 Task: Find a one-way flight from Monroe to Guam on Tuesday, 9 May for 2 adults, 2 children, and 1 infant in business class, using Alaska Airlines, with a price limit of ₹1,500 and departure between 8:00 and 13:00.
Action: Mouse moved to (340, 118)
Screenshot: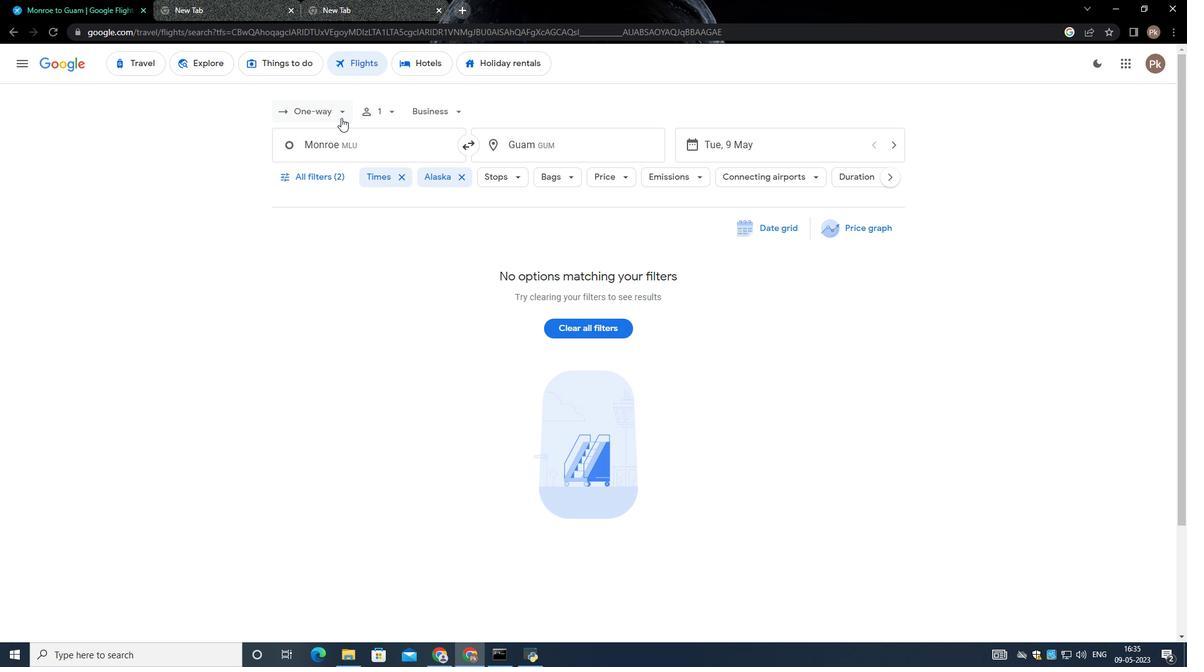 
Action: Mouse pressed left at (340, 118)
Screenshot: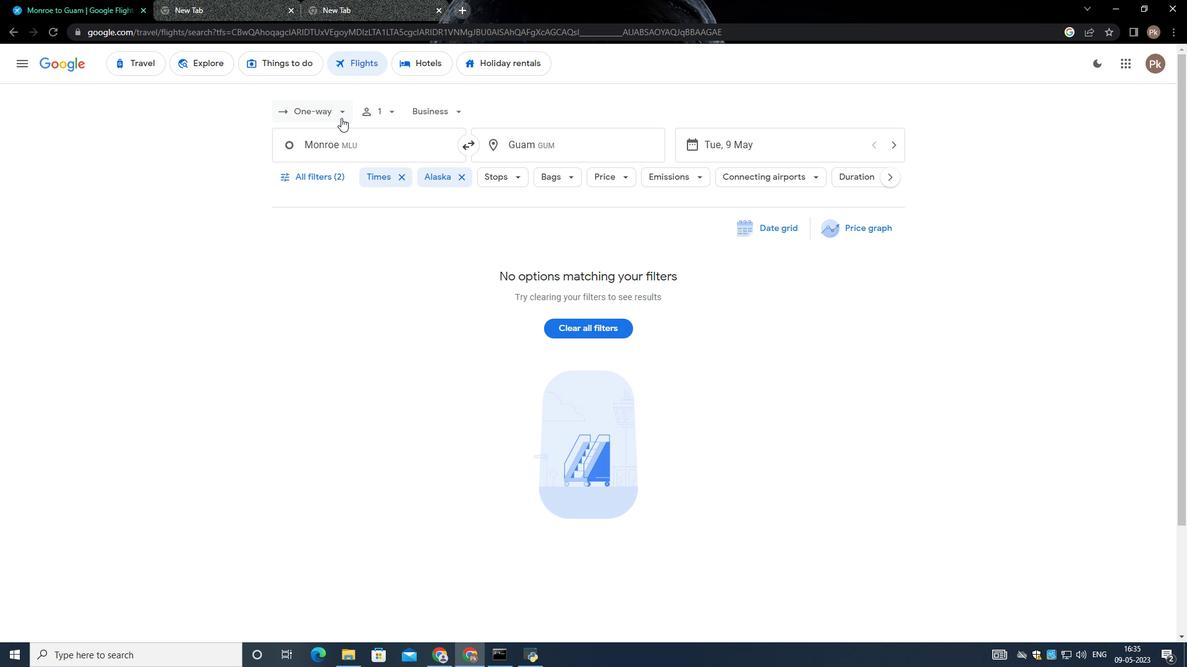 
Action: Mouse moved to (333, 162)
Screenshot: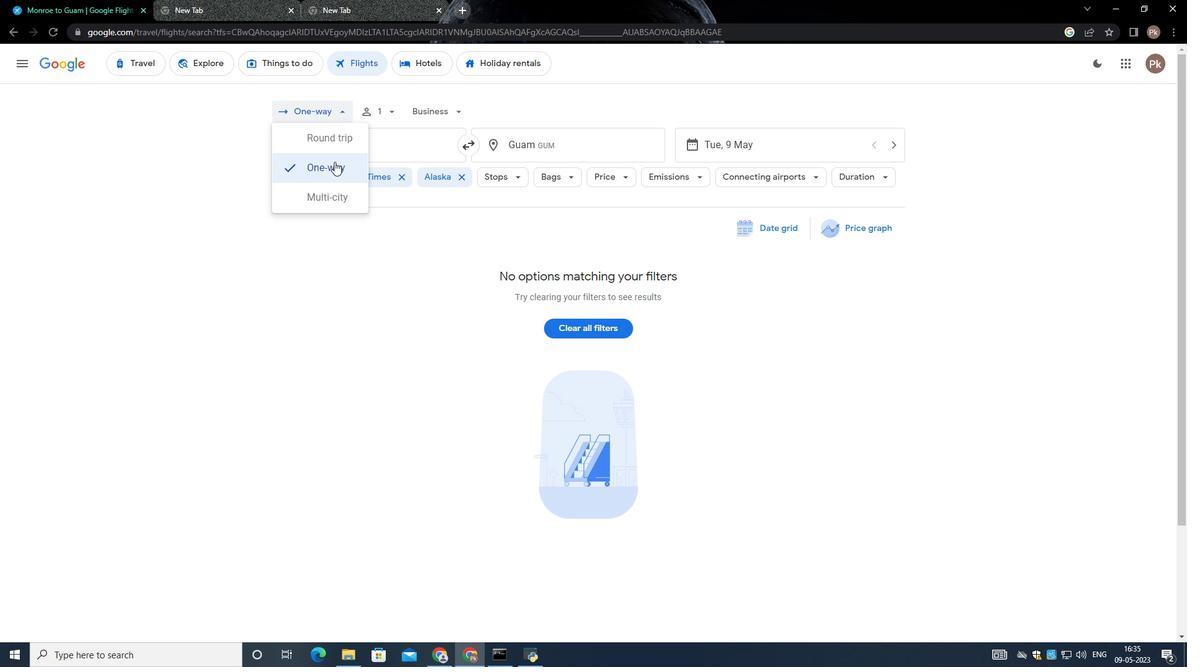 
Action: Mouse pressed left at (333, 162)
Screenshot: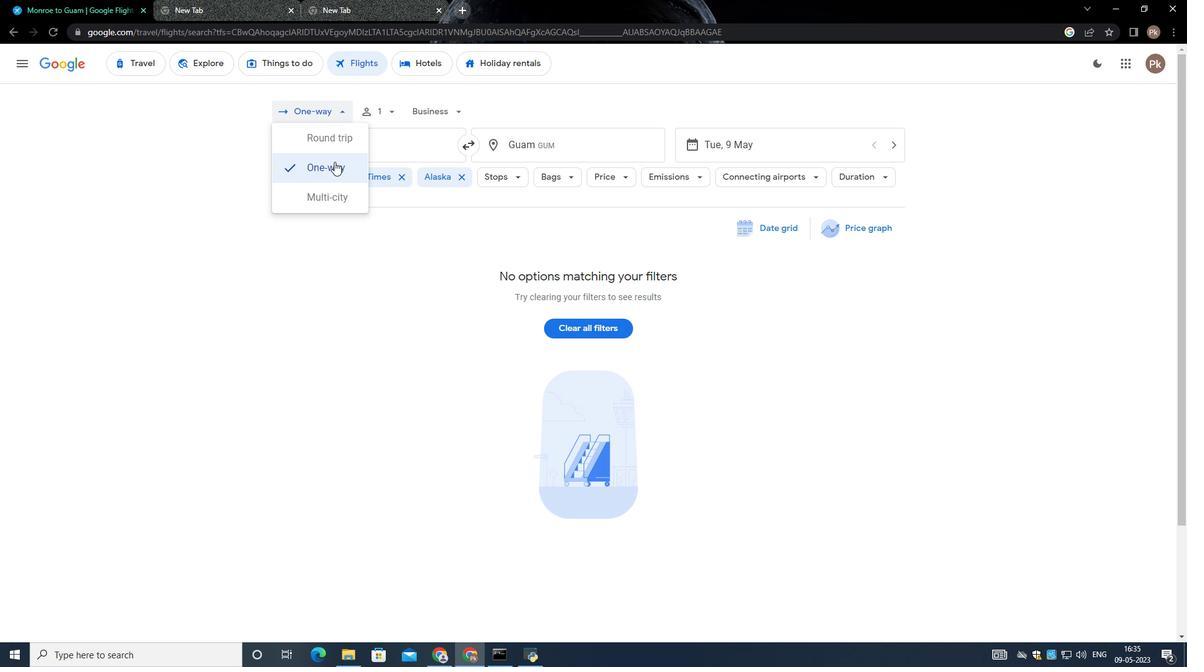 
Action: Mouse moved to (386, 104)
Screenshot: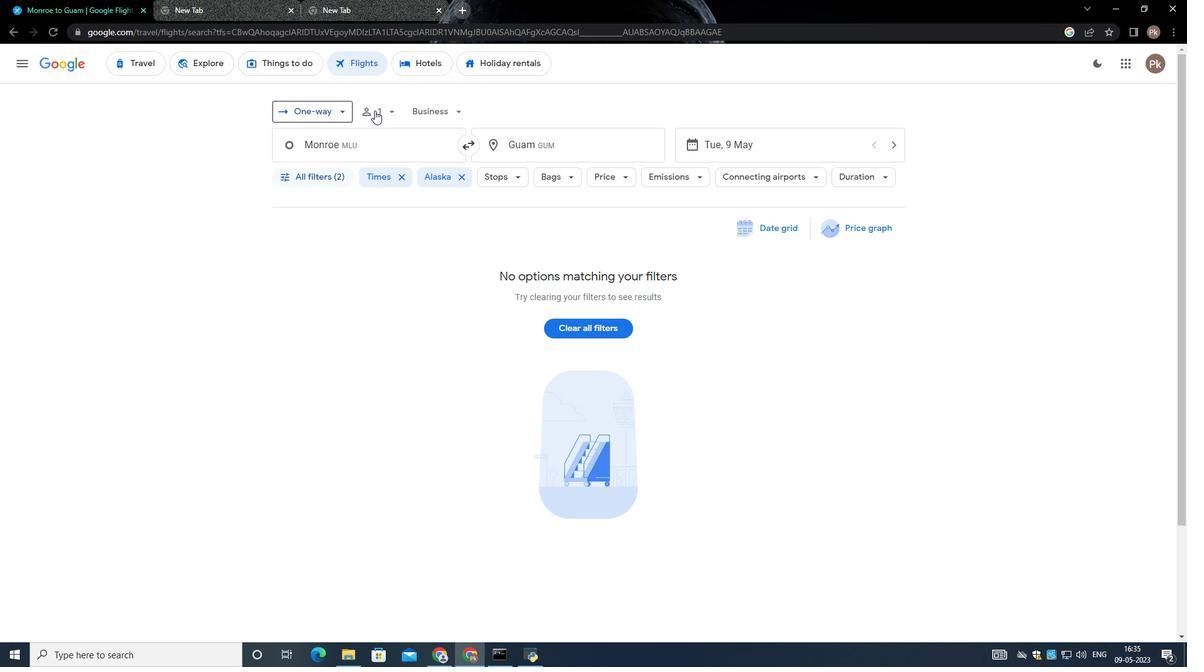 
Action: Mouse pressed left at (386, 104)
Screenshot: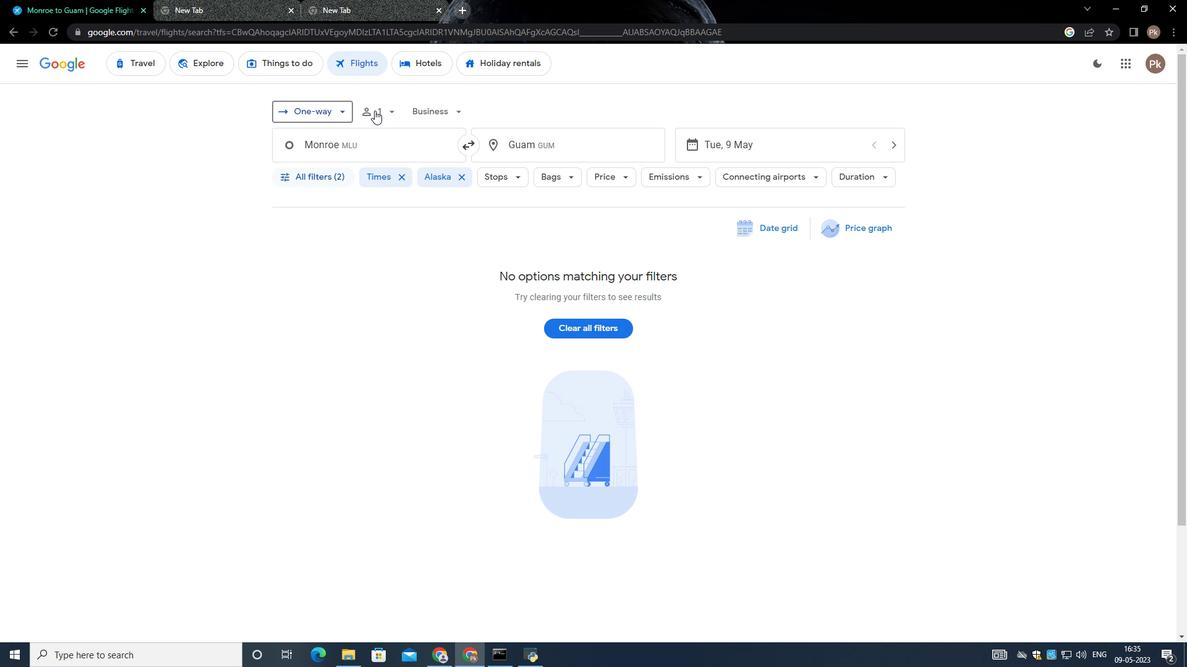 
Action: Mouse moved to (493, 139)
Screenshot: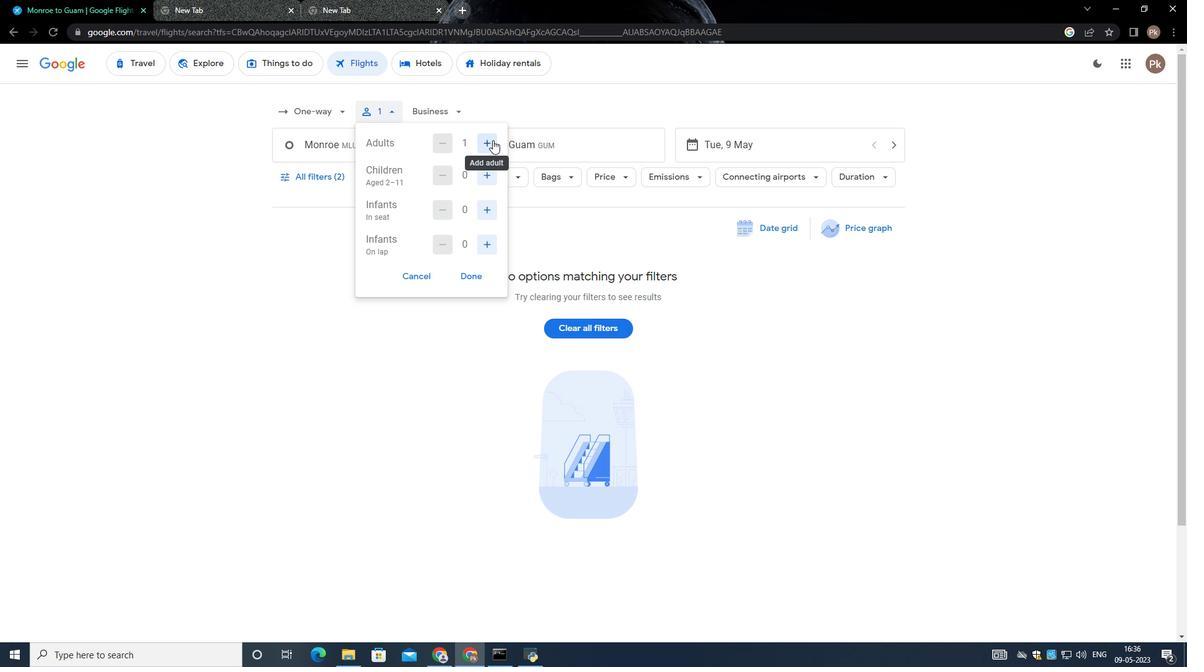 
Action: Mouse pressed left at (493, 139)
Screenshot: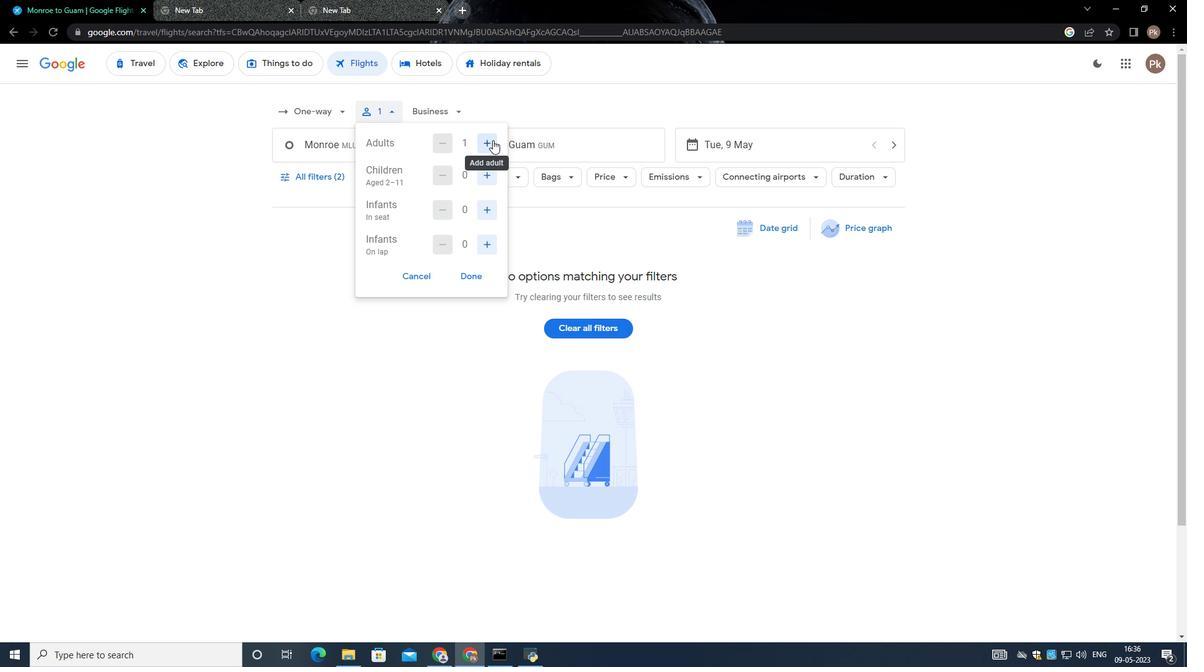 
Action: Mouse moved to (487, 178)
Screenshot: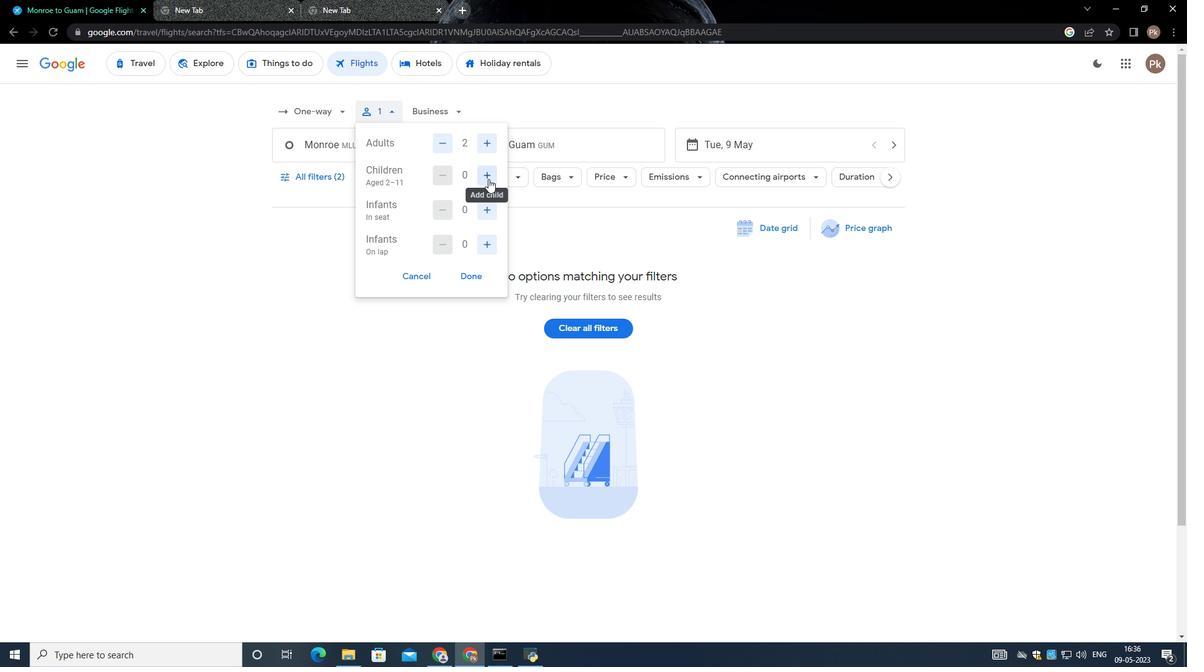 
Action: Mouse pressed left at (487, 178)
Screenshot: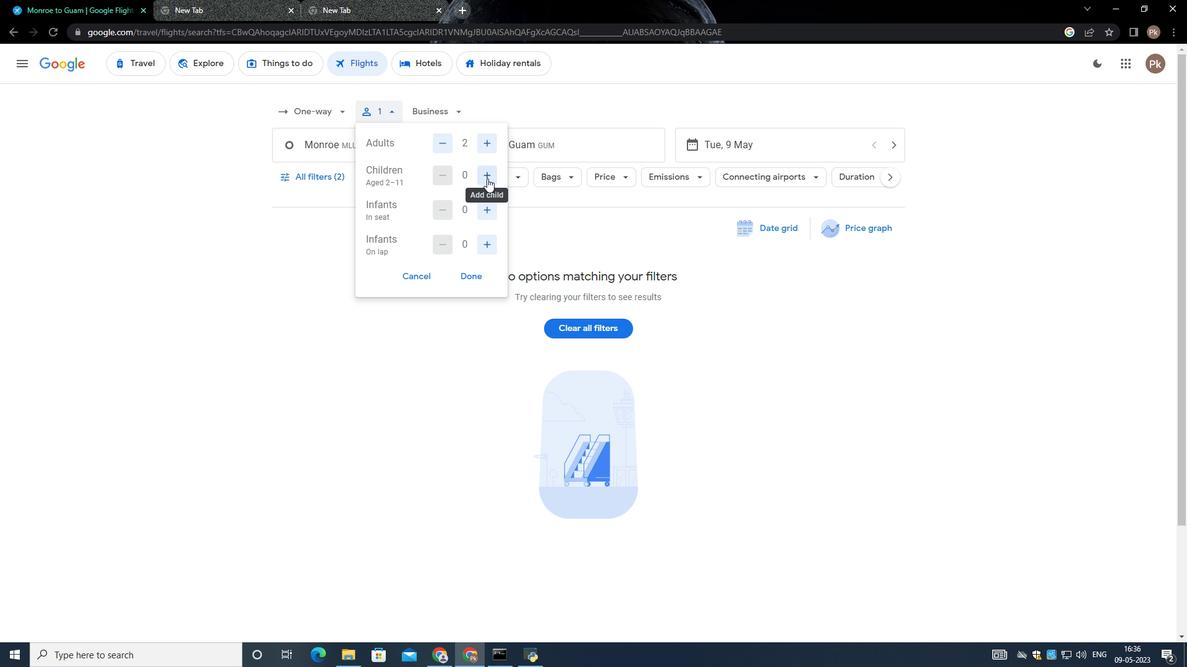 
Action: Mouse moved to (487, 178)
Screenshot: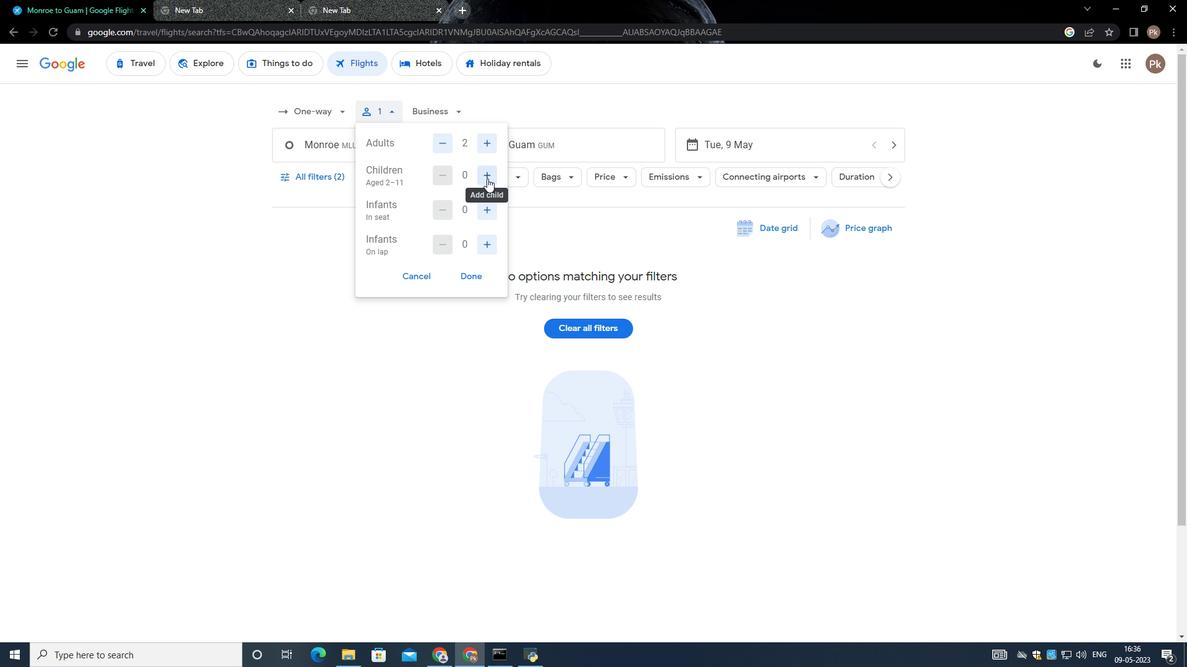 
Action: Mouse pressed left at (487, 178)
Screenshot: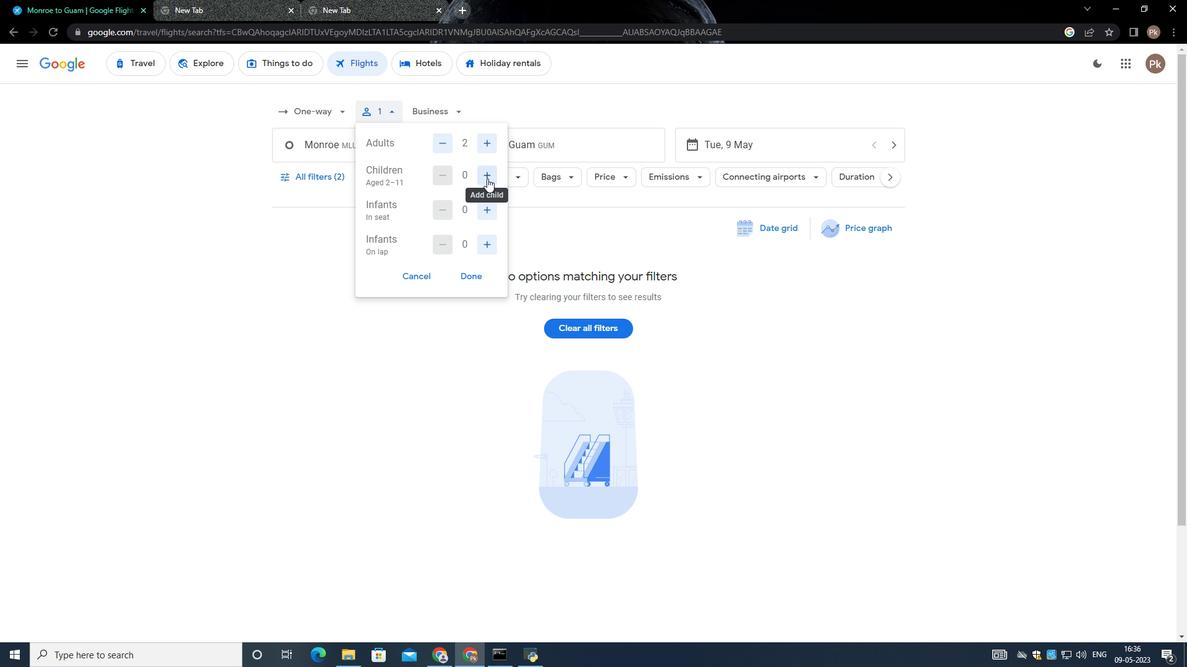 
Action: Mouse moved to (486, 244)
Screenshot: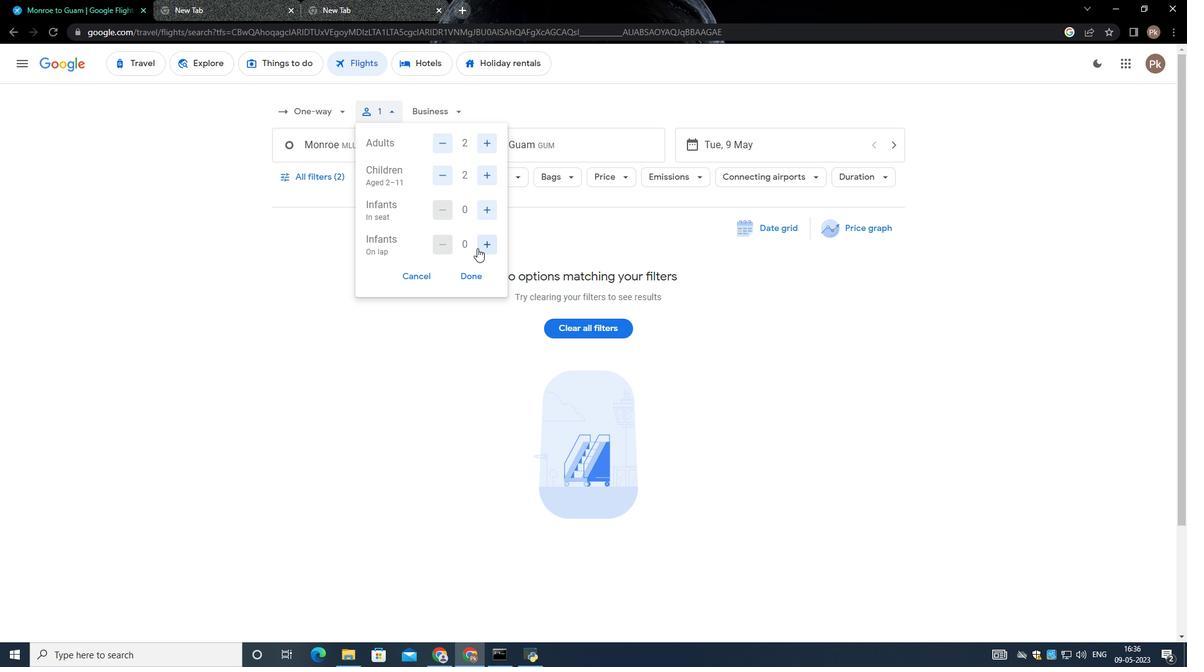 
Action: Mouse pressed left at (486, 244)
Screenshot: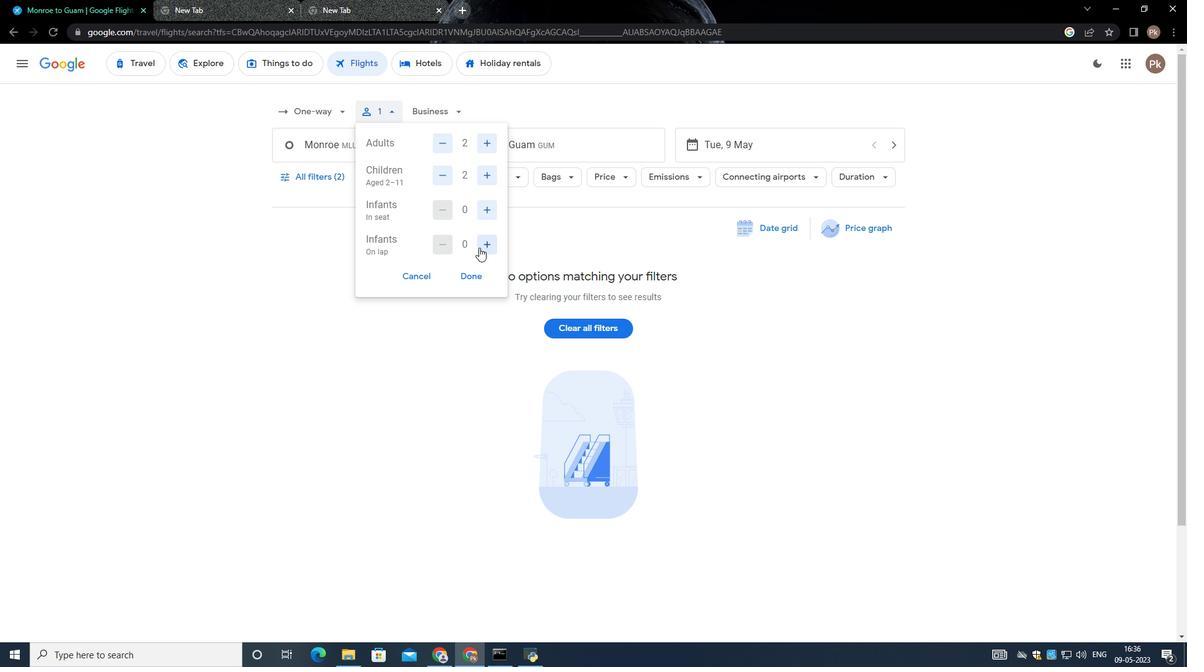 
Action: Mouse moved to (468, 273)
Screenshot: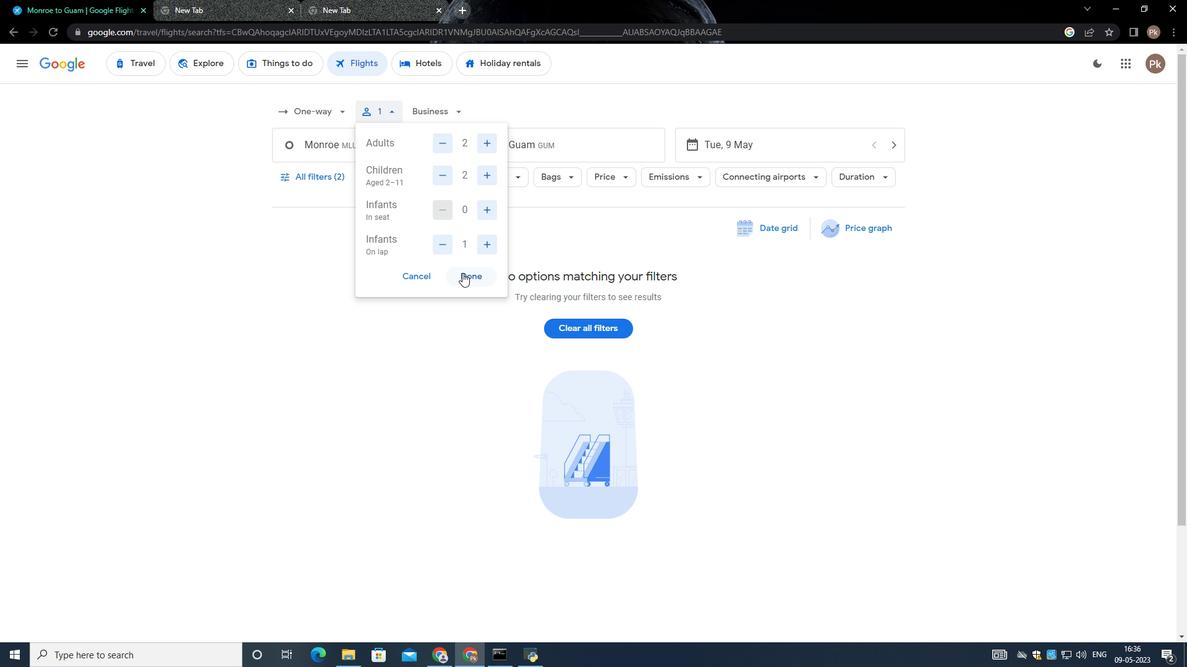 
Action: Mouse pressed left at (468, 273)
Screenshot: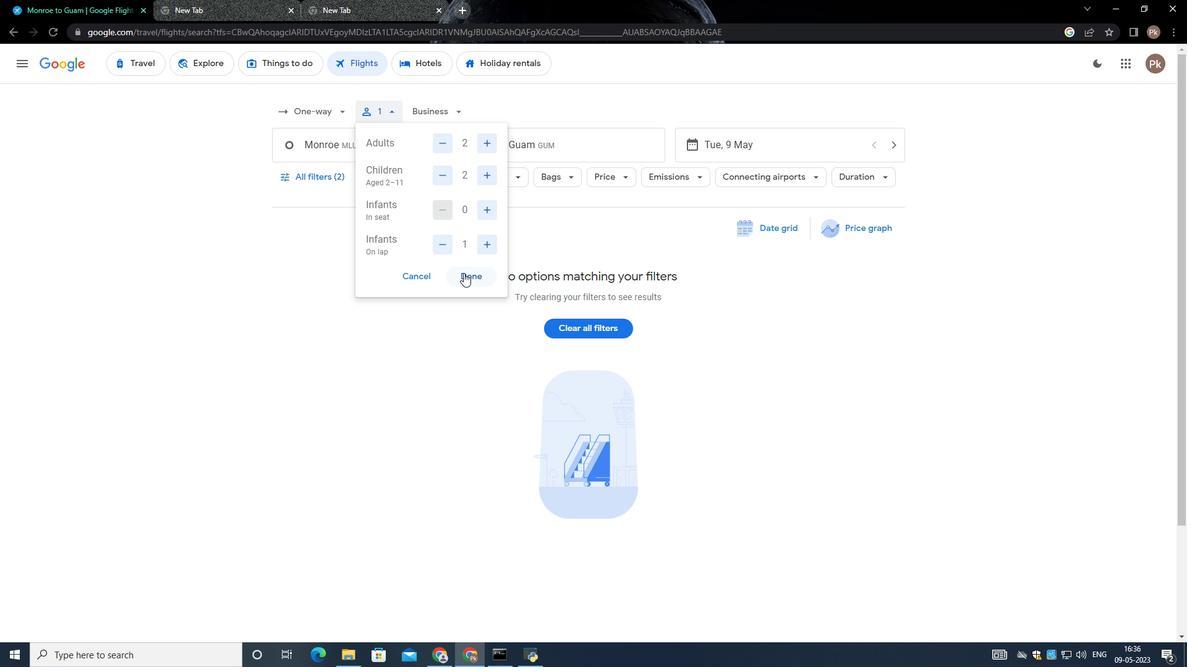 
Action: Mouse moved to (337, 145)
Screenshot: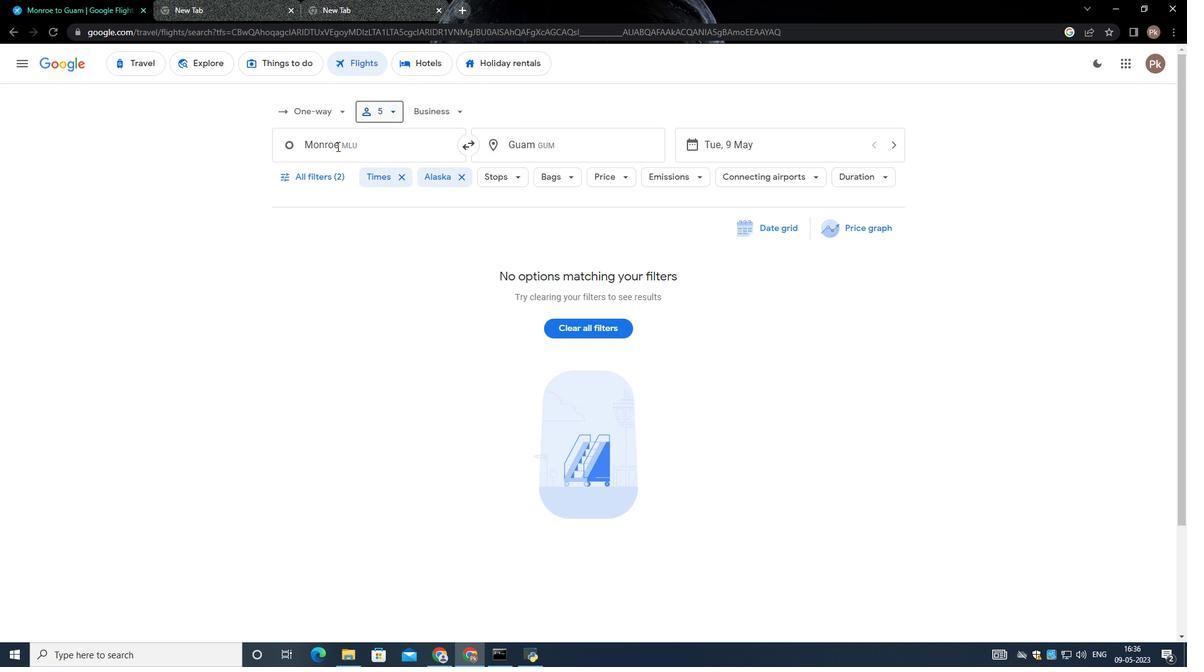 
Action: Mouse pressed left at (337, 145)
Screenshot: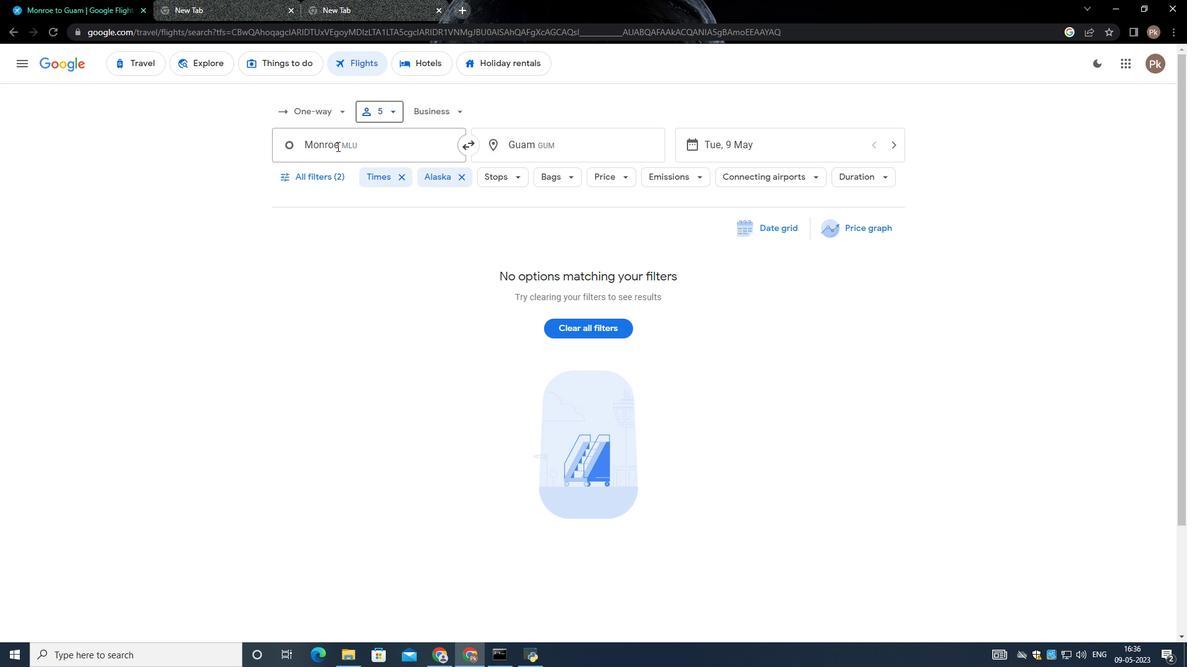 
Action: Mouse moved to (337, 142)
Screenshot: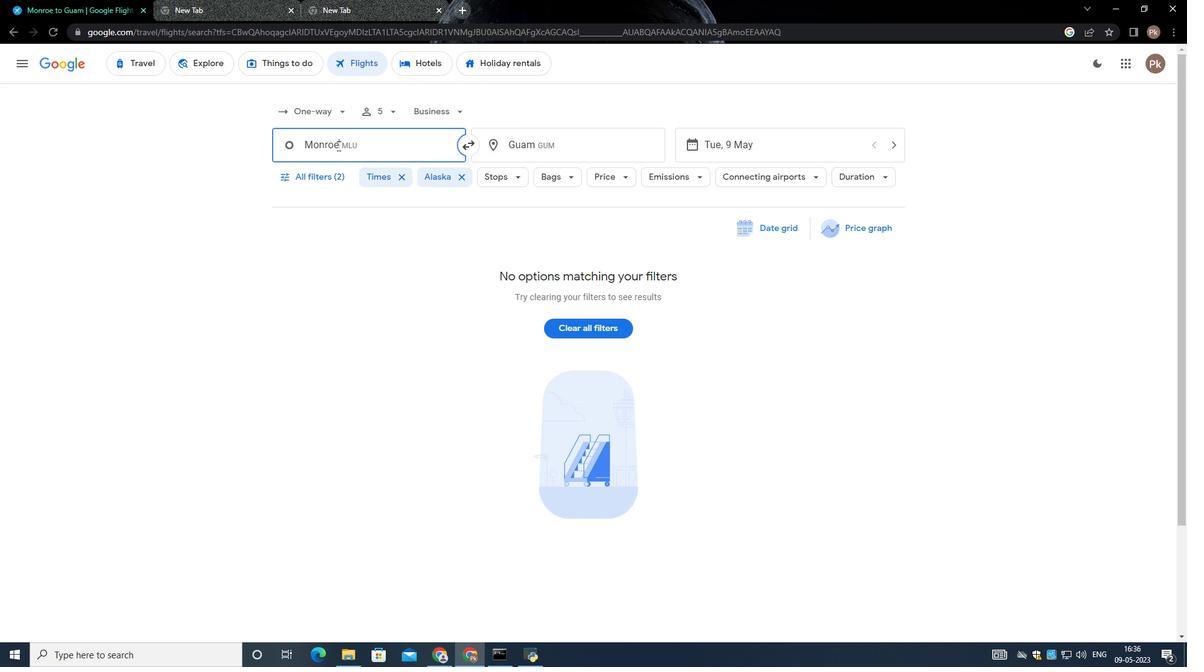 
Action: Key pressed <Key.backspace>
Screenshot: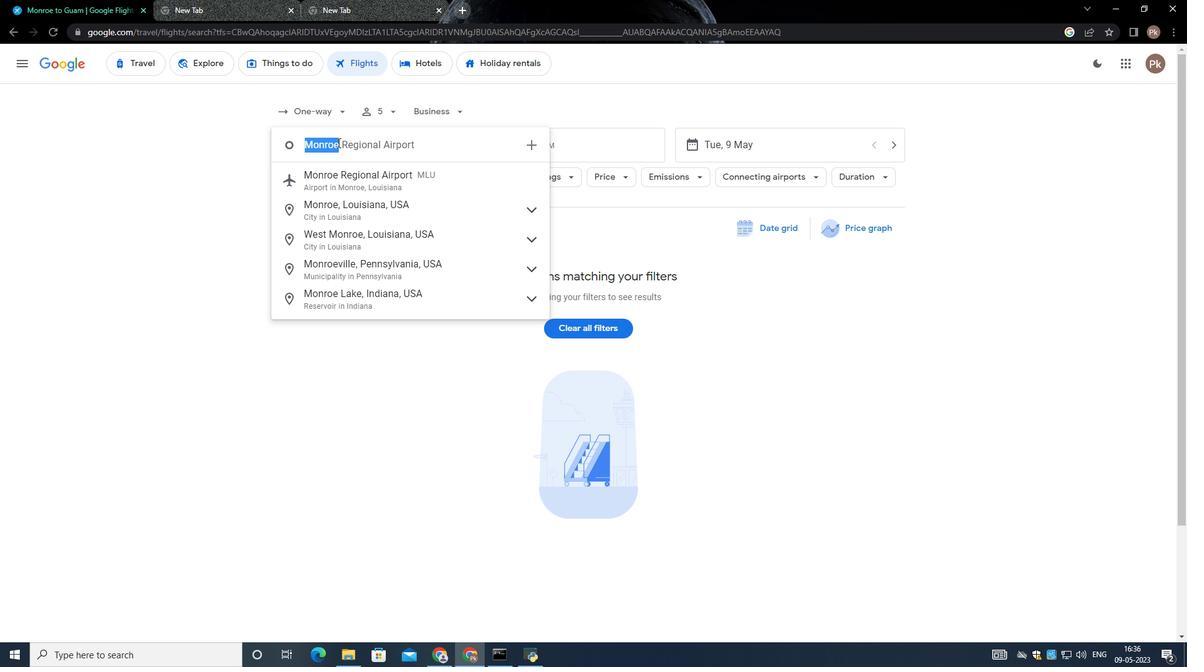 
Action: Mouse moved to (321, 142)
Screenshot: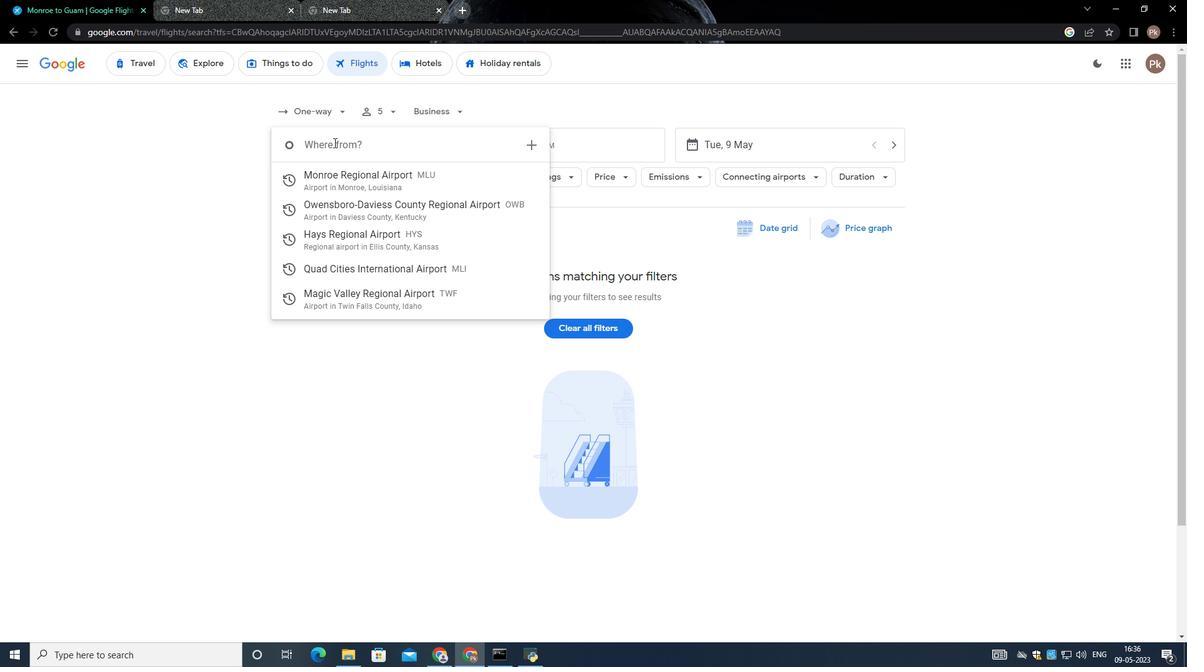 
Action: Key pressed <Key.shift>Marthas<Key.space><Key.shift>Vineyard
Screenshot: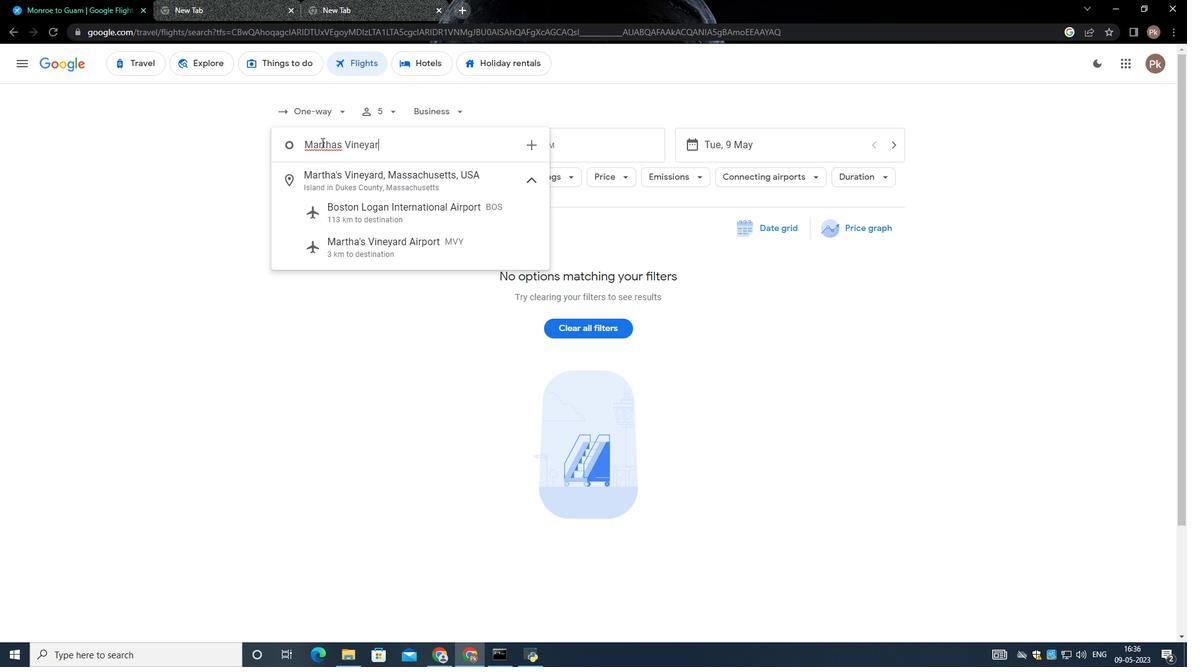 
Action: Mouse scrolled (321, 143) with delta (0, 0)
Screenshot: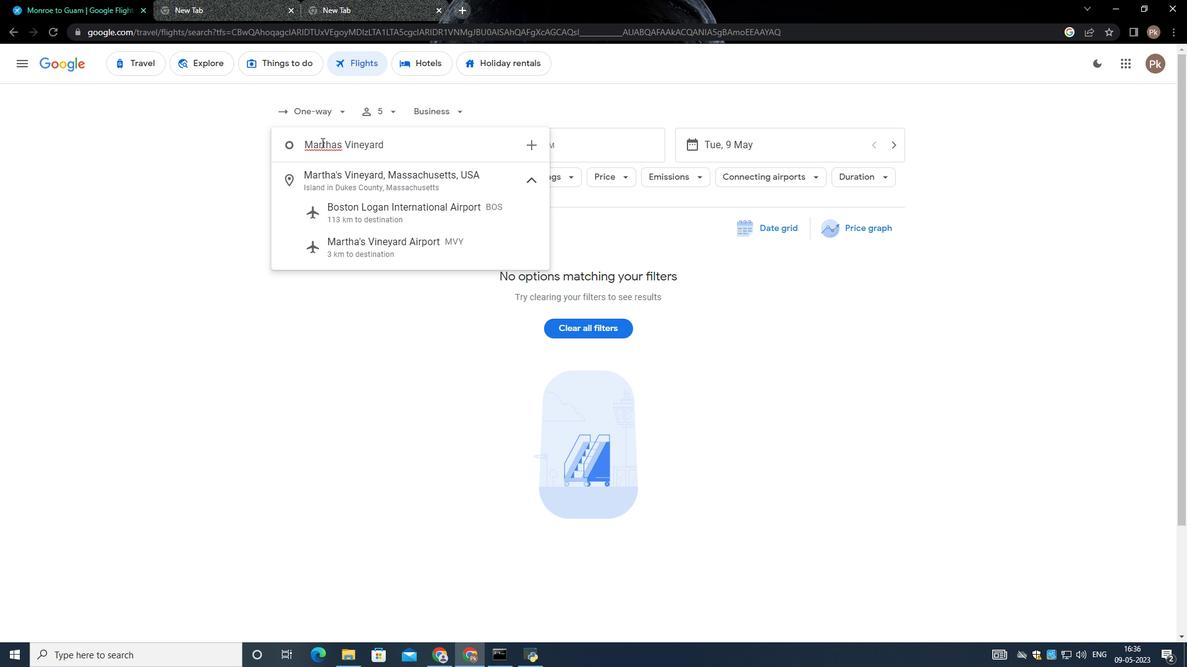 
Action: Mouse moved to (400, 245)
Screenshot: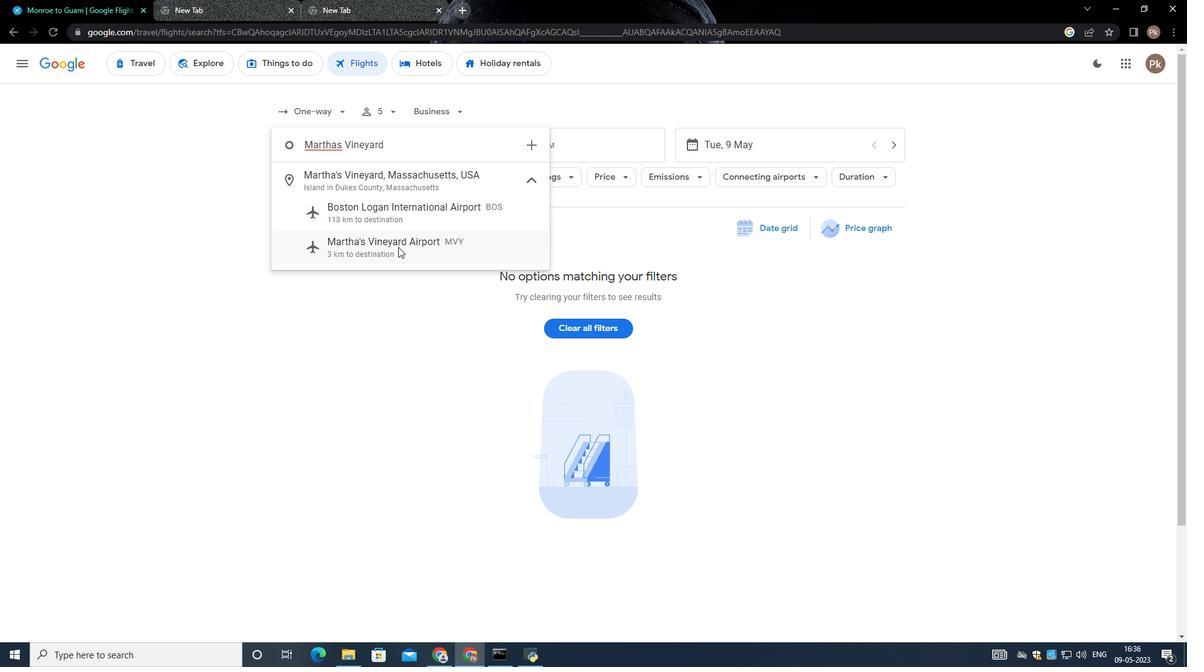 
Action: Mouse pressed left at (400, 245)
Screenshot: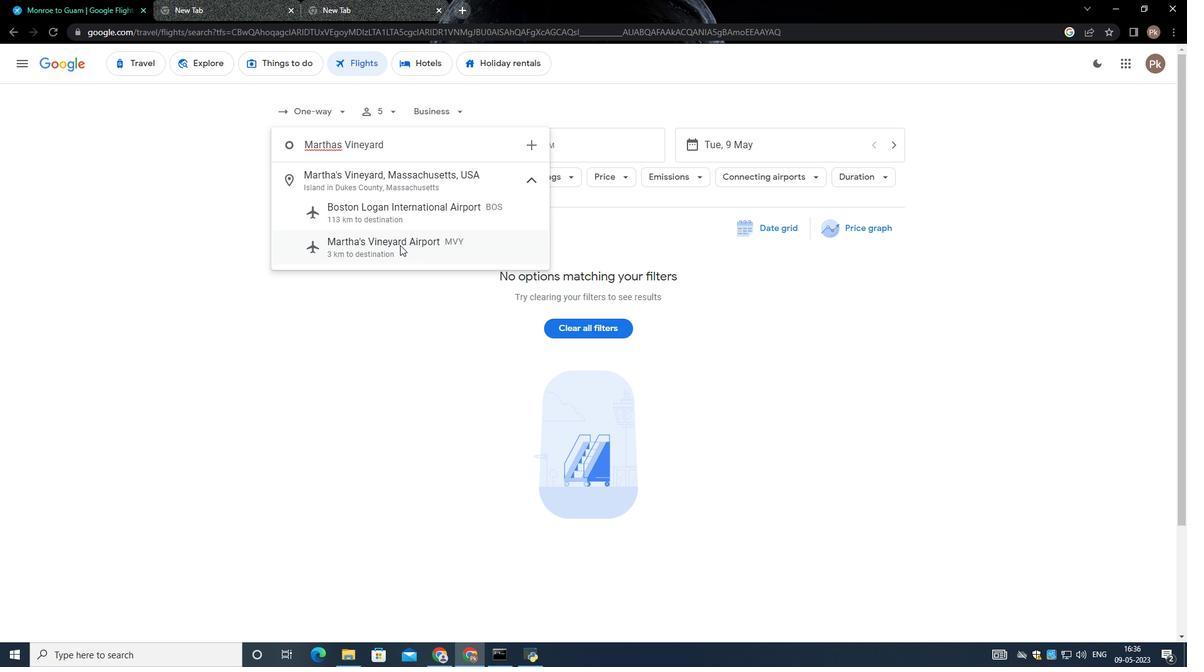 
Action: Mouse moved to (528, 144)
Screenshot: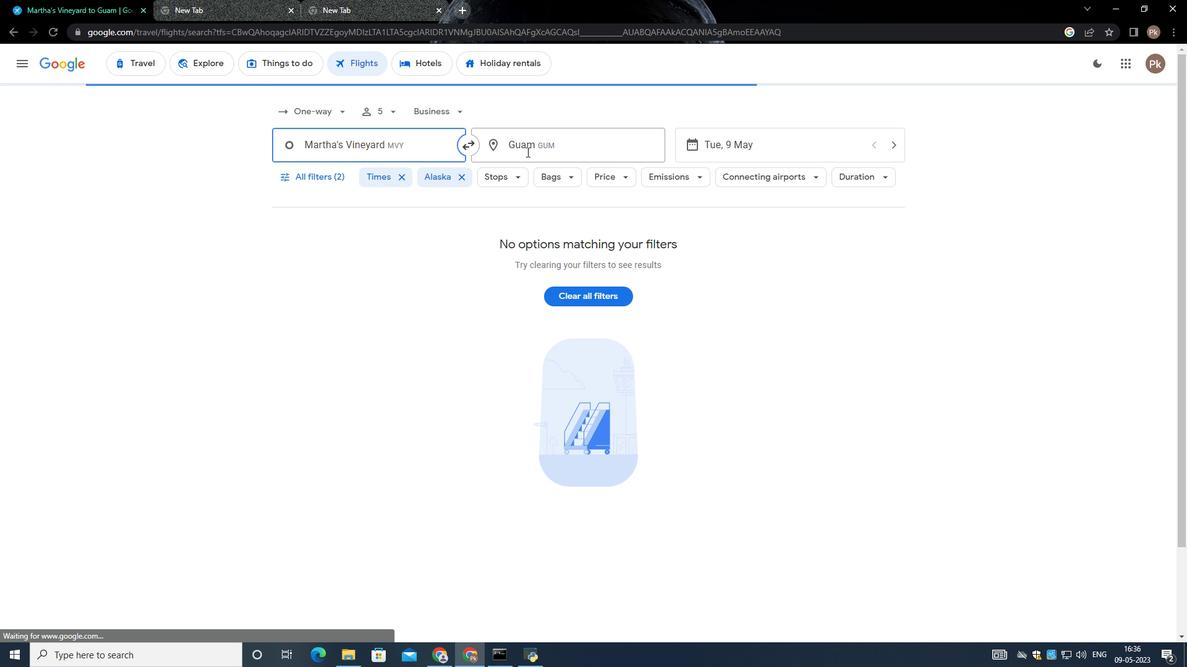 
Action: Mouse pressed left at (528, 144)
Screenshot: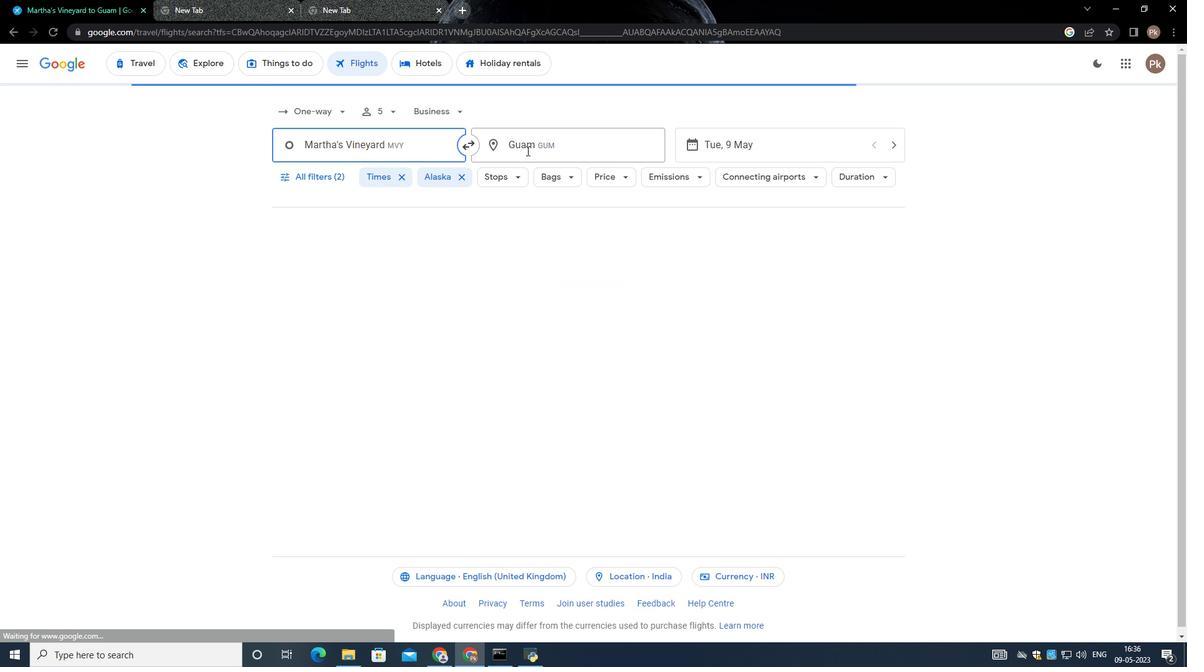 
Action: Mouse moved to (491, 128)
Screenshot: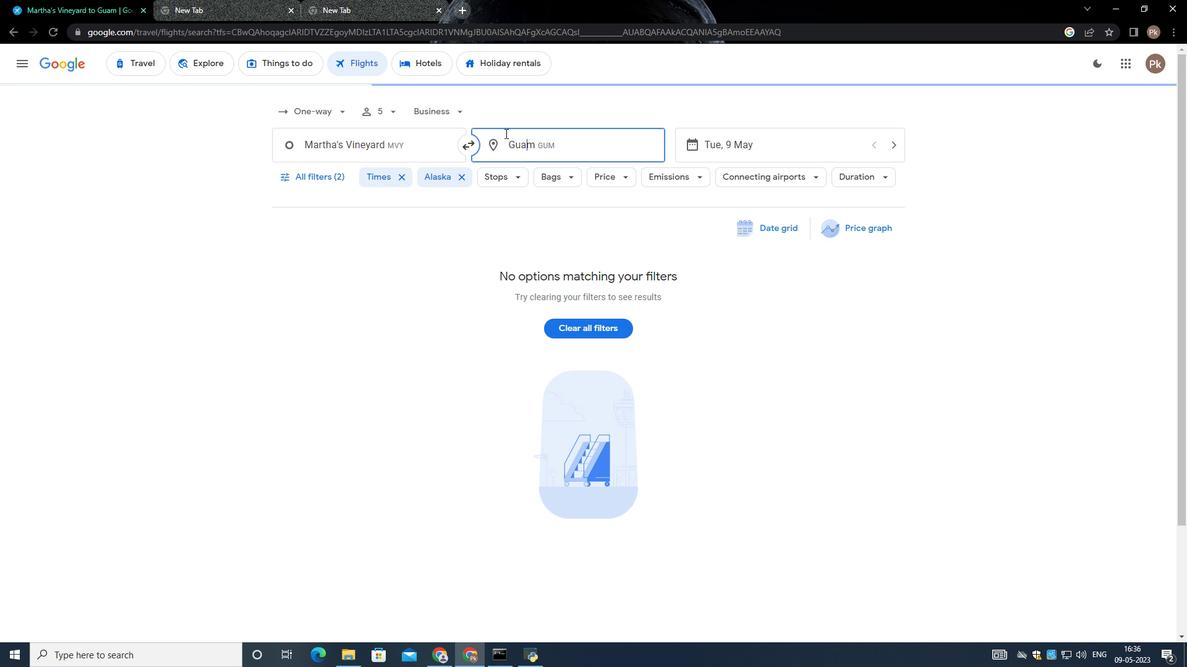 
Action: Key pressed <Key.backspace>
Screenshot: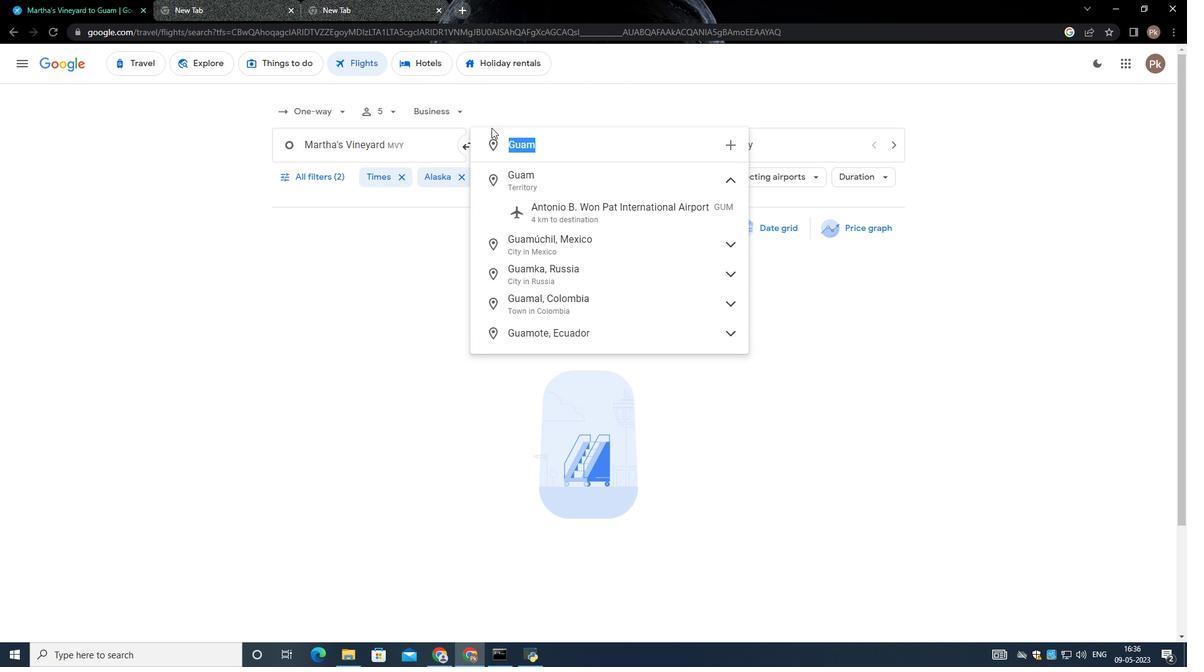 
Action: Mouse moved to (490, 127)
Screenshot: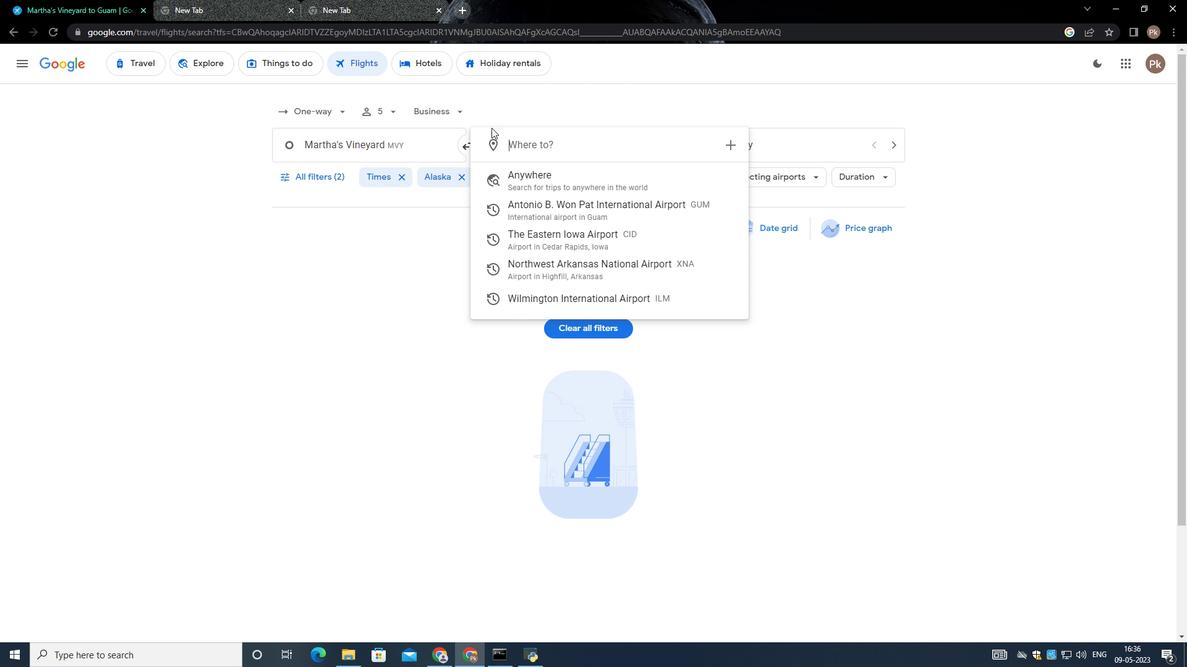 
Action: Key pressed <Key.shift>Antonio<Key.space><Key.shift><Key.shift><Key.shift><Key.shift>B.
Screenshot: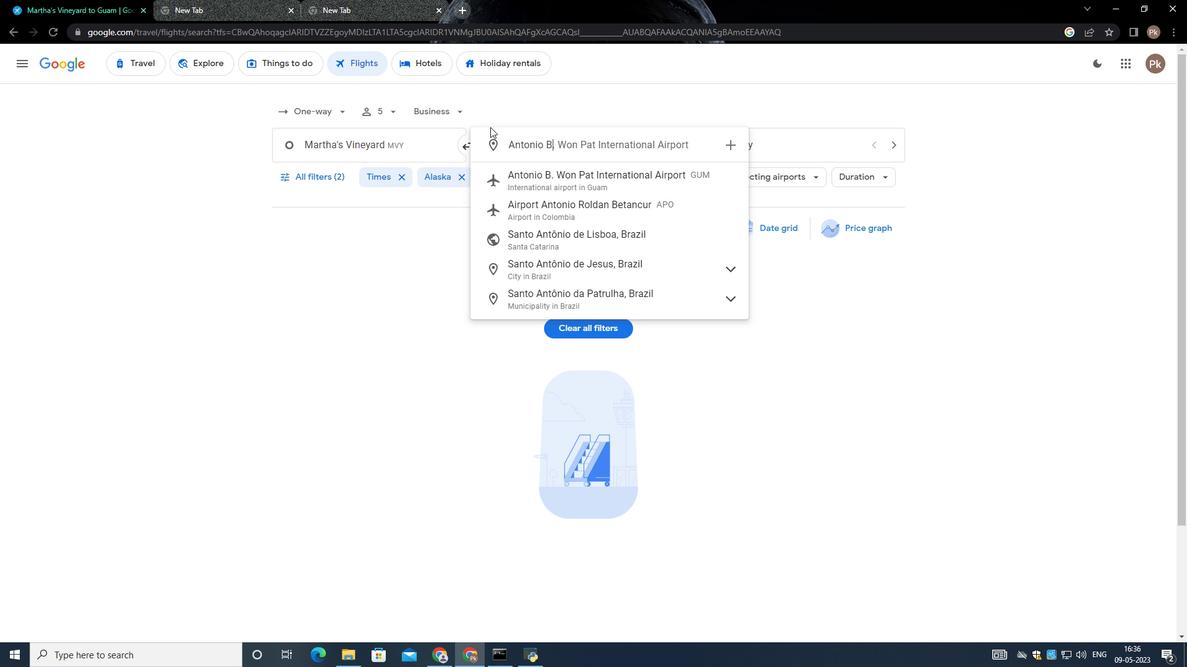 
Action: Mouse moved to (604, 186)
Screenshot: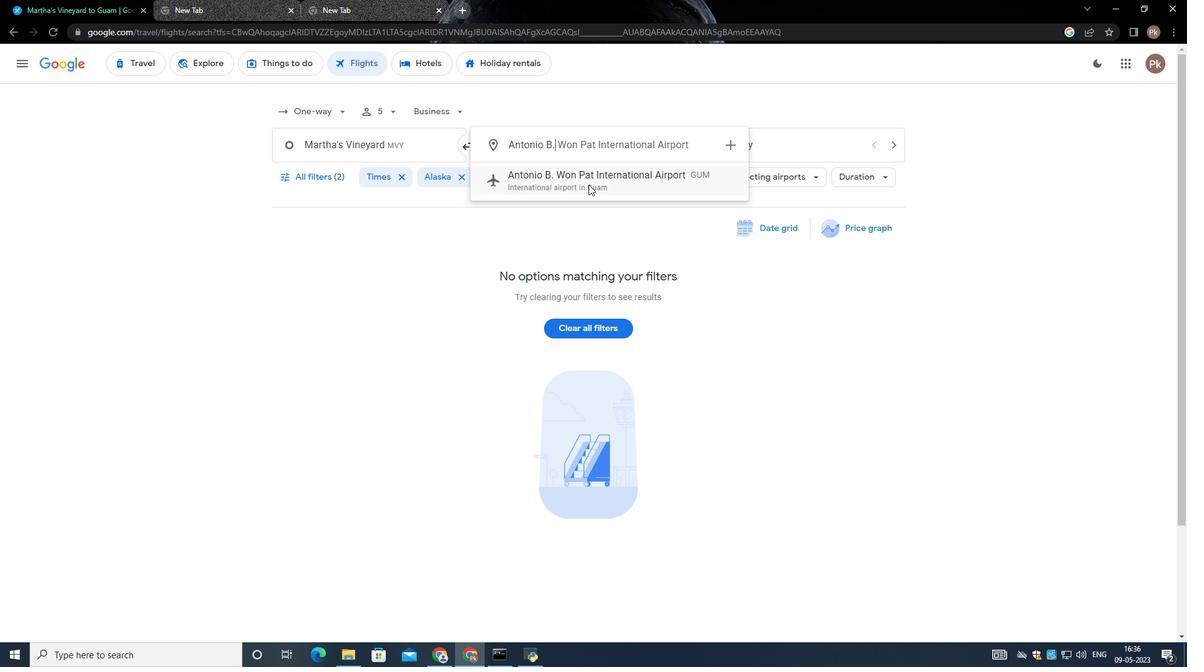 
Action: Mouse pressed left at (604, 186)
Screenshot: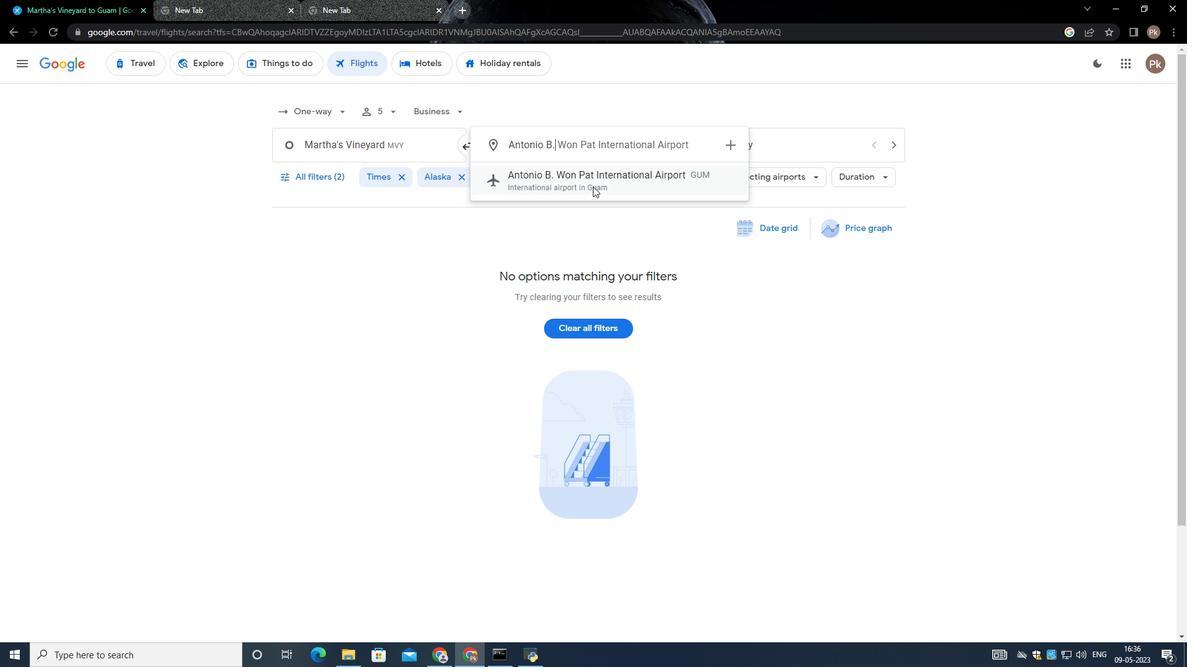 
Action: Mouse moved to (740, 148)
Screenshot: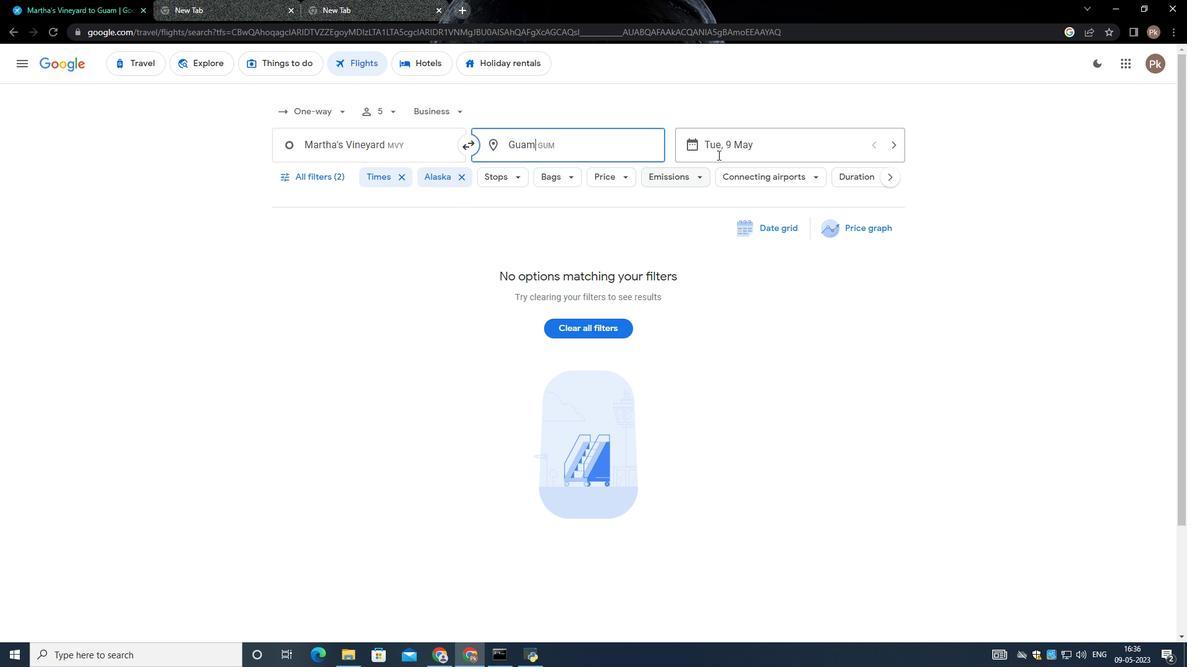 
Action: Mouse pressed left at (740, 148)
Screenshot: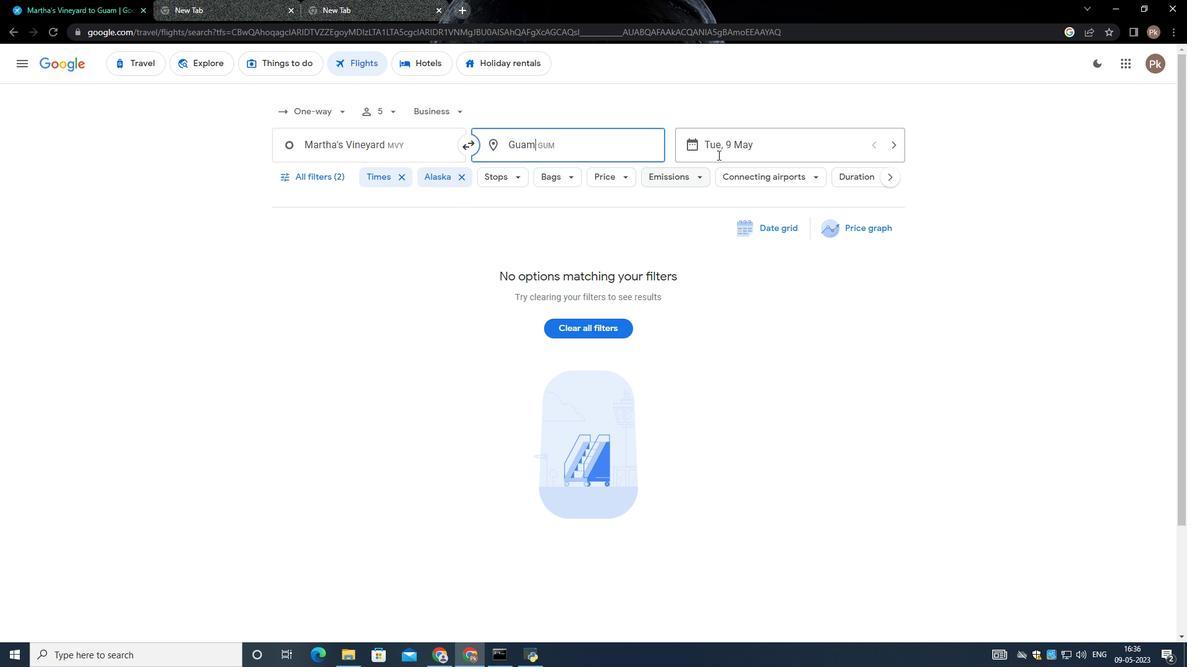 
Action: Mouse moved to (515, 273)
Screenshot: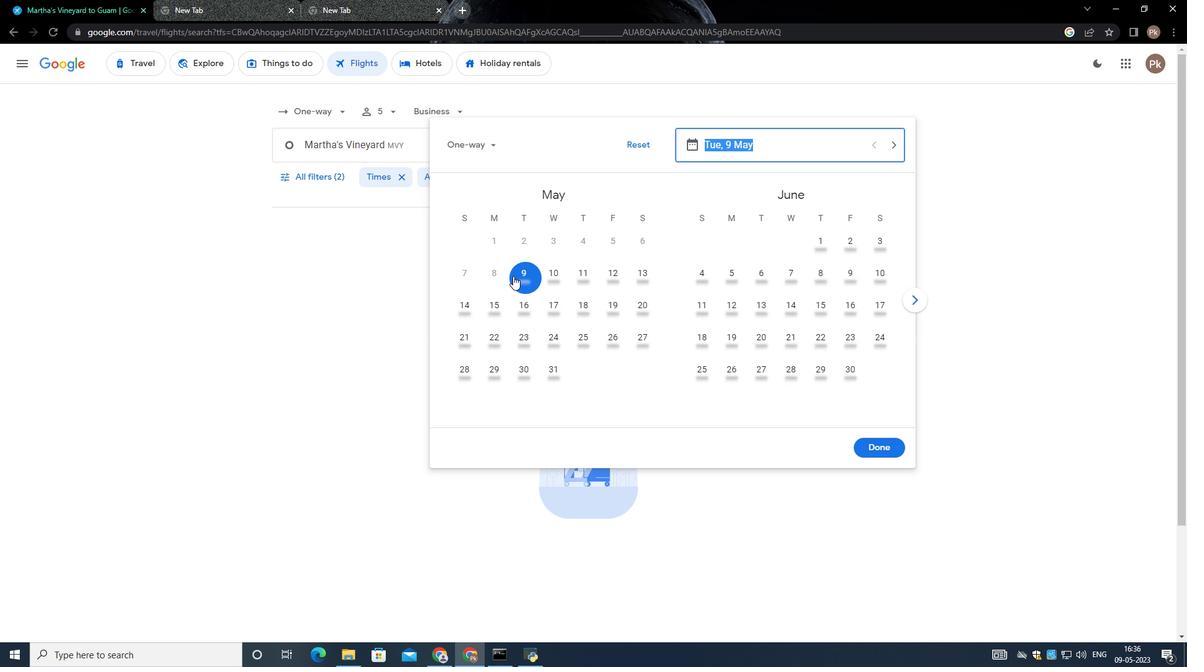 
Action: Mouse pressed left at (515, 273)
Screenshot: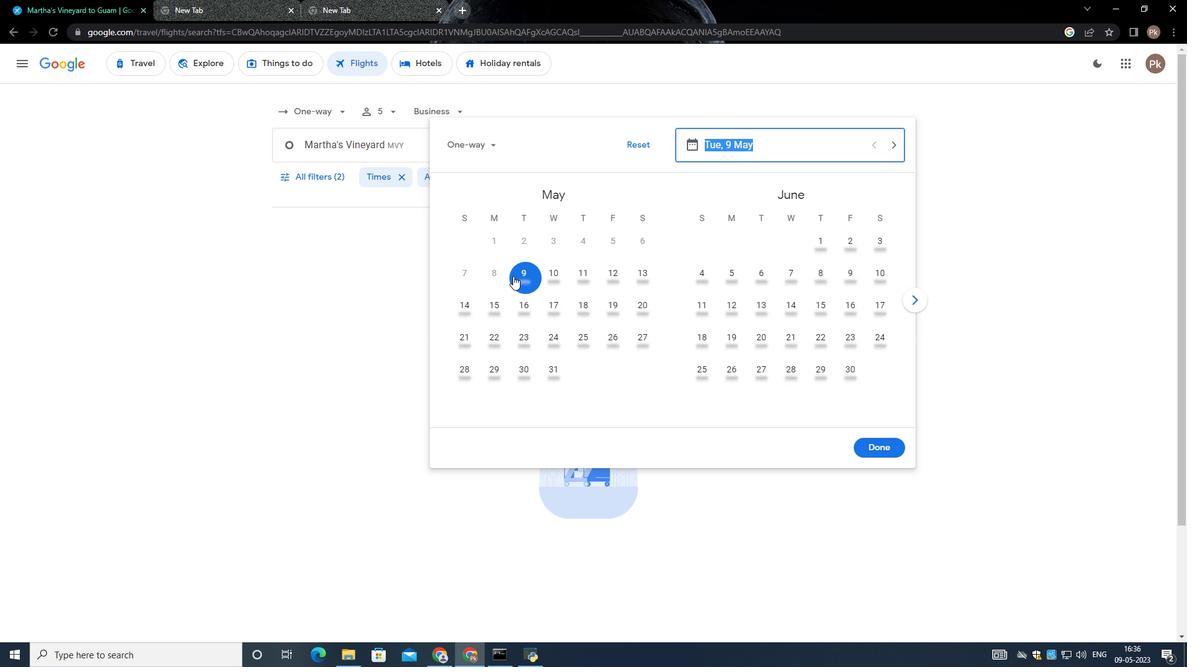 
Action: Mouse moved to (869, 449)
Screenshot: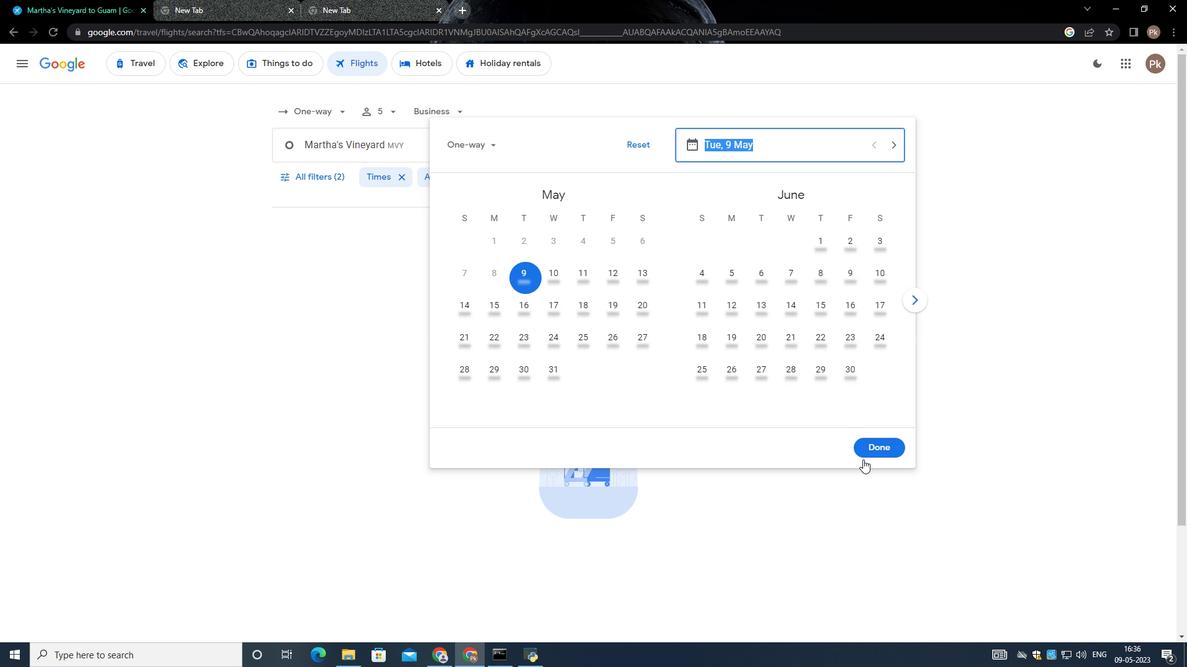 
Action: Mouse pressed left at (869, 449)
Screenshot: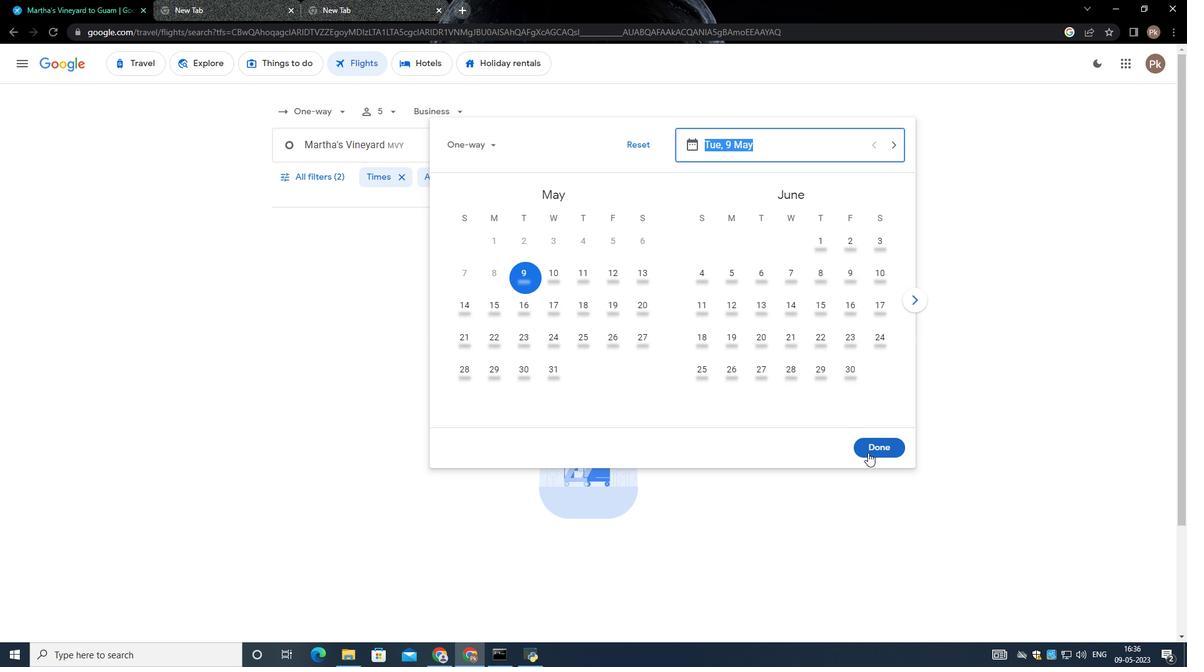 
Action: Mouse moved to (334, 170)
Screenshot: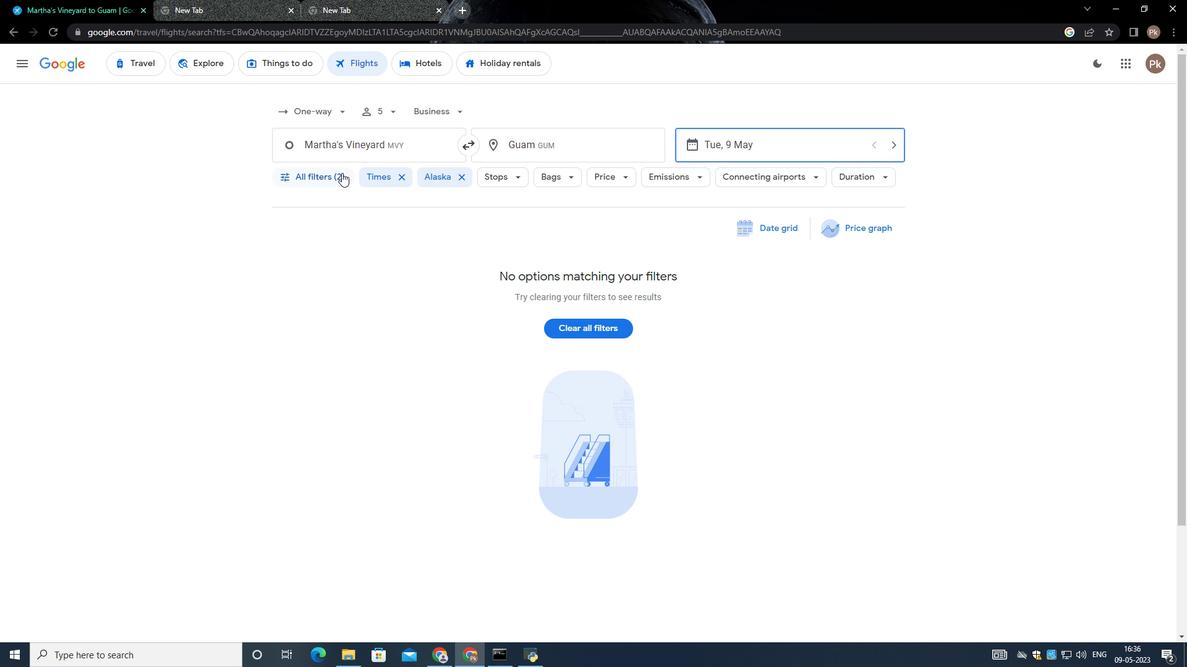
Action: Mouse pressed left at (334, 170)
Screenshot: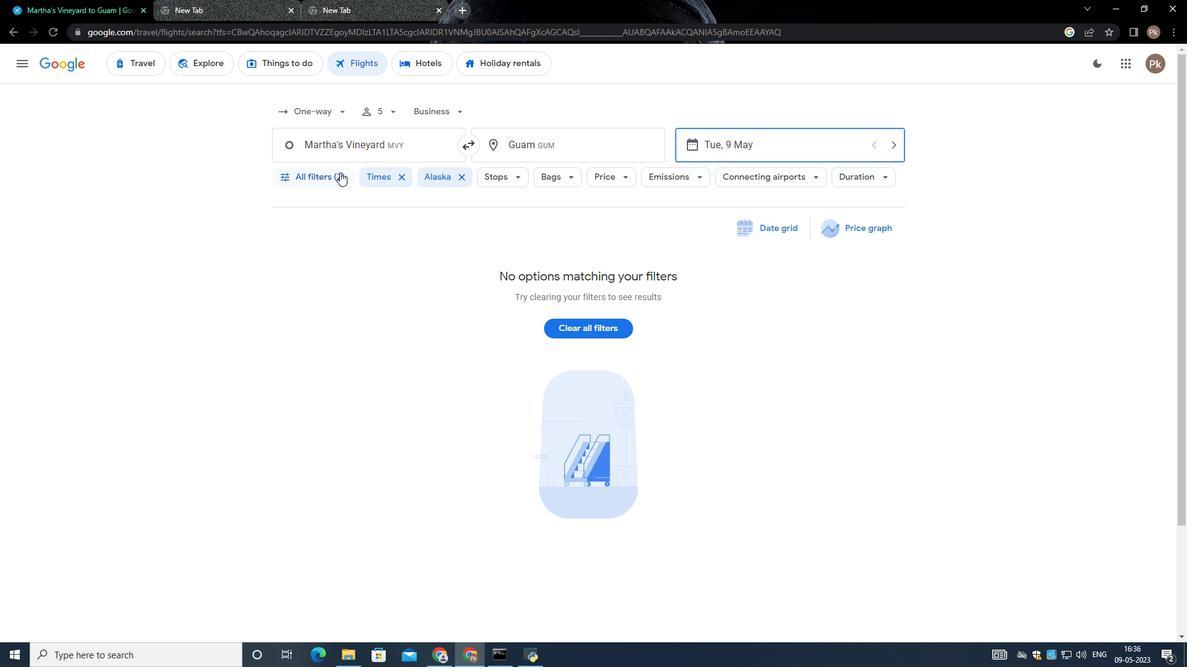 
Action: Mouse moved to (390, 393)
Screenshot: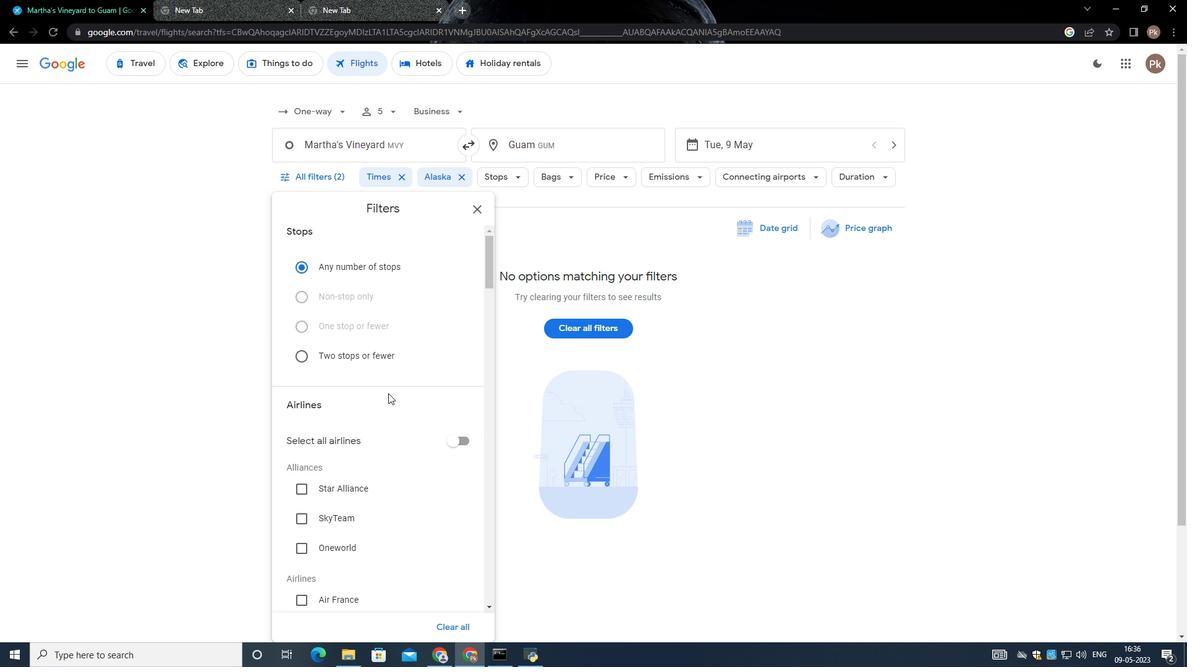 
Action: Mouse scrolled (390, 393) with delta (0, 0)
Screenshot: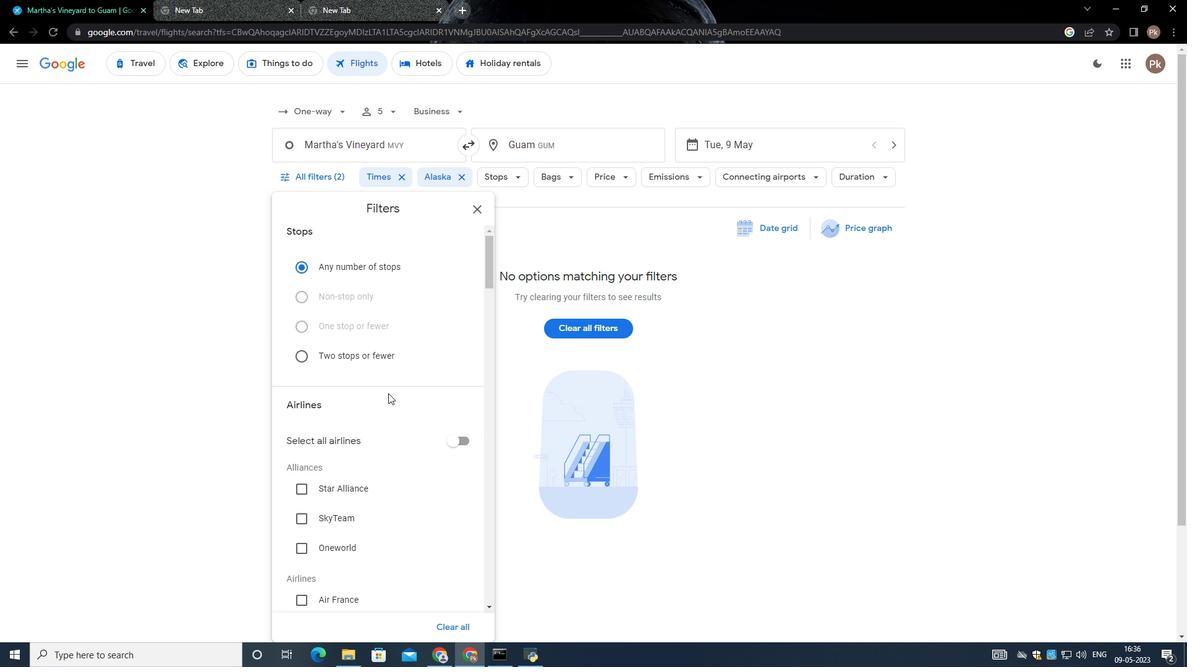 
Action: Mouse moved to (390, 393)
Screenshot: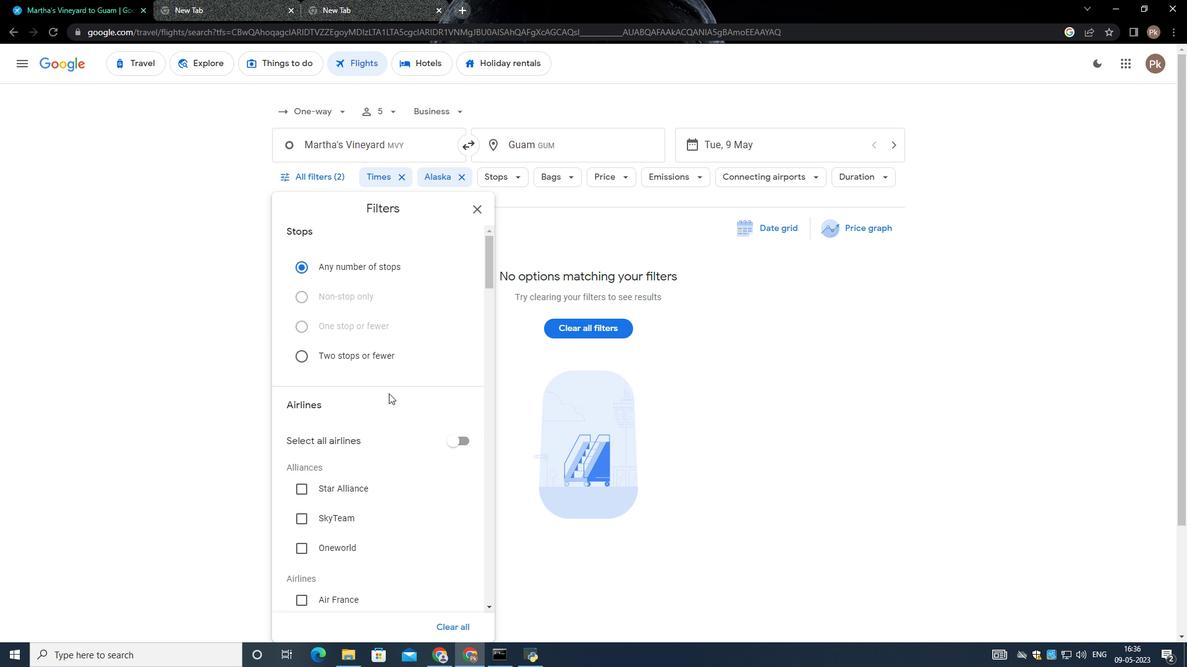 
Action: Mouse scrolled (390, 393) with delta (0, 0)
Screenshot: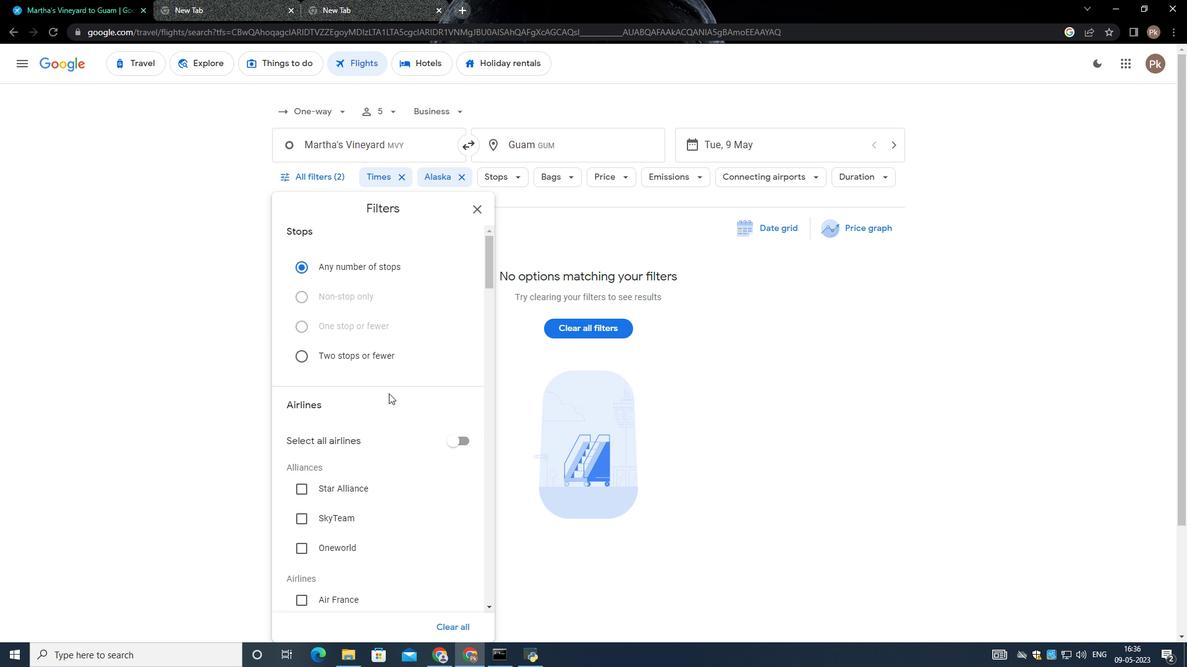 
Action: Mouse moved to (410, 389)
Screenshot: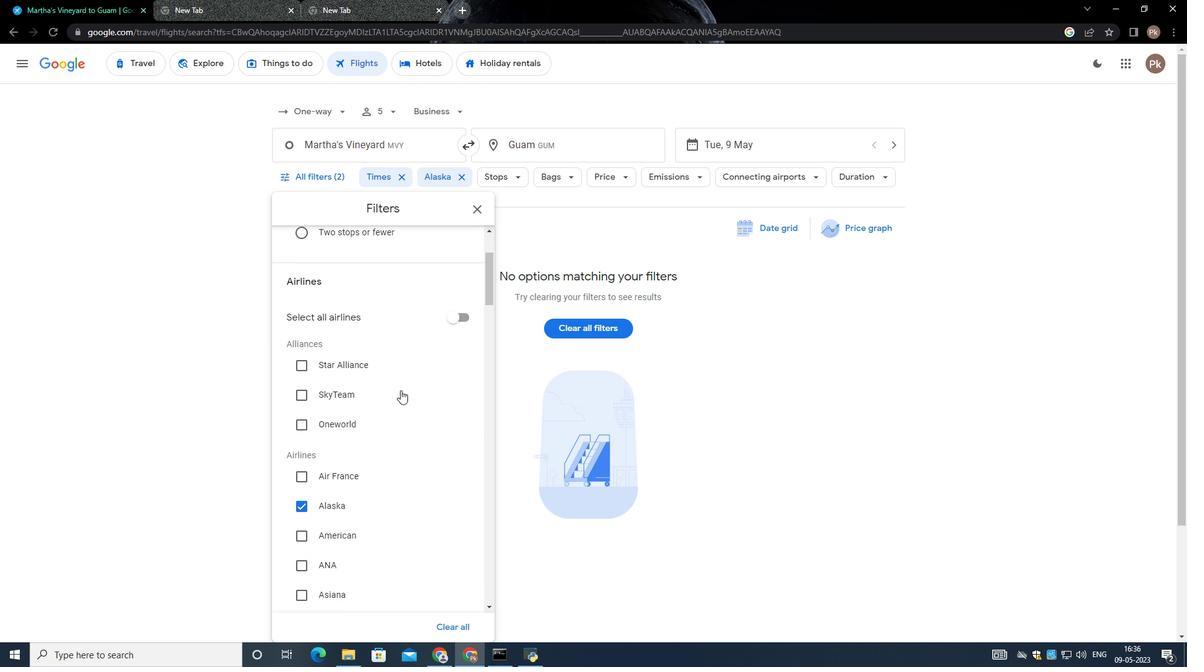 
Action: Mouse scrolled (410, 389) with delta (0, 0)
Screenshot: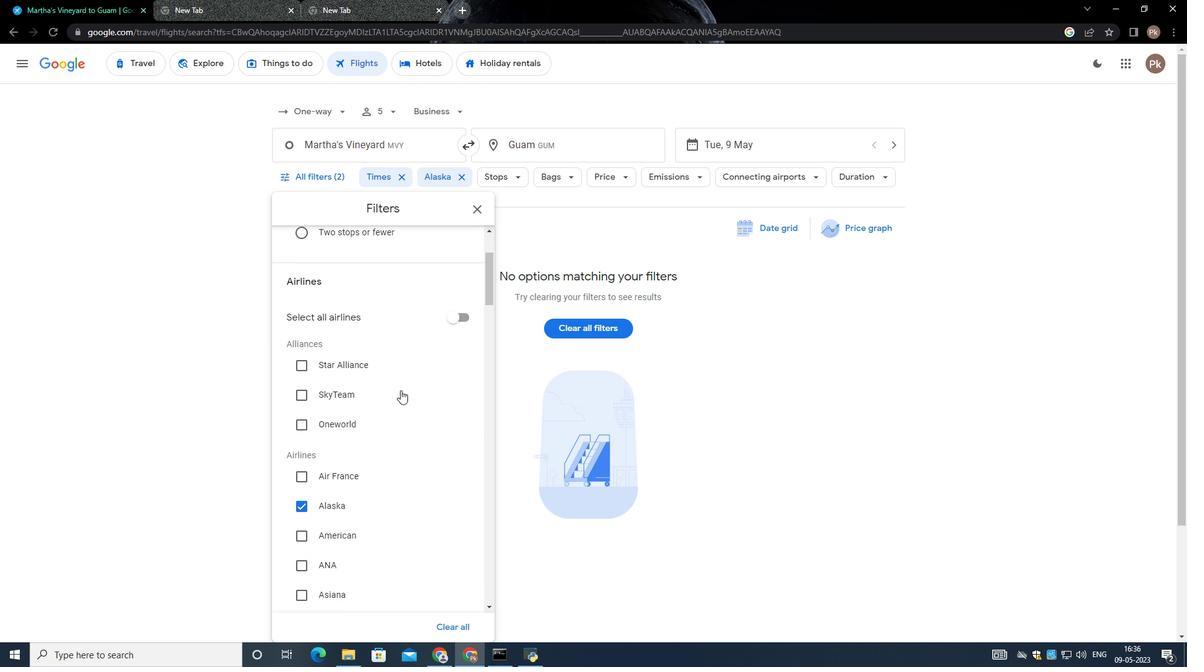 
Action: Mouse moved to (413, 391)
Screenshot: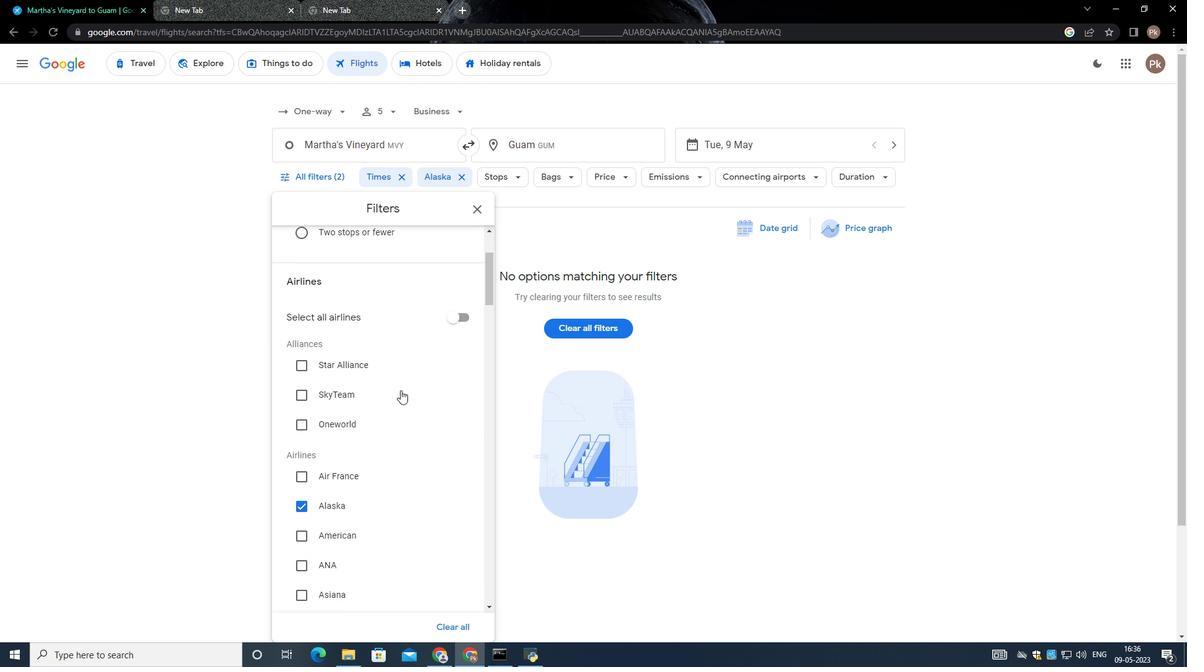 
Action: Mouse scrolled (413, 390) with delta (0, 0)
Screenshot: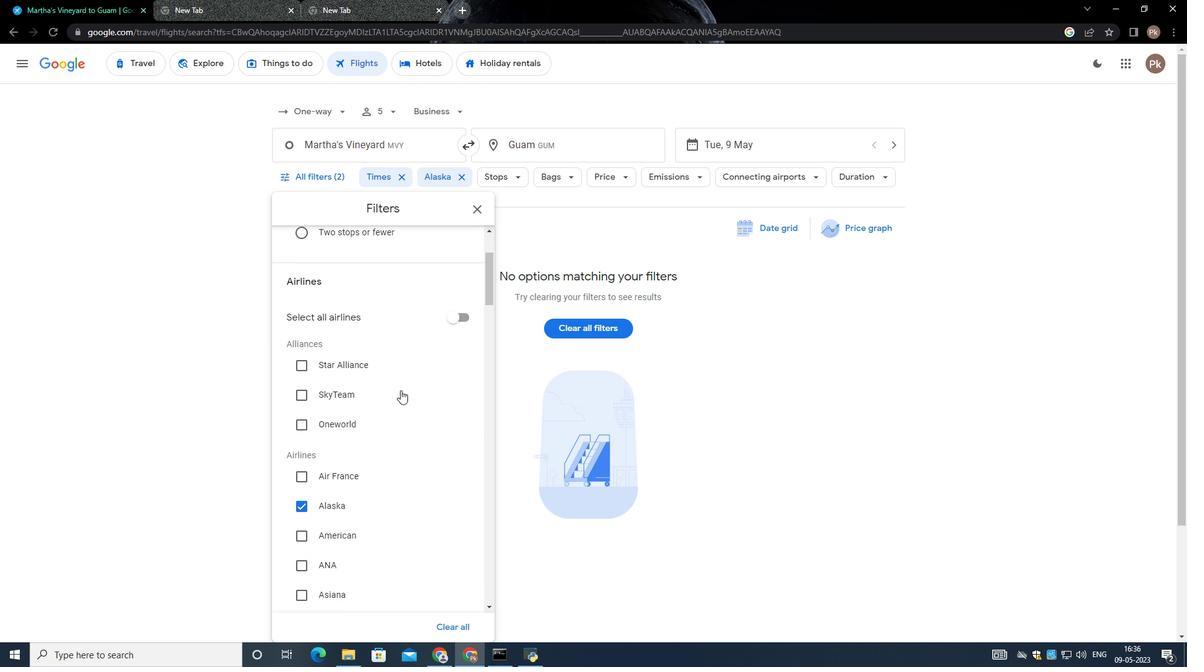 
Action: Mouse moved to (306, 380)
Screenshot: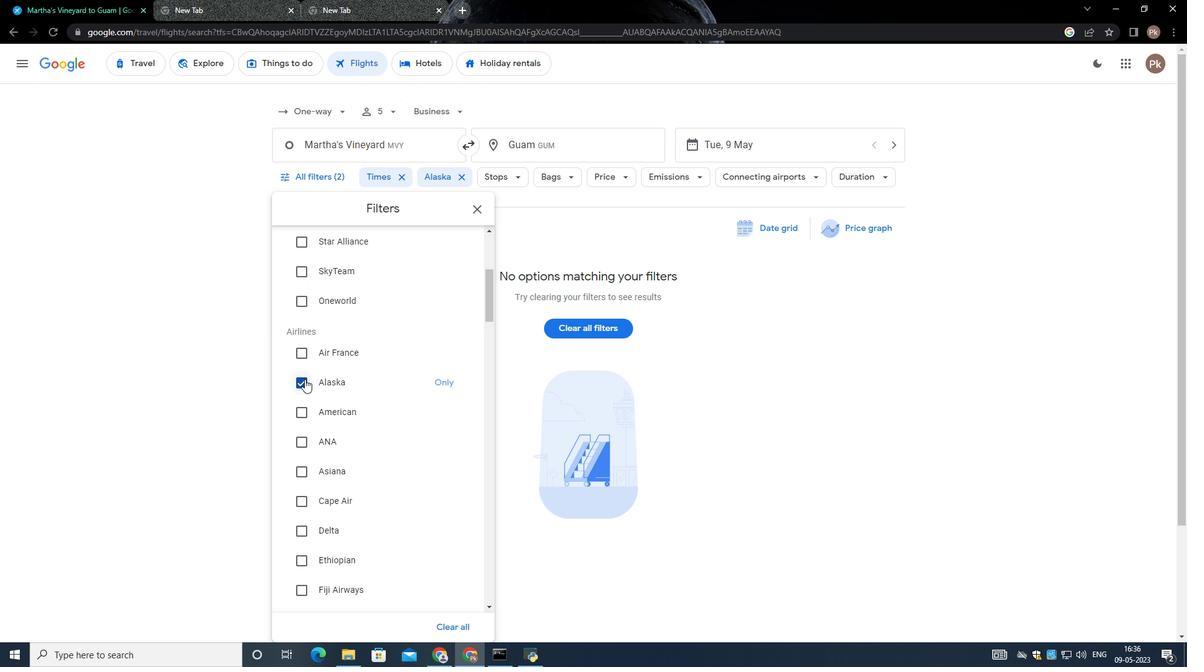 
Action: Mouse pressed left at (306, 380)
Screenshot: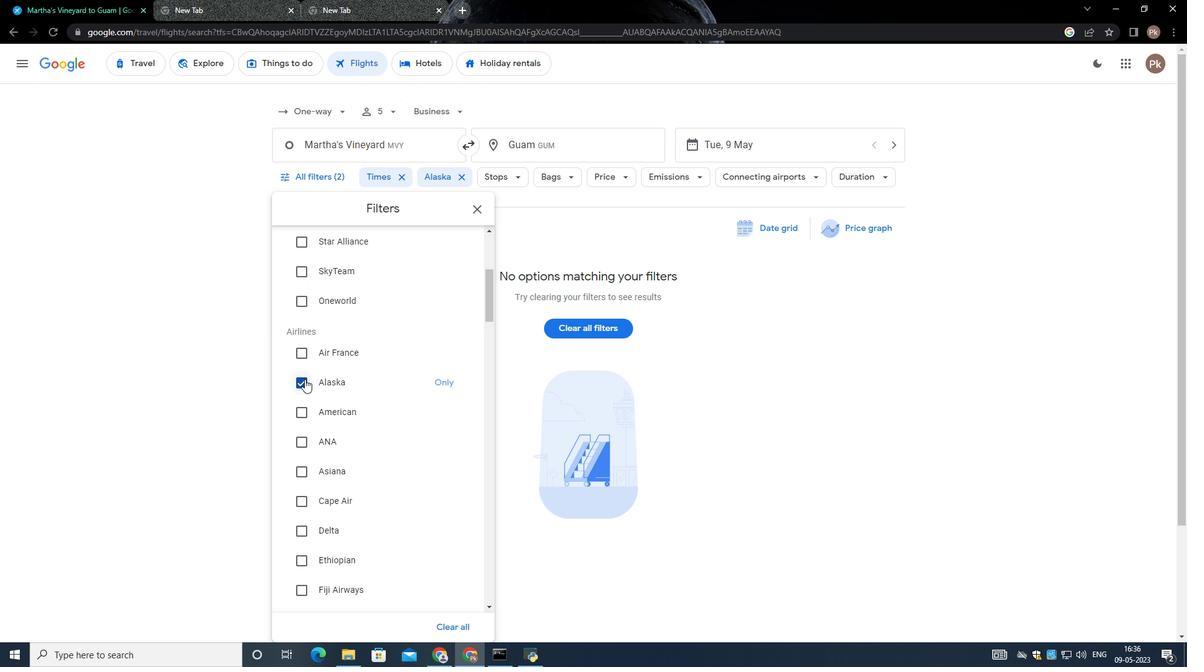 
Action: Mouse moved to (378, 387)
Screenshot: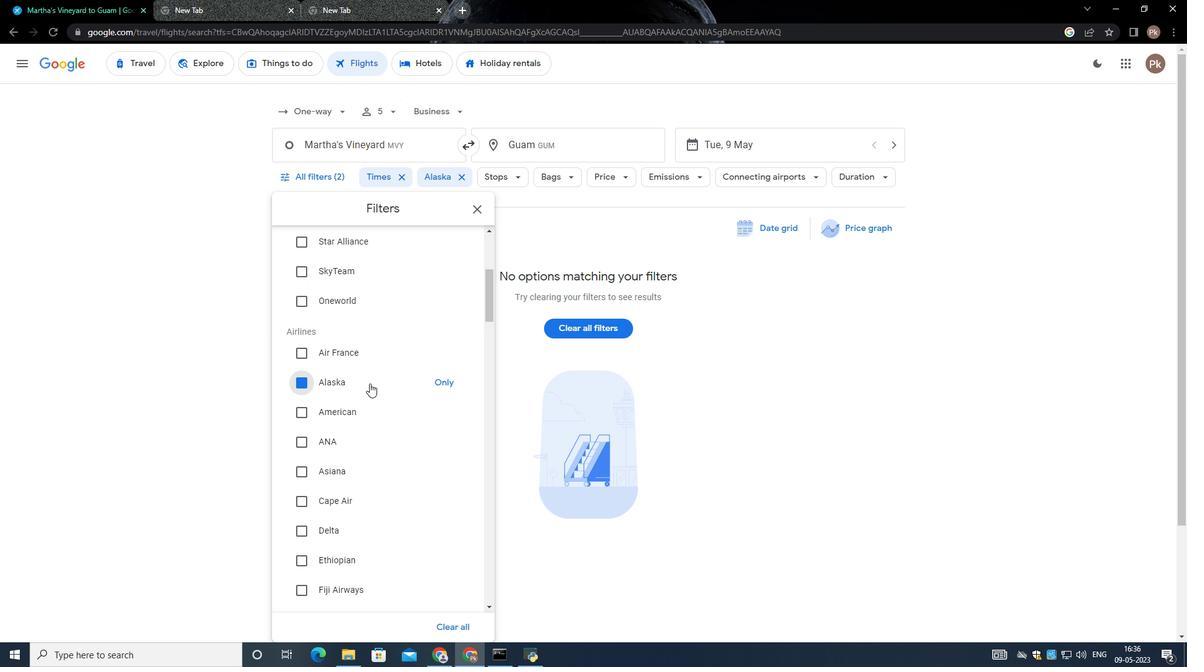 
Action: Mouse scrolled (378, 387) with delta (0, 0)
Screenshot: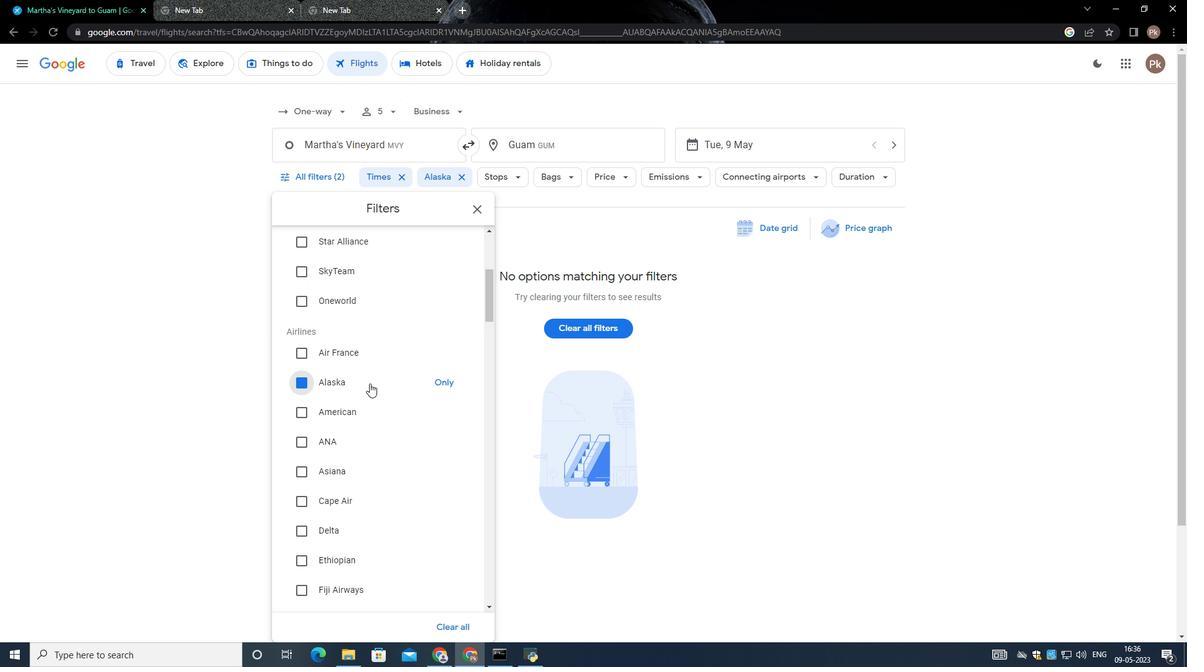 
Action: Mouse moved to (381, 393)
Screenshot: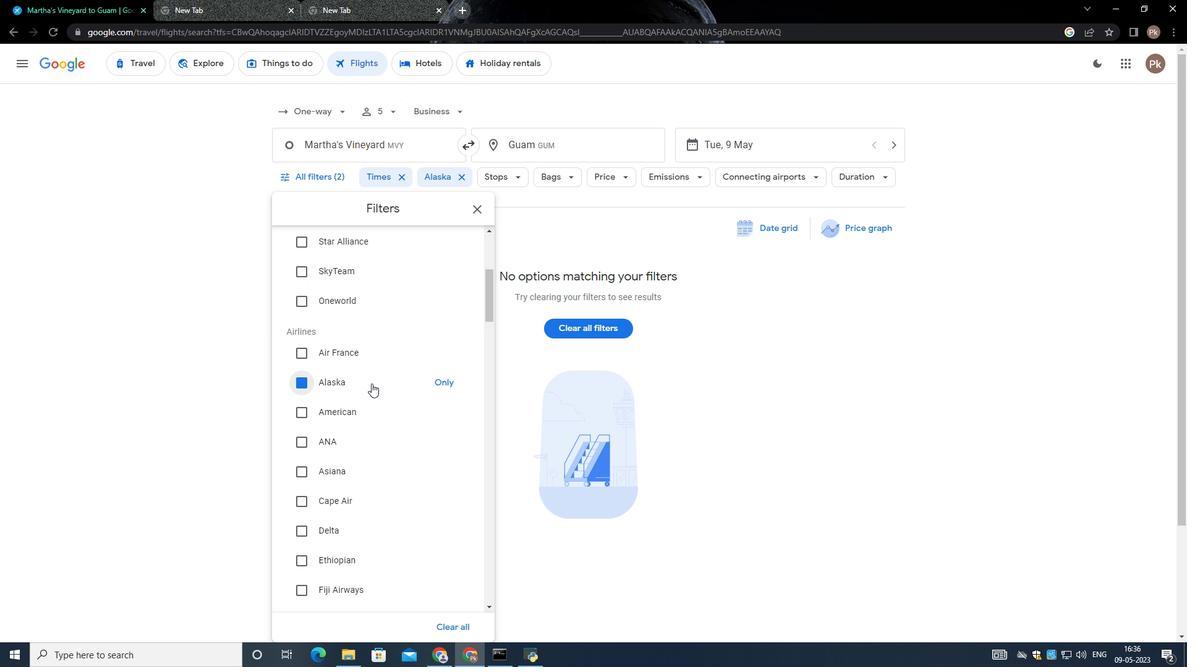 
Action: Mouse scrolled (381, 393) with delta (0, 0)
Screenshot: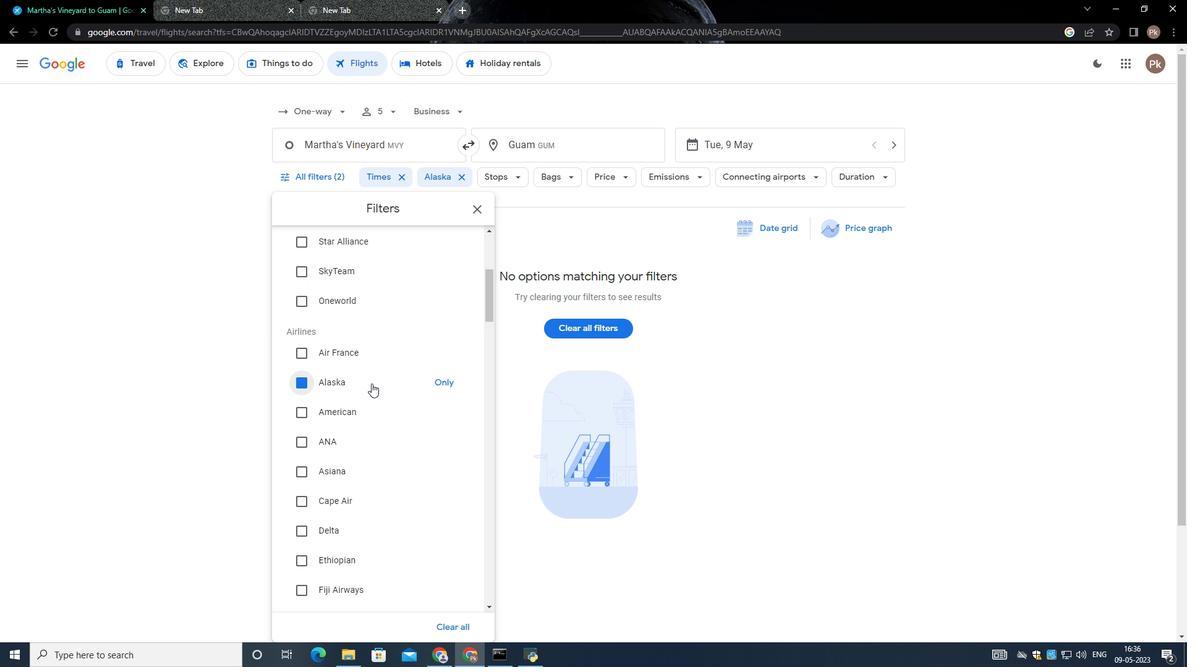 
Action: Mouse moved to (382, 395)
Screenshot: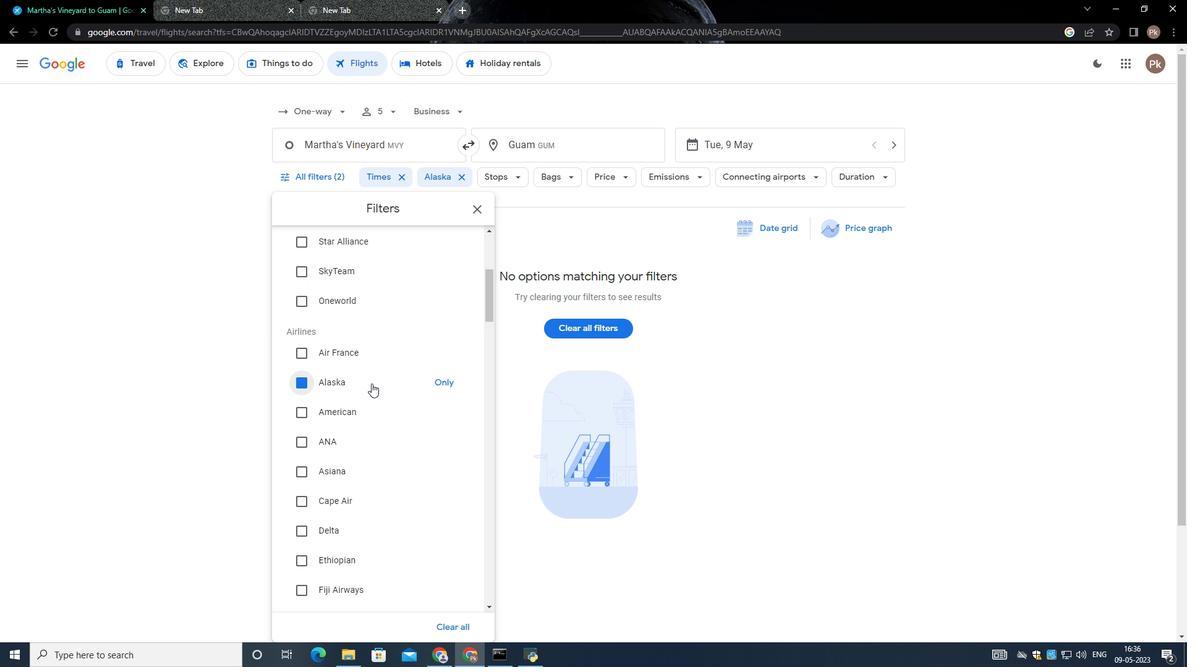 
Action: Mouse scrolled (382, 395) with delta (0, 0)
Screenshot: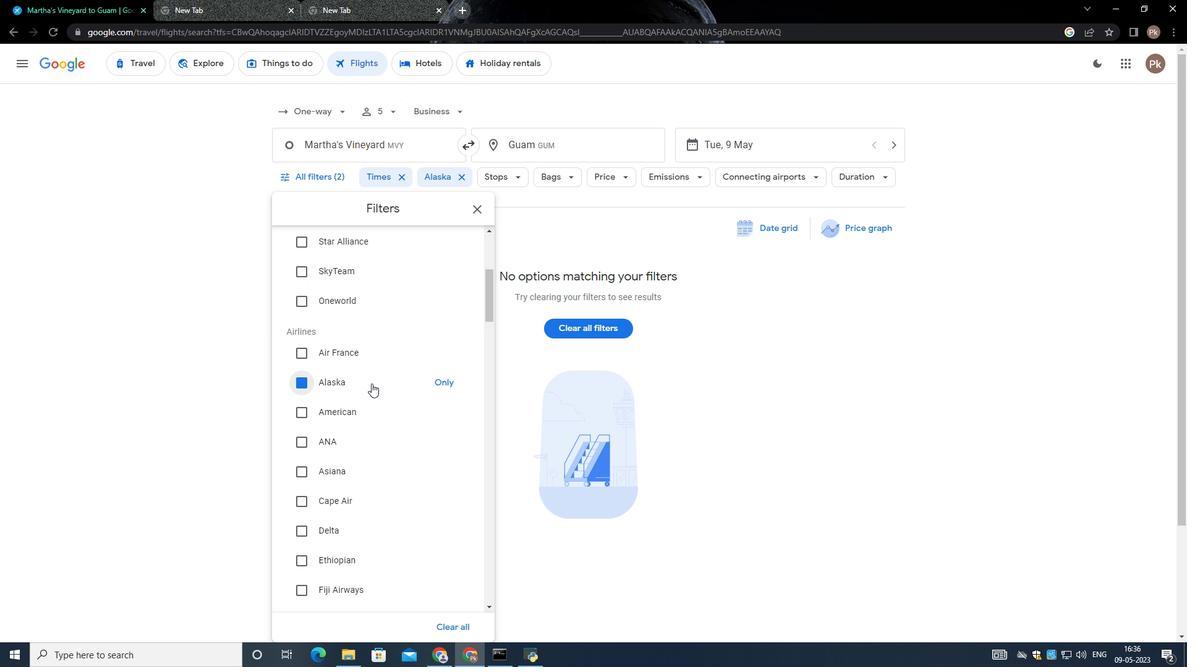 
Action: Mouse moved to (382, 397)
Screenshot: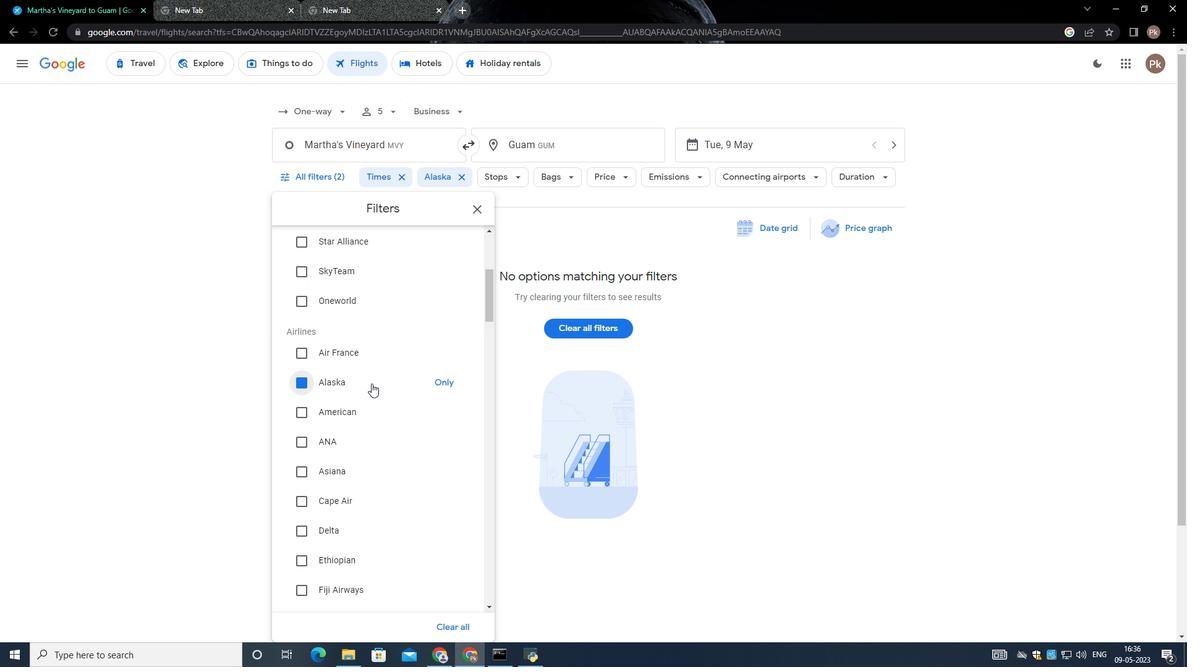
Action: Mouse scrolled (382, 396) with delta (0, 0)
Screenshot: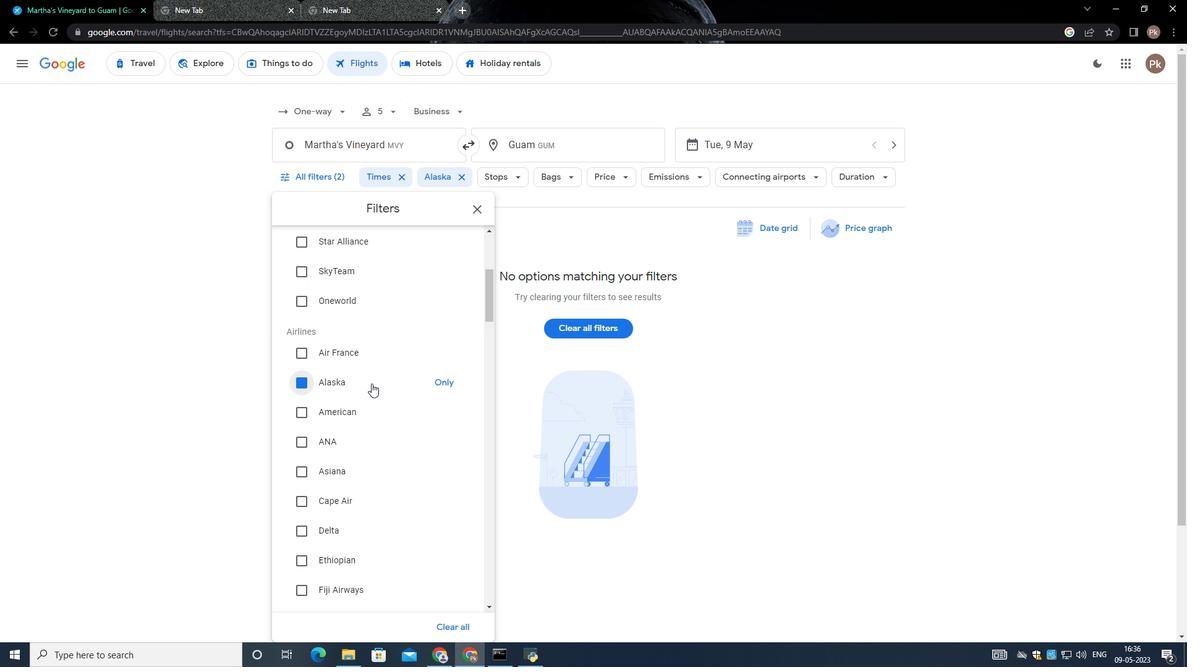 
Action: Mouse moved to (382, 397)
Screenshot: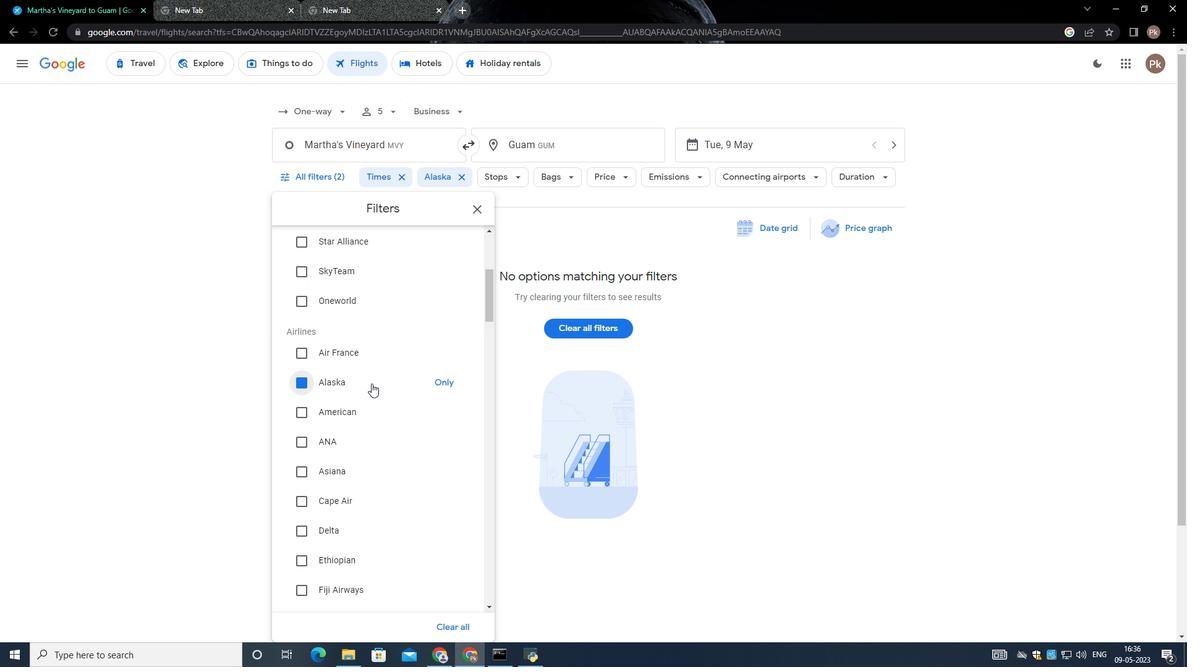 
Action: Mouse scrolled (382, 397) with delta (0, 0)
Screenshot: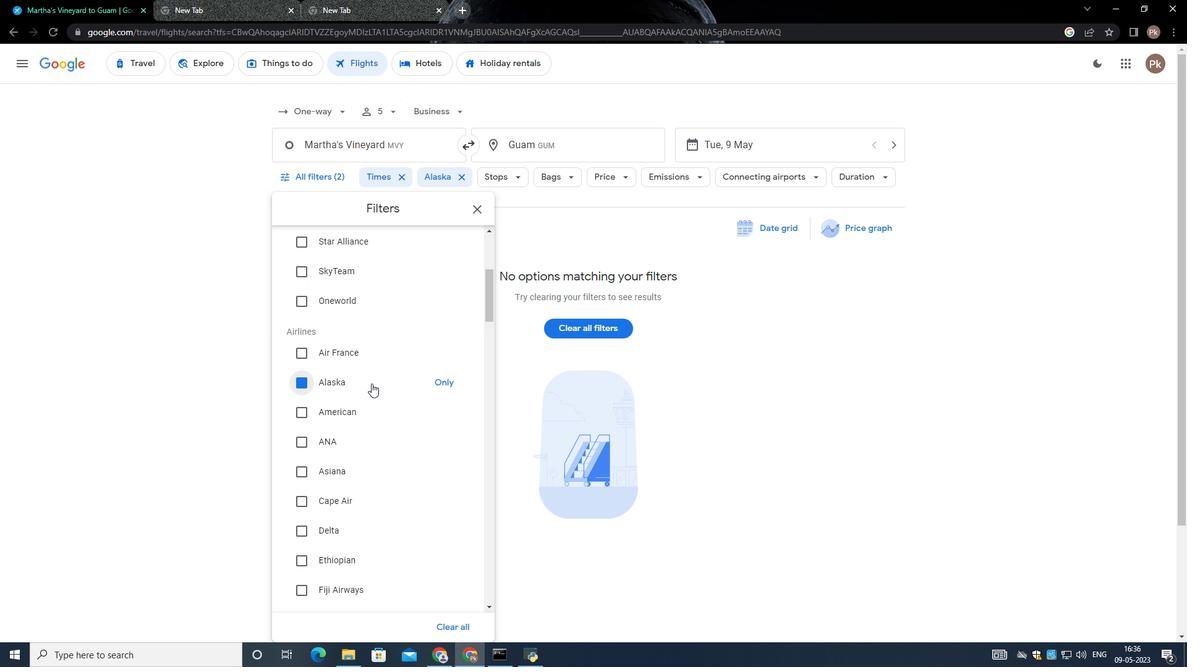 
Action: Mouse moved to (384, 400)
Screenshot: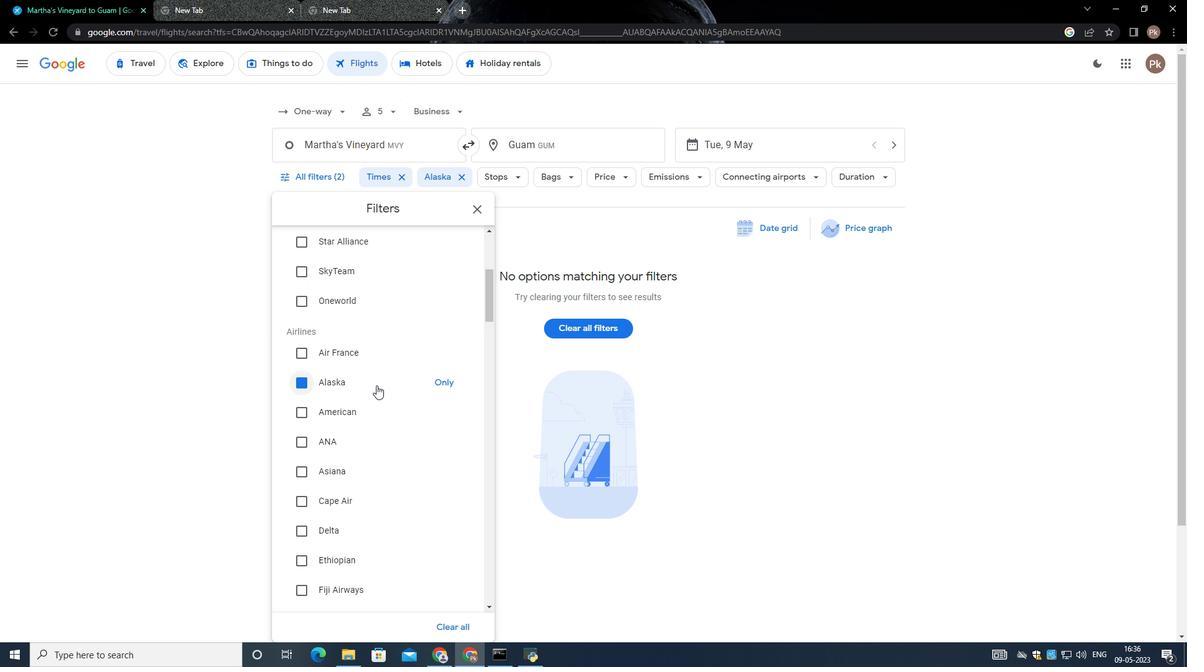 
Action: Mouse scrolled (384, 400) with delta (0, 0)
Screenshot: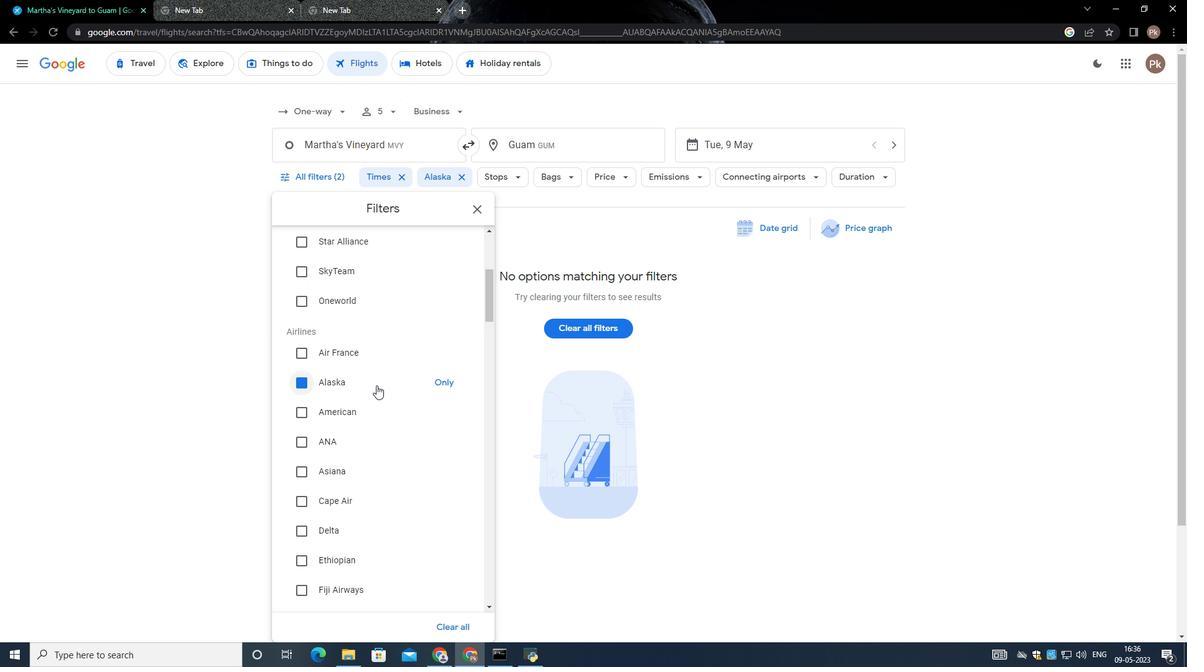
Action: Mouse moved to (432, 563)
Screenshot: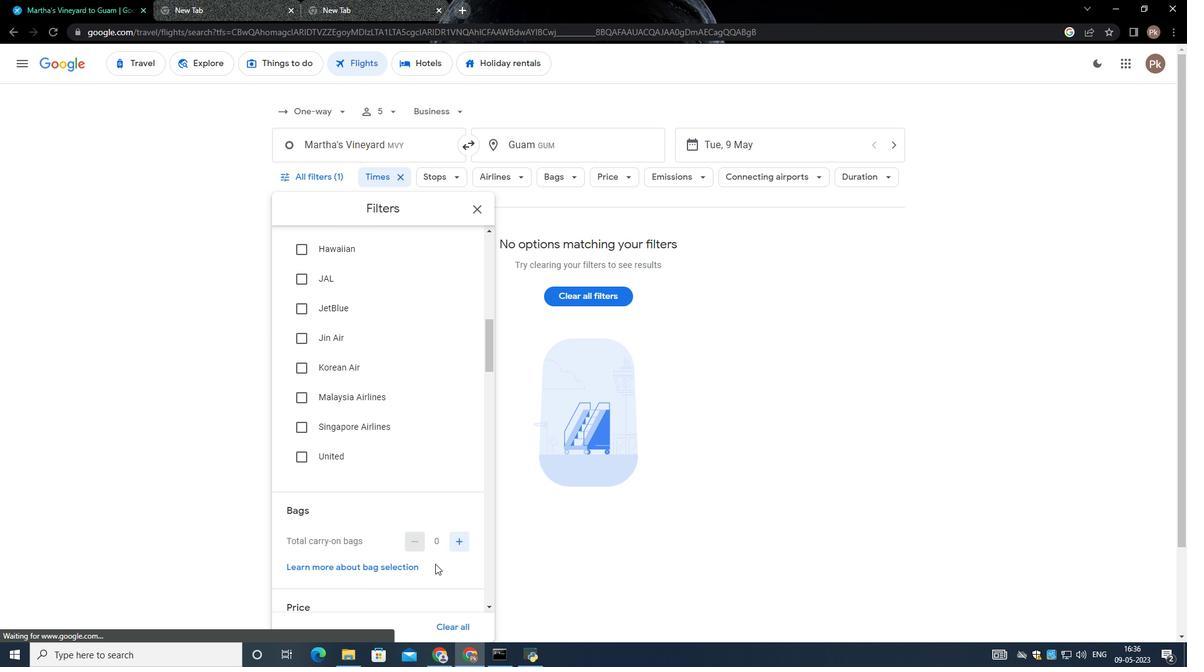 
Action: Mouse scrolled (432, 562) with delta (0, 0)
Screenshot: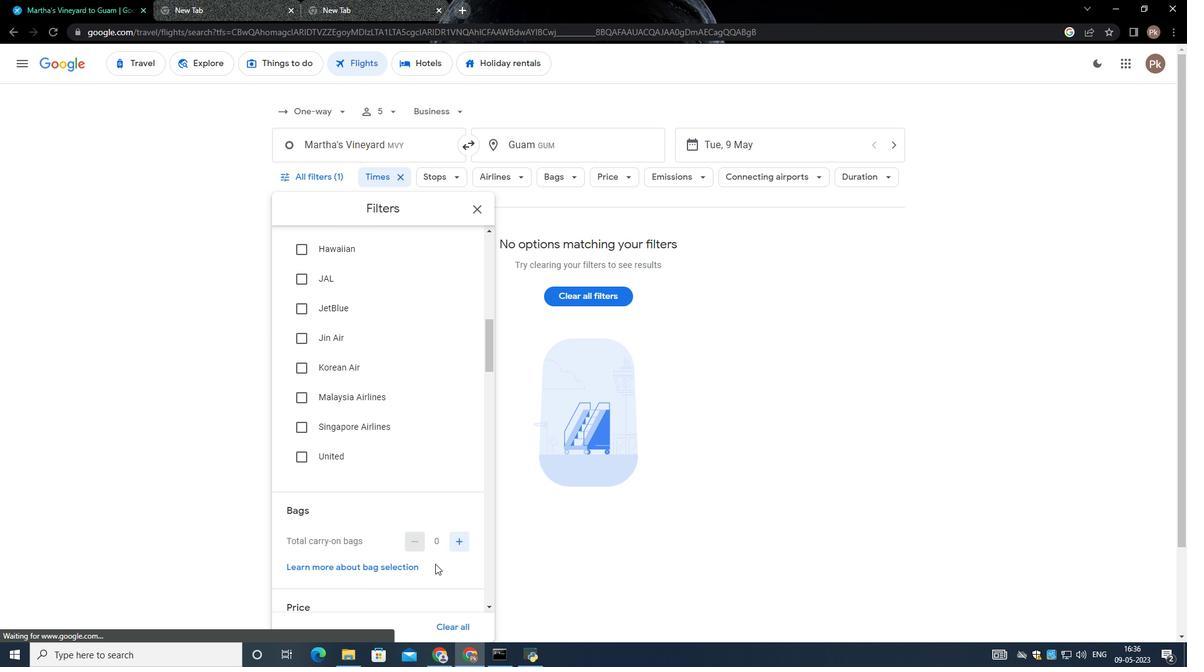 
Action: Mouse moved to (413, 552)
Screenshot: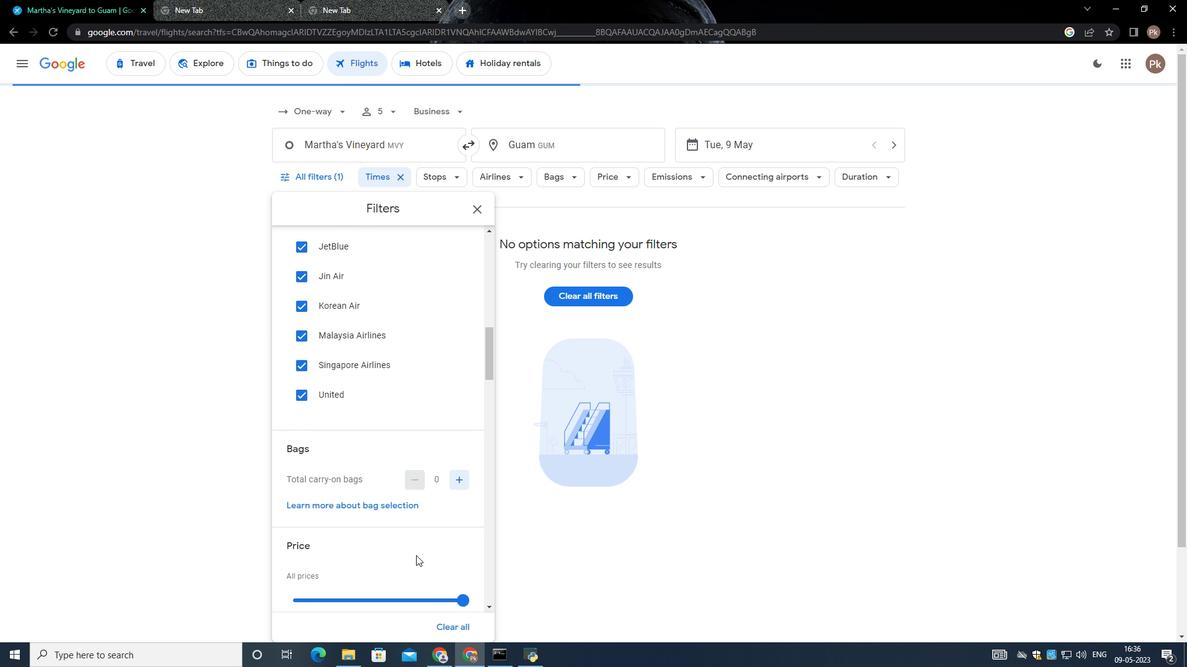 
Action: Mouse scrolled (413, 551) with delta (0, 0)
Screenshot: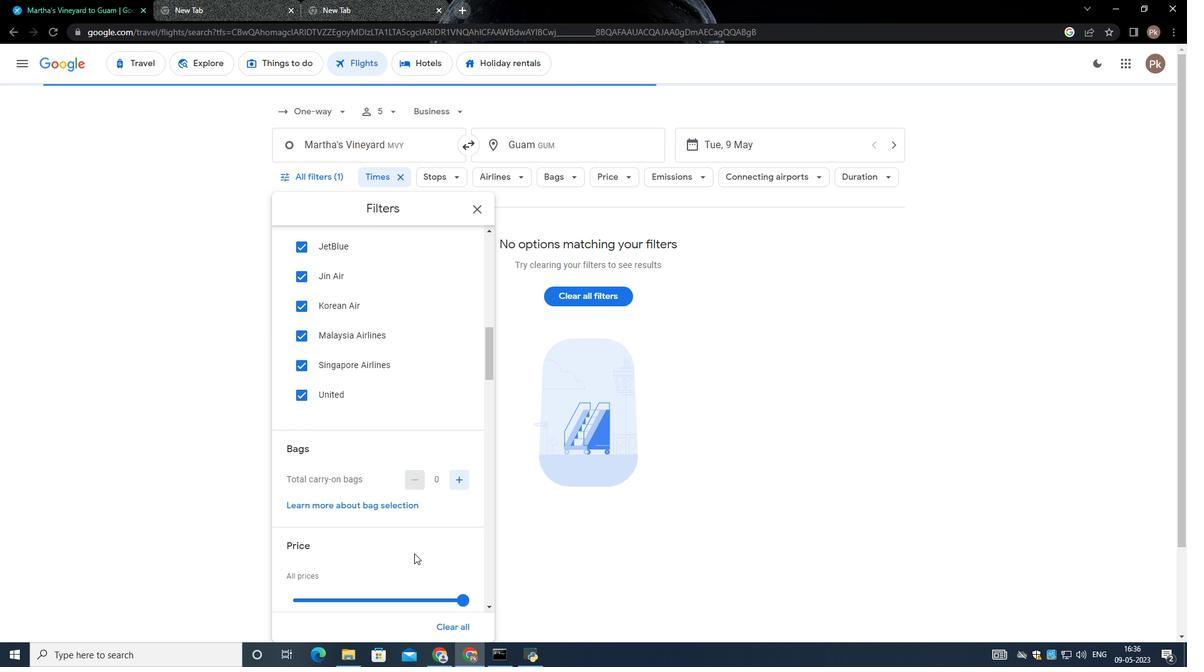 
Action: Mouse moved to (413, 551)
Screenshot: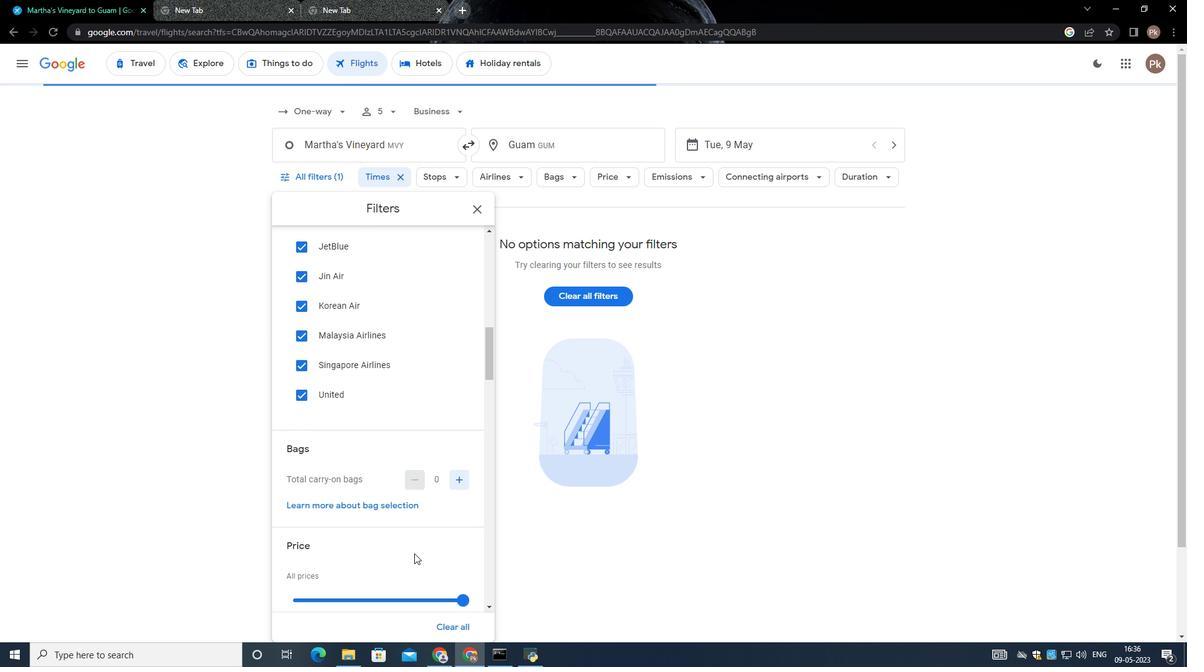 
Action: Mouse scrolled (413, 551) with delta (0, 0)
Screenshot: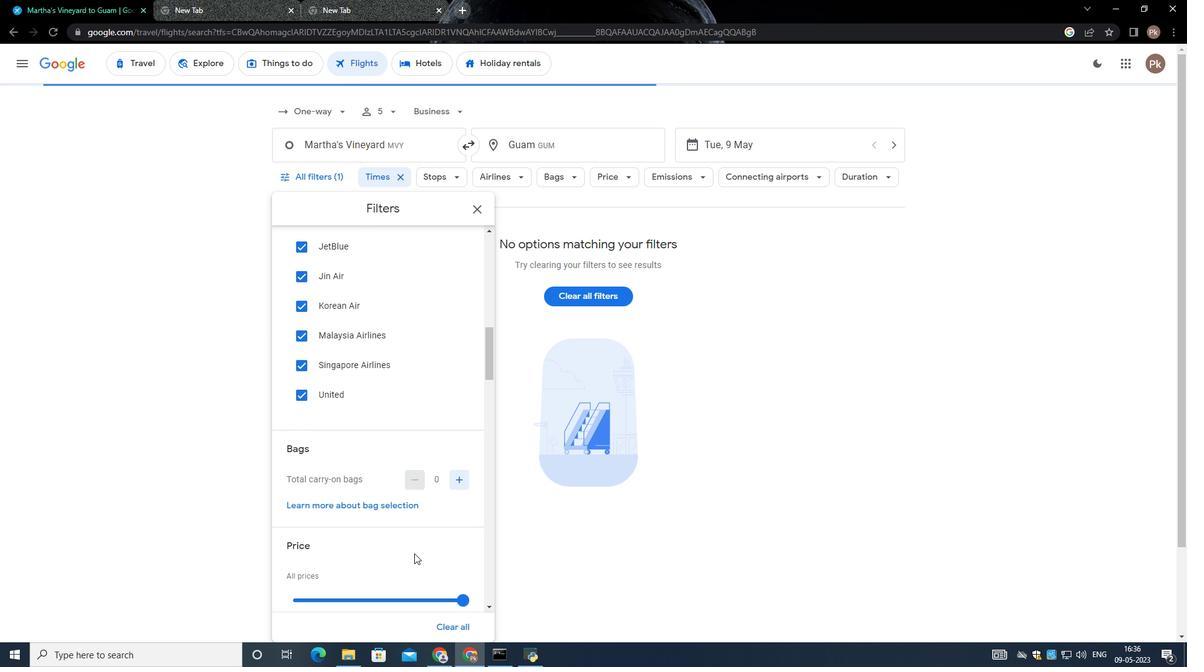 
Action: Mouse moved to (413, 551)
Screenshot: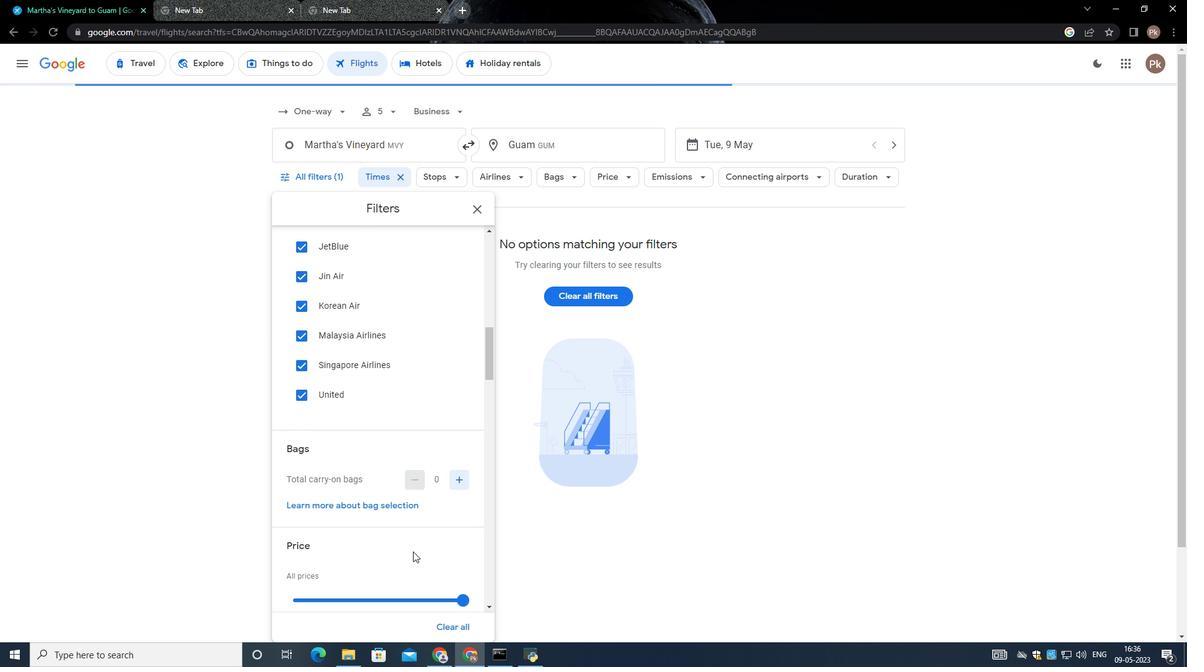 
Action: Mouse scrolled (413, 550) with delta (0, 0)
Screenshot: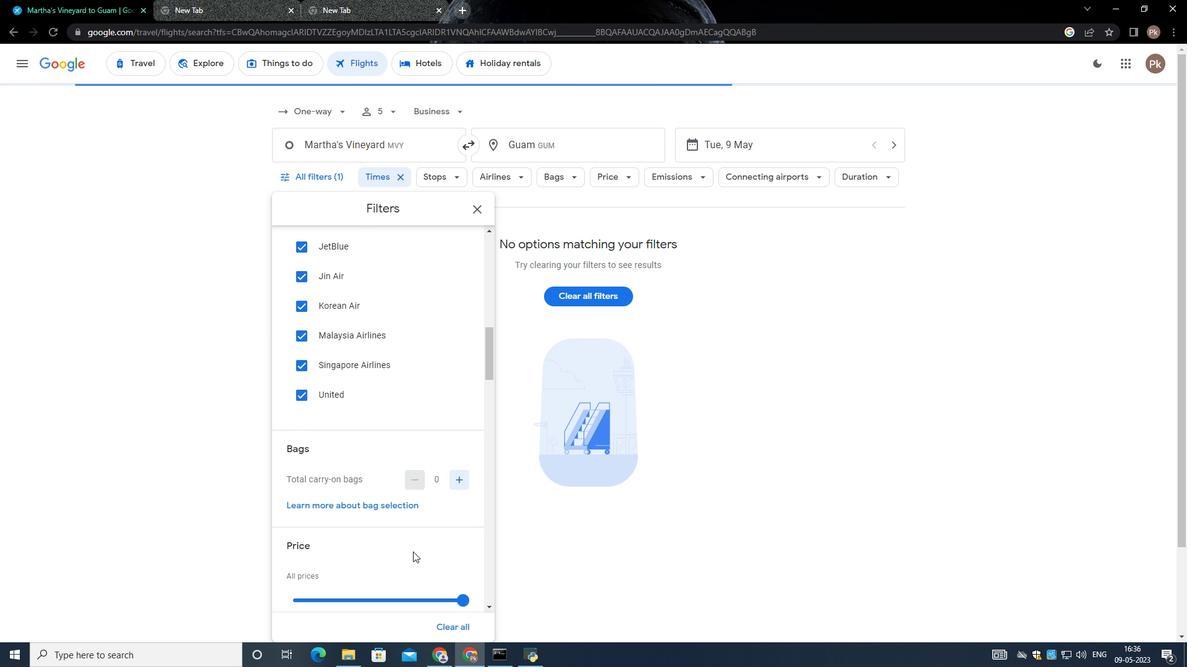 
Action: Mouse moved to (456, 416)
Screenshot: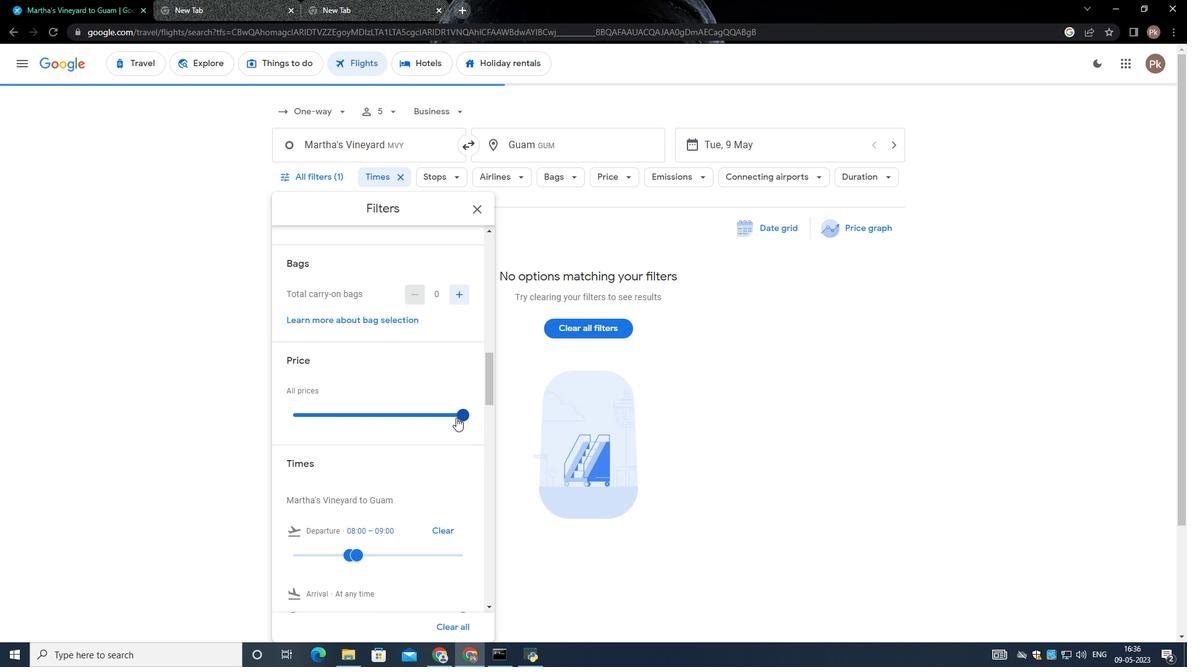 
Action: Mouse pressed left at (456, 416)
Screenshot: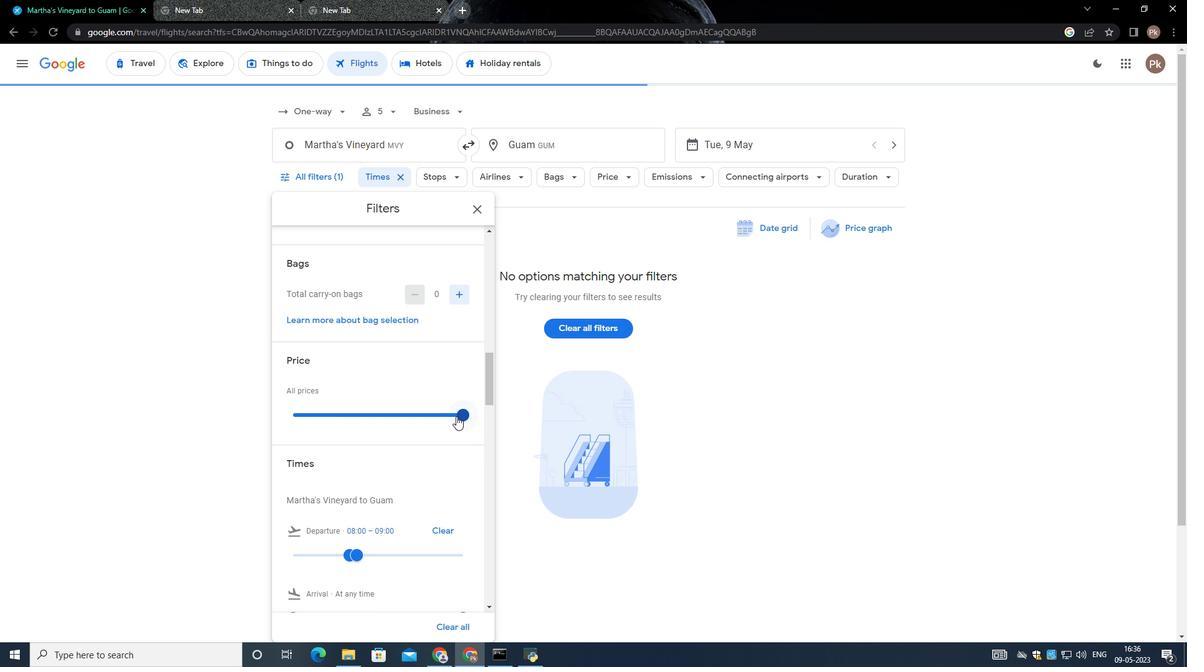
Action: Mouse moved to (452, 418)
Screenshot: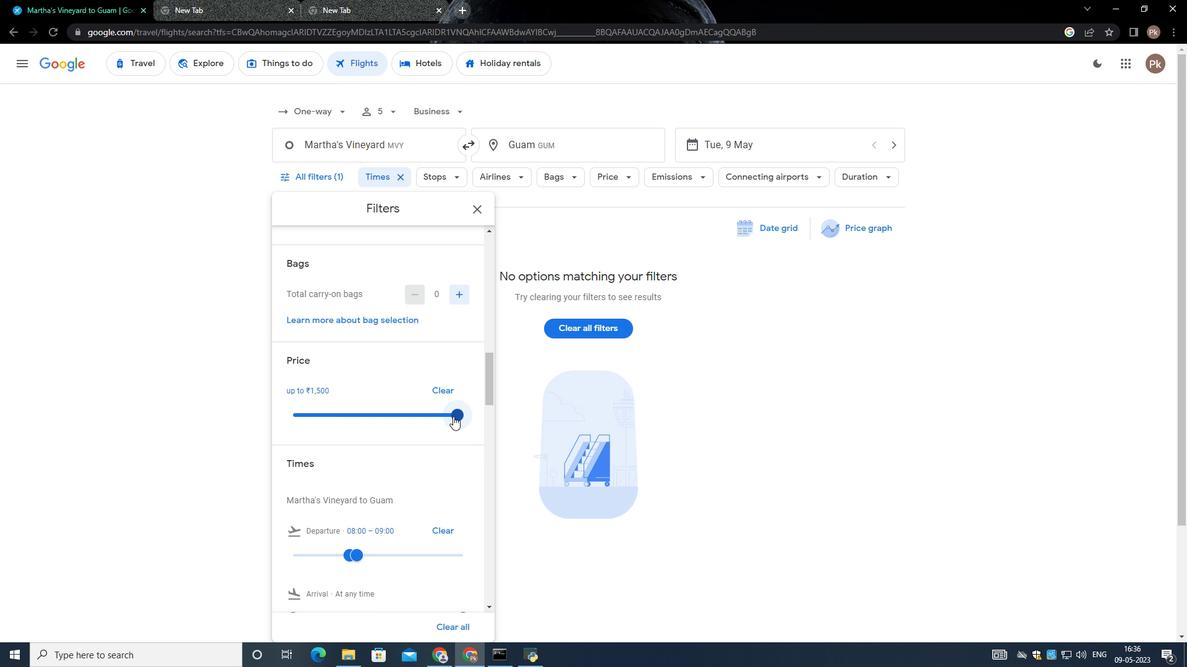 
Action: Mouse scrolled (452, 418) with delta (0, 0)
Screenshot: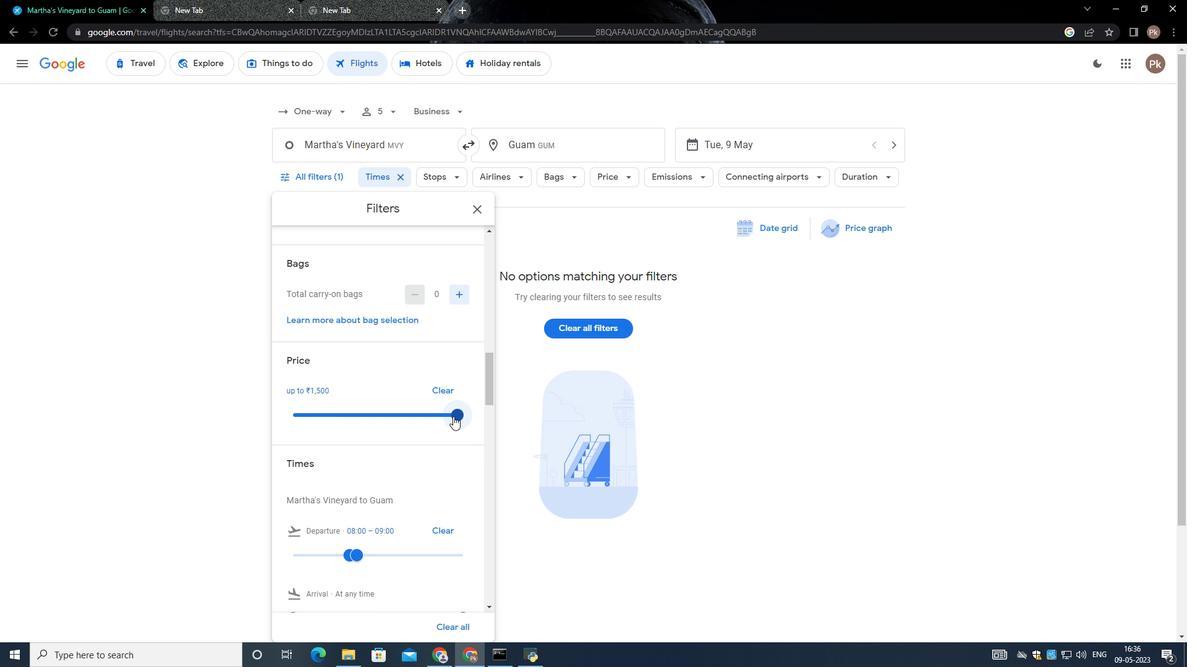 
Action: Mouse moved to (451, 419)
Screenshot: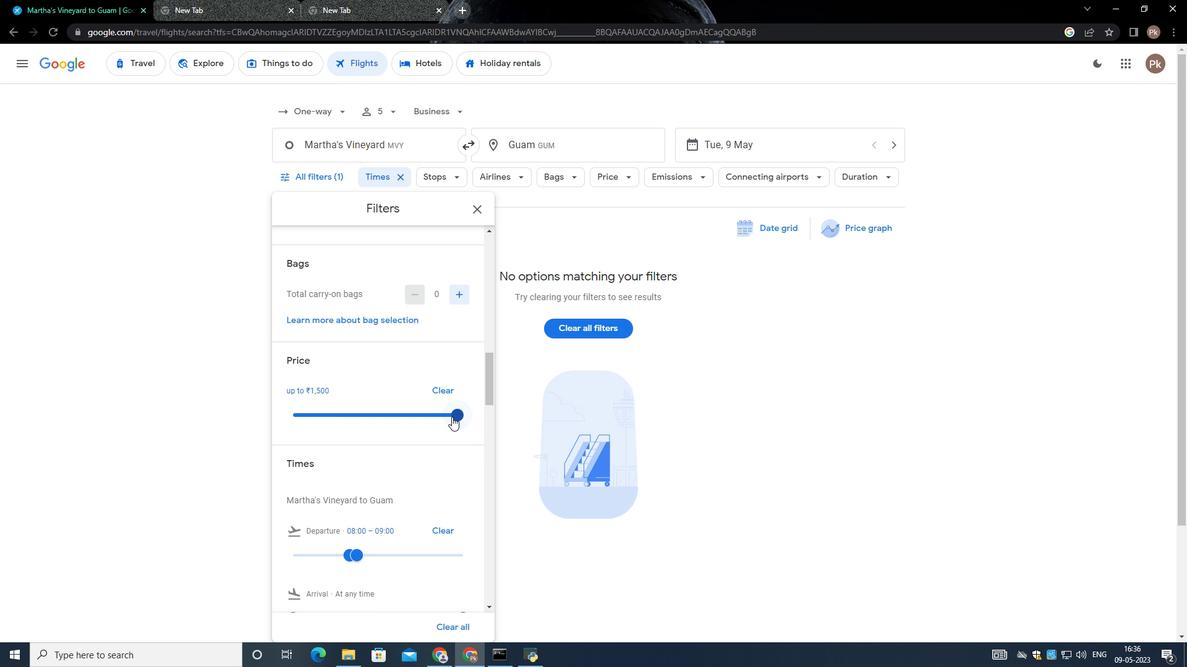 
Action: Mouse scrolled (451, 419) with delta (0, 0)
Screenshot: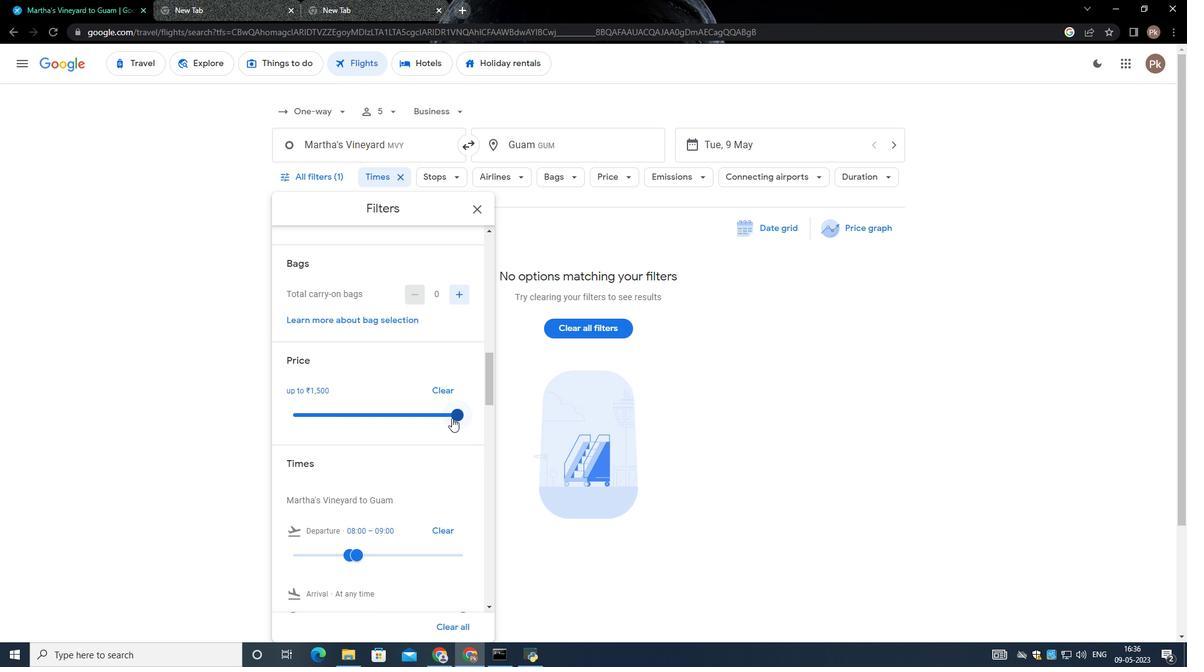 
Action: Mouse moved to (384, 439)
Screenshot: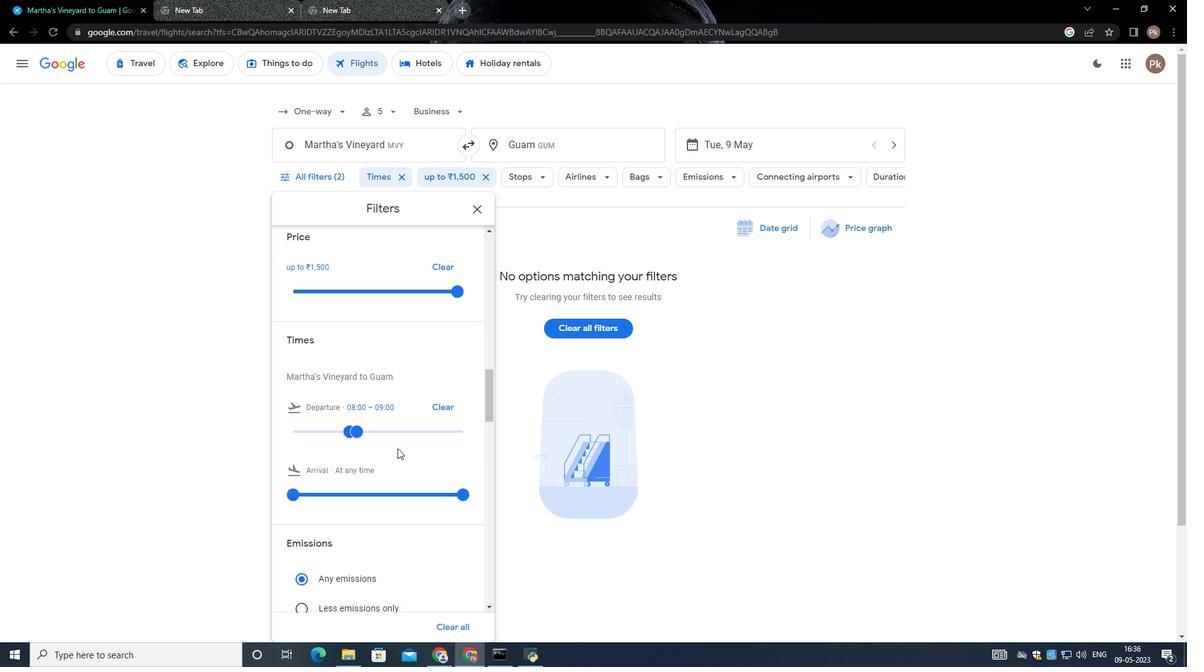 
Action: Mouse pressed left at (384, 439)
Screenshot: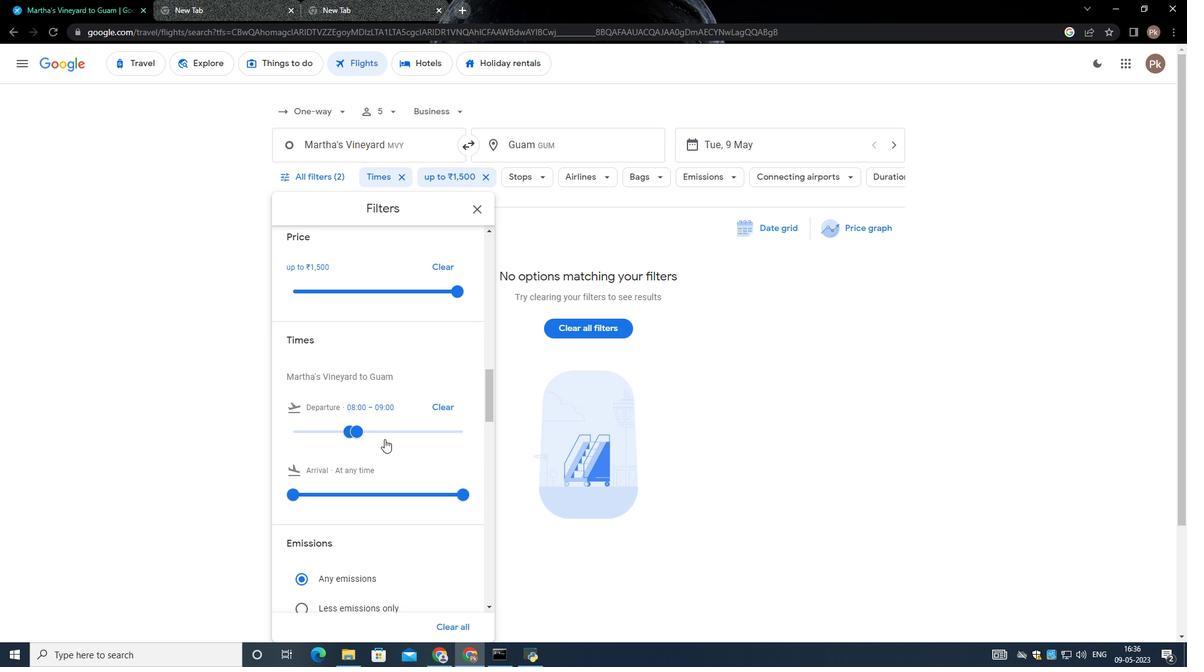
Action: Mouse moved to (341, 431)
Screenshot: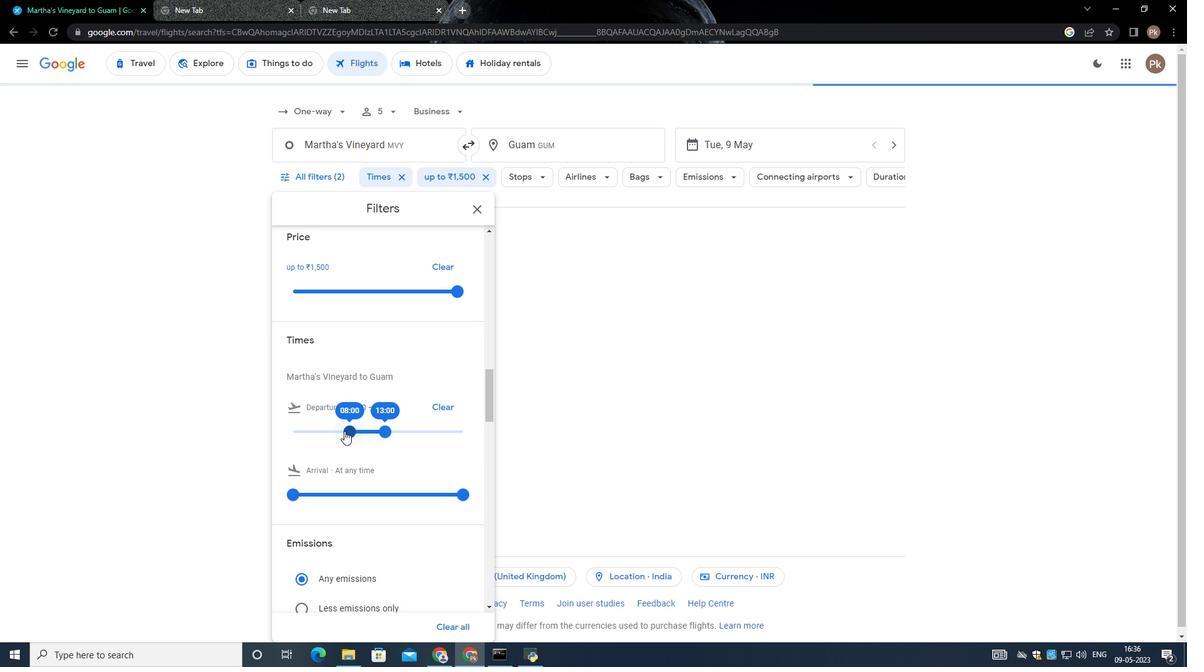 
Action: Mouse pressed left at (341, 431)
Screenshot: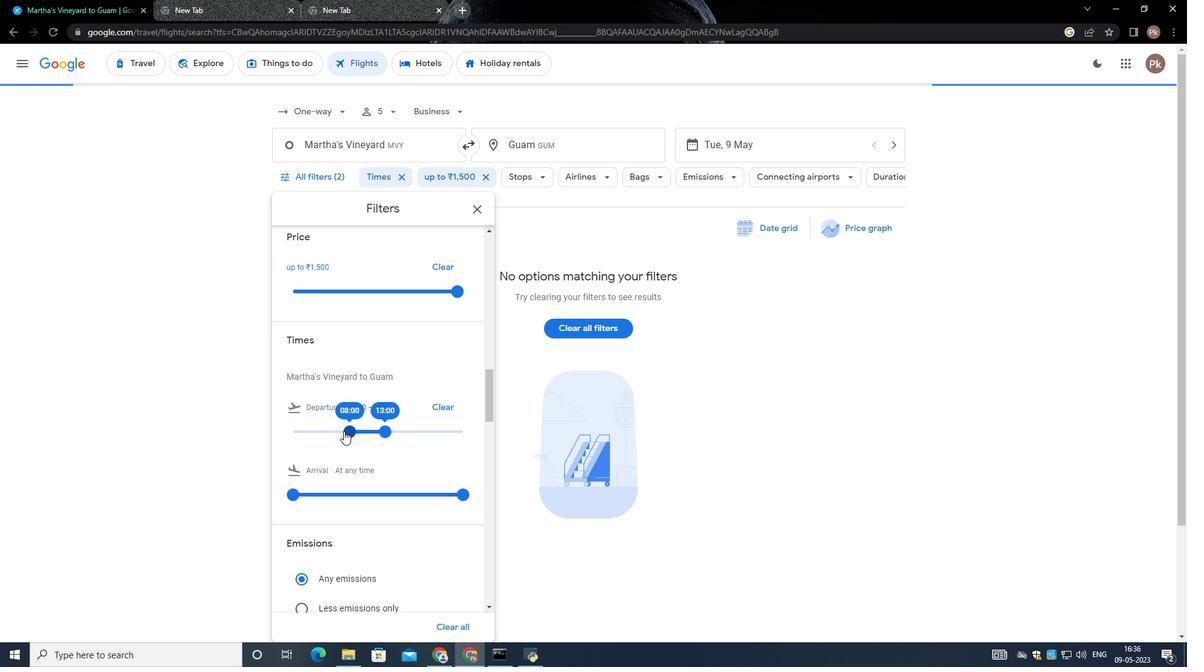 
Action: Mouse moved to (386, 431)
Screenshot: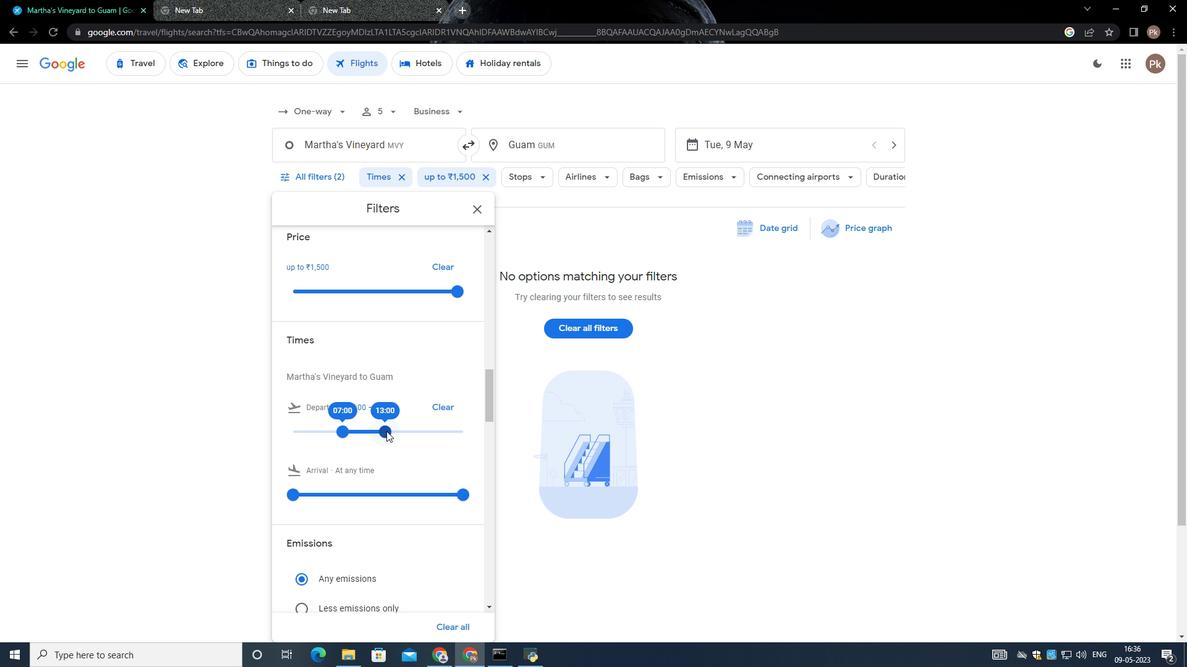 
Action: Mouse pressed left at (386, 431)
Screenshot: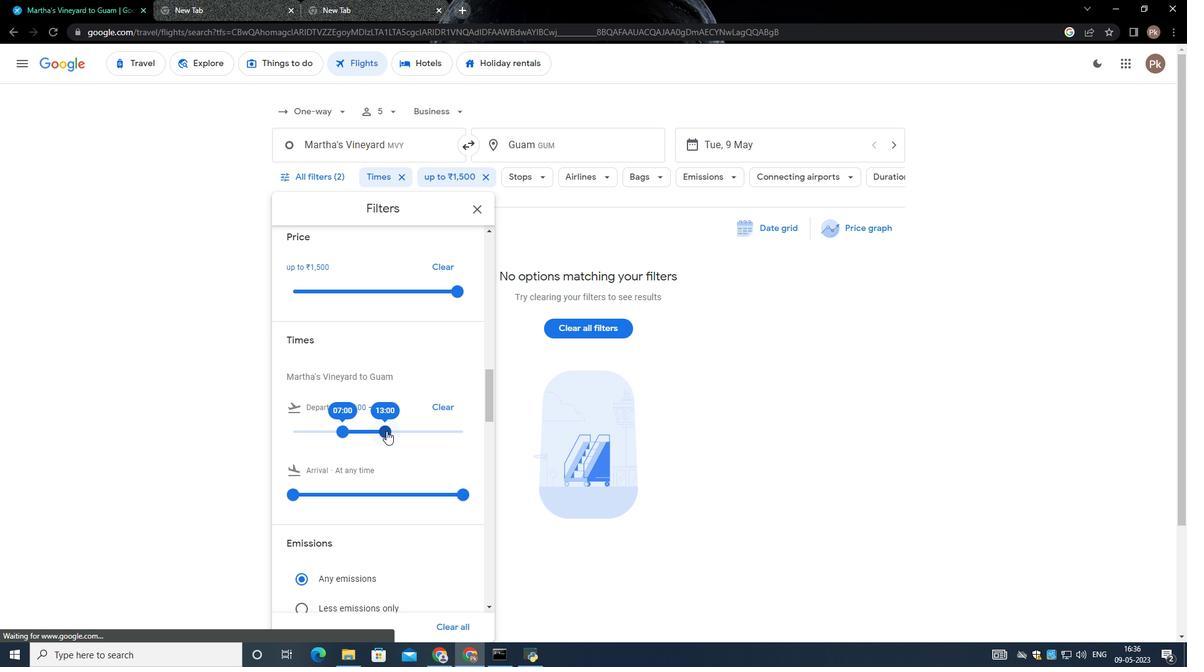 
Action: Mouse moved to (407, 445)
Screenshot: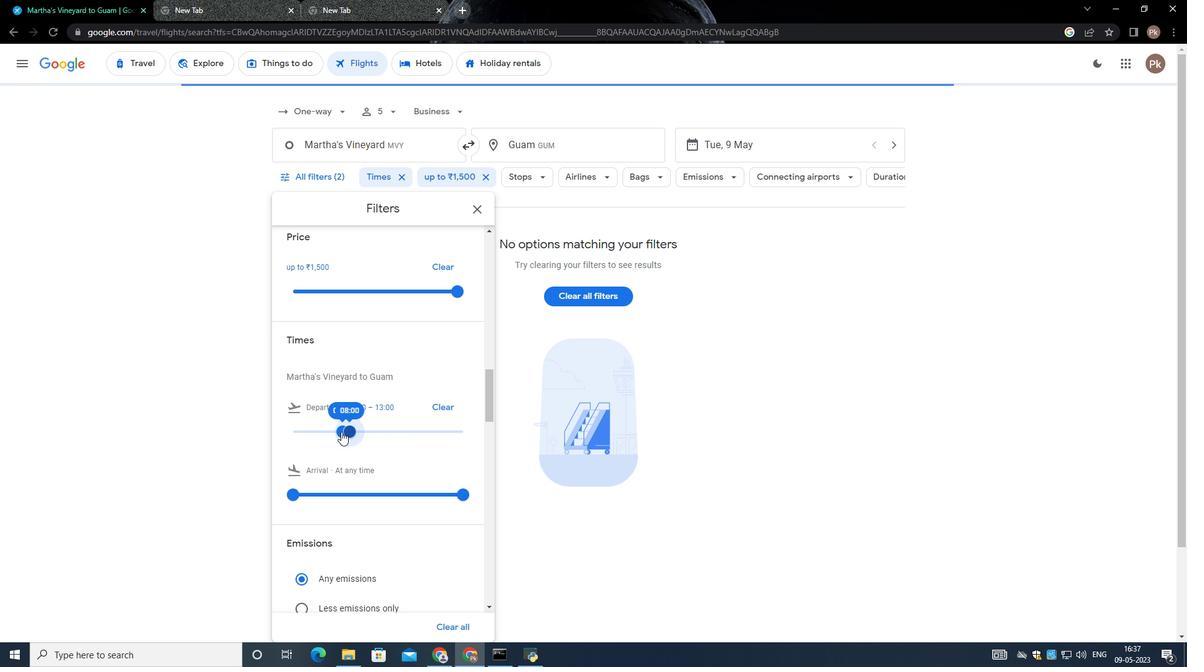 
Action: Mouse scrolled (407, 445) with delta (0, 0)
Screenshot: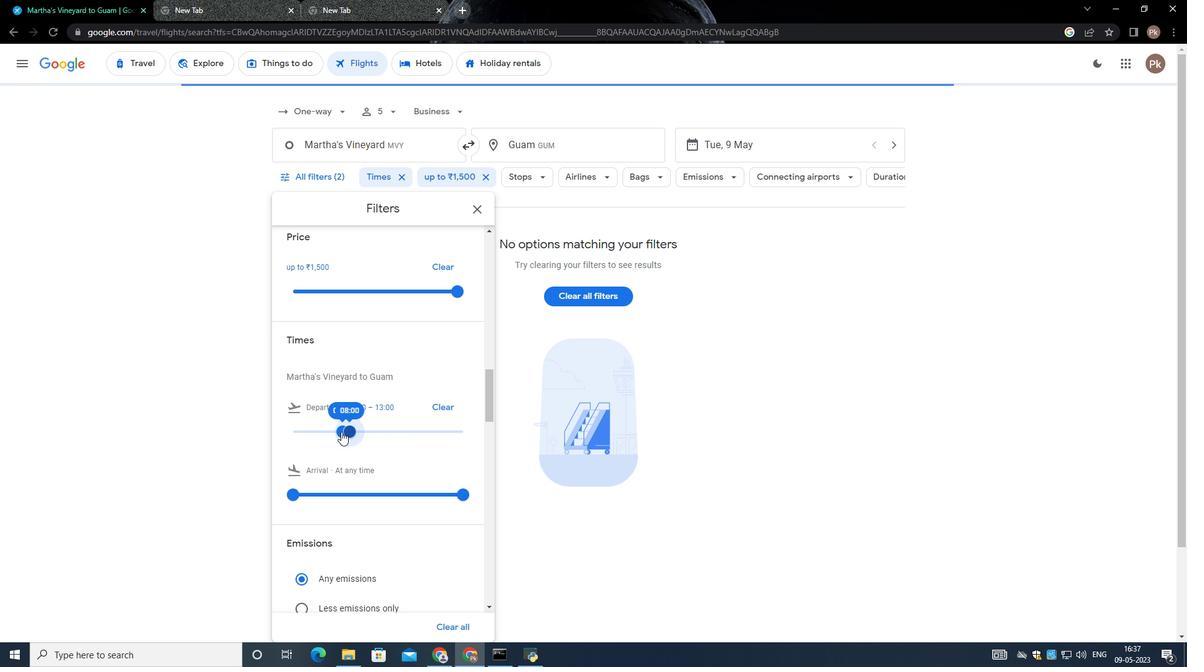 
Action: Mouse moved to (411, 453)
Screenshot: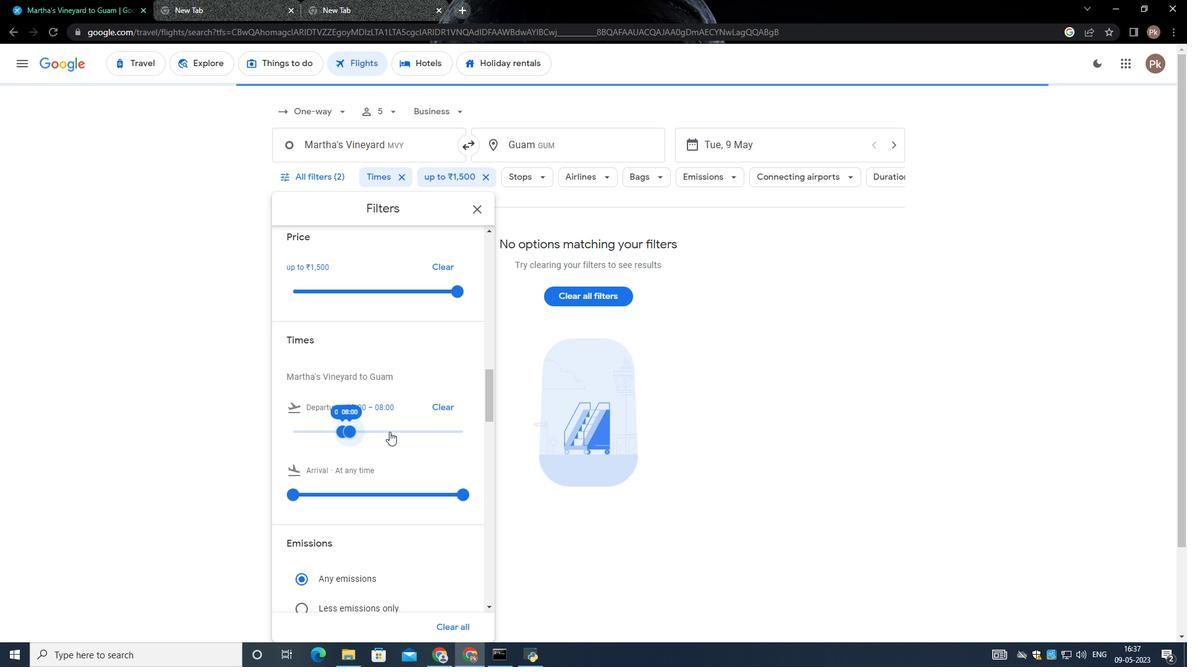
Action: Mouse scrolled (410, 451) with delta (0, 0)
Screenshot: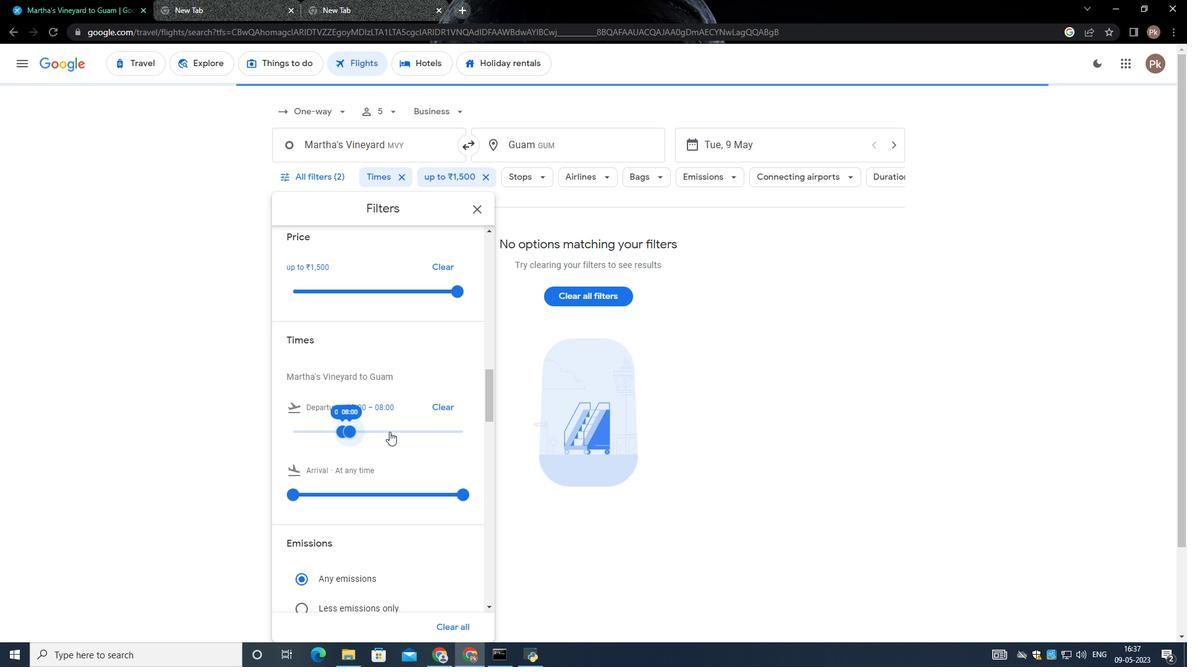 
Action: Mouse moved to (411, 454)
Screenshot: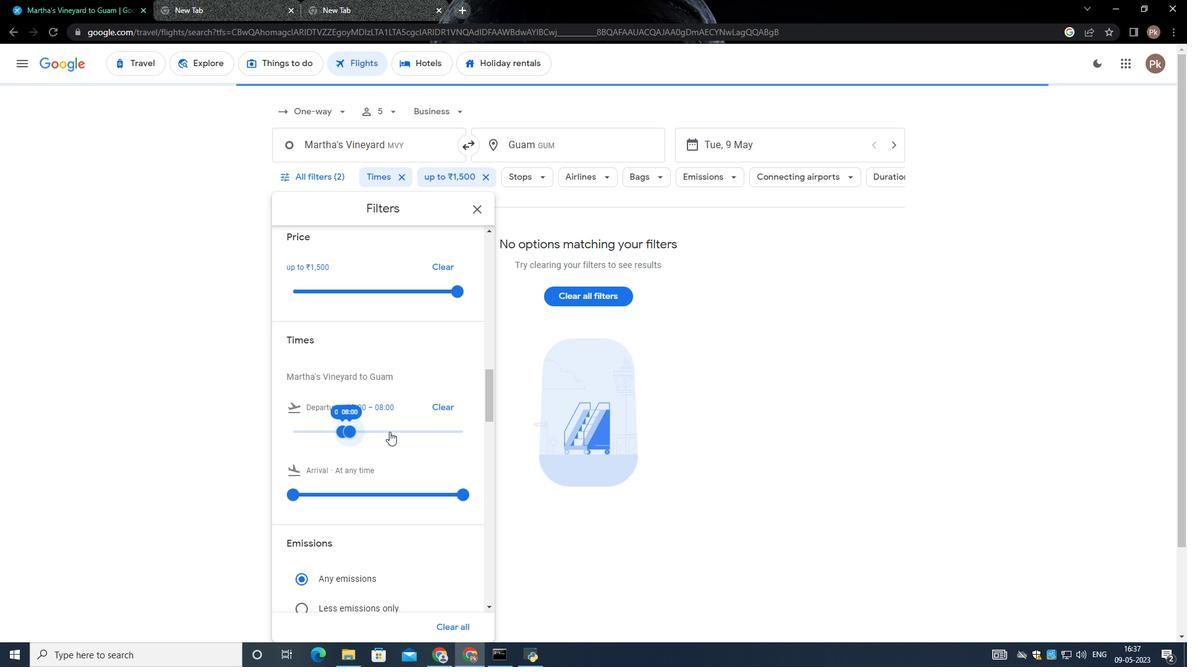 
Action: Mouse scrolled (411, 452) with delta (0, 0)
Screenshot: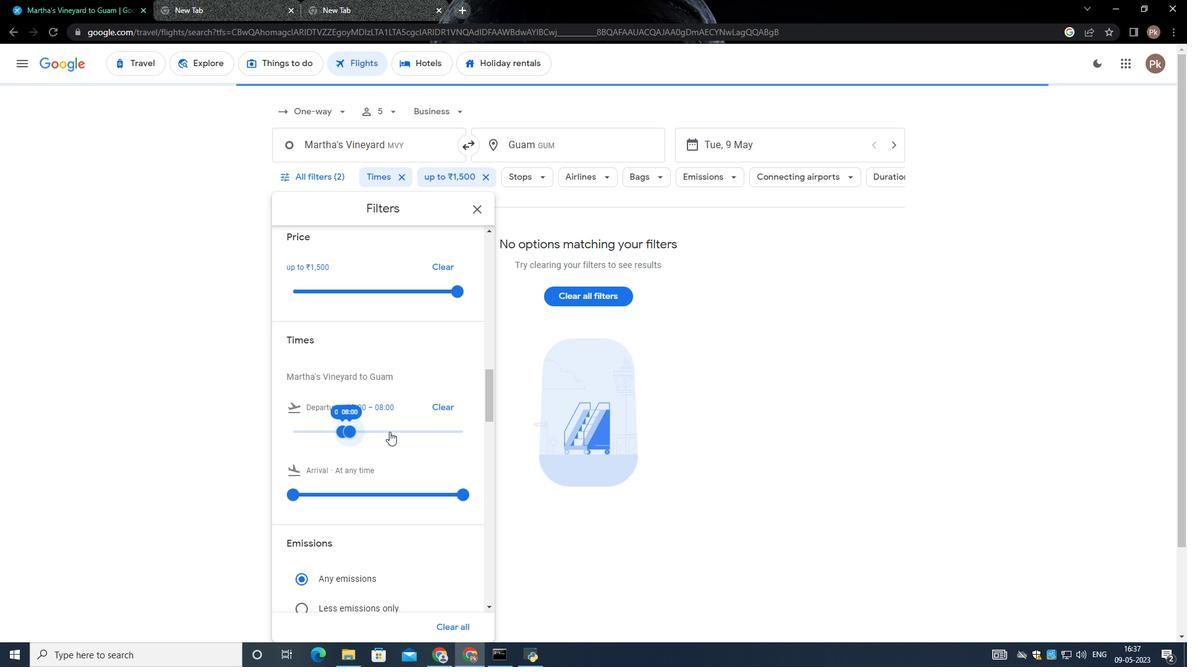 
Action: Mouse moved to (411, 455)
Screenshot: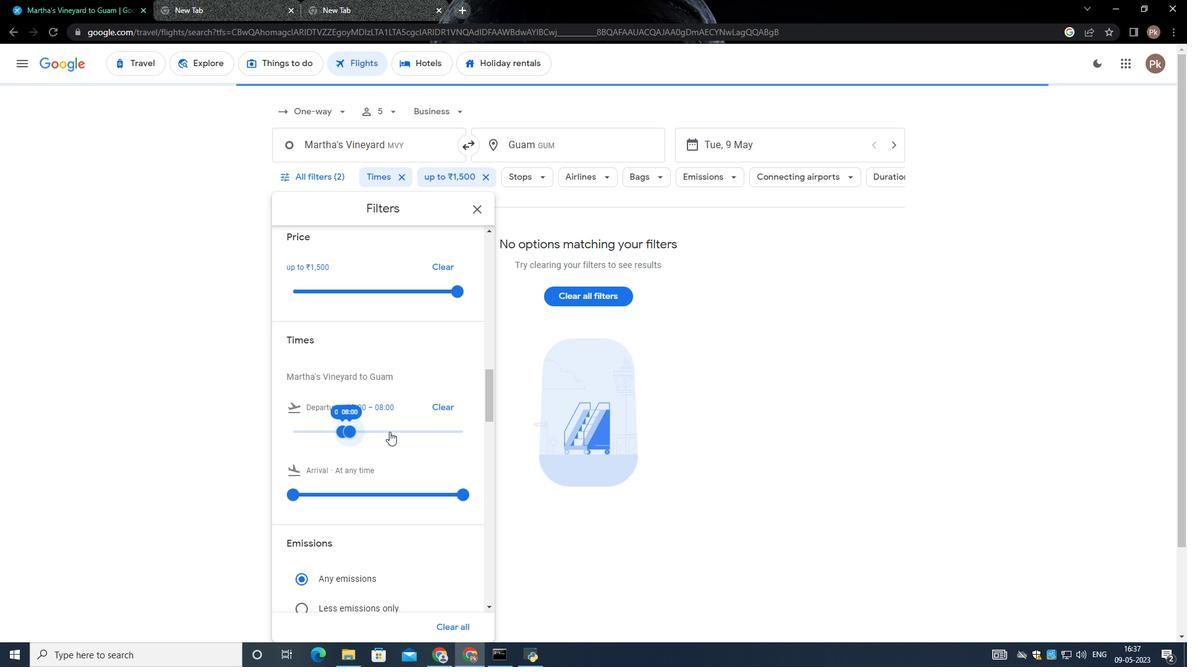 
Action: Mouse scrolled (411, 453) with delta (0, 0)
Screenshot: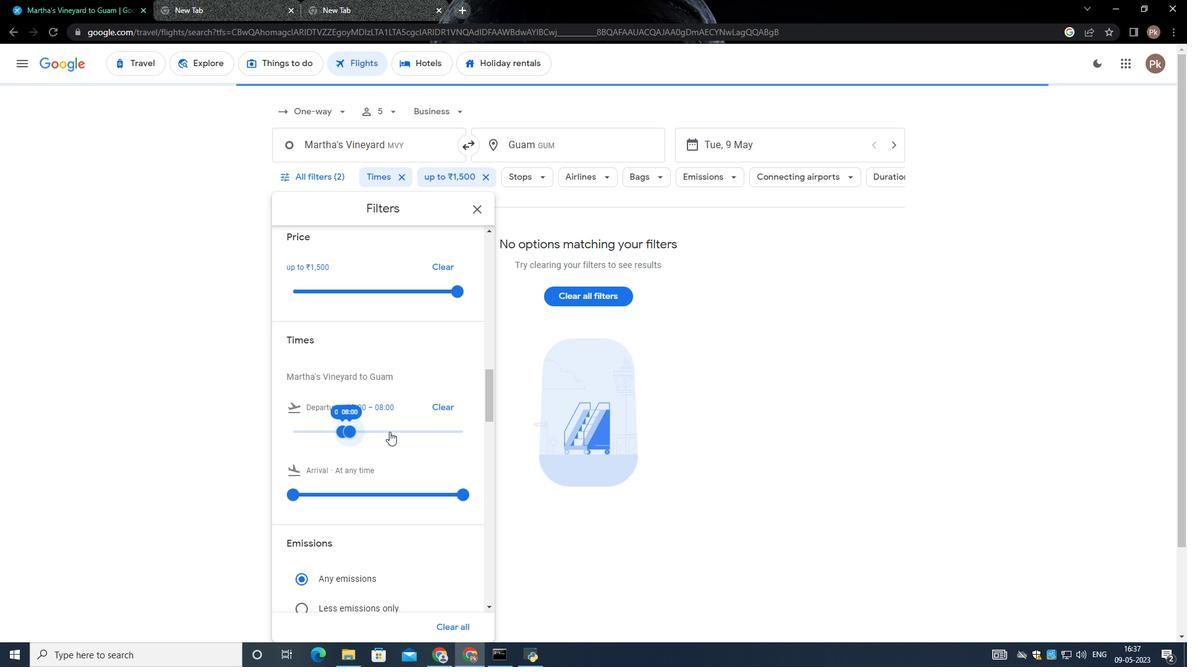 
Action: Mouse moved to (411, 456)
Screenshot: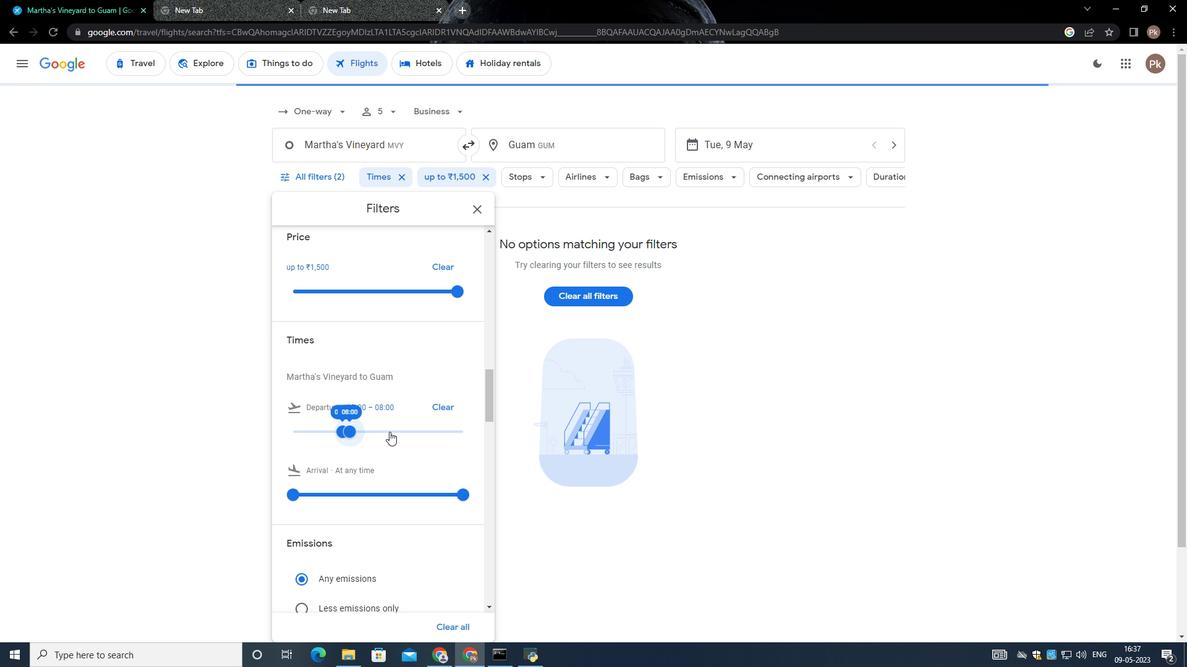 
Action: Mouse scrolled (411, 455) with delta (0, 0)
Screenshot: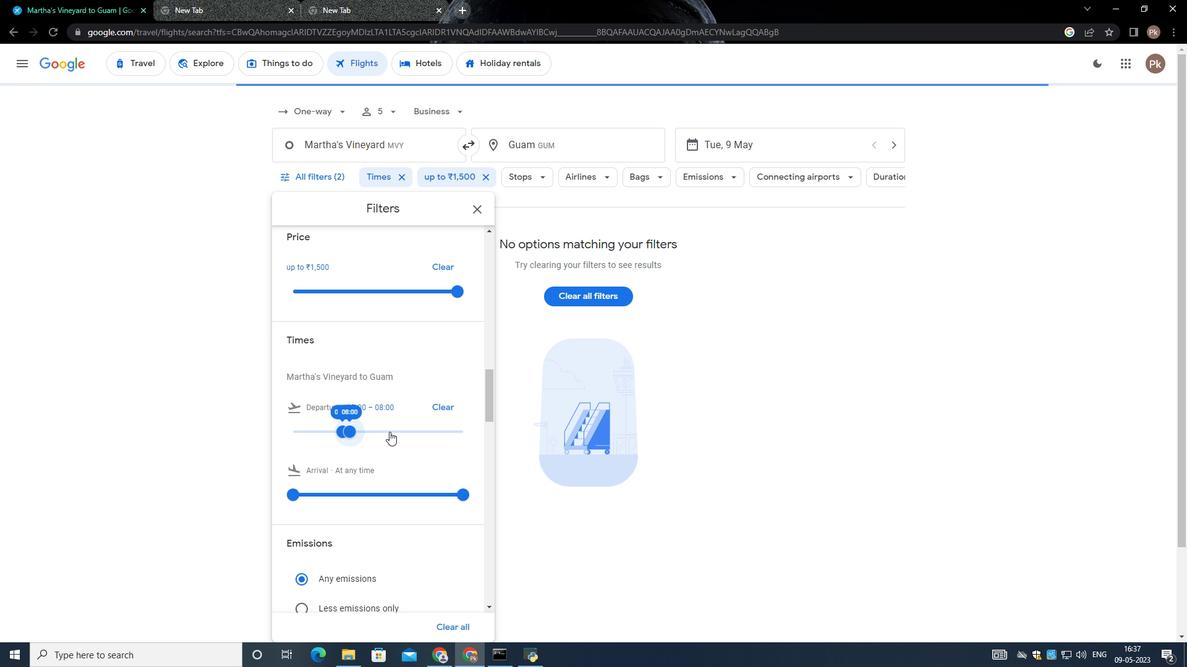 
Action: Mouse moved to (411, 457)
Screenshot: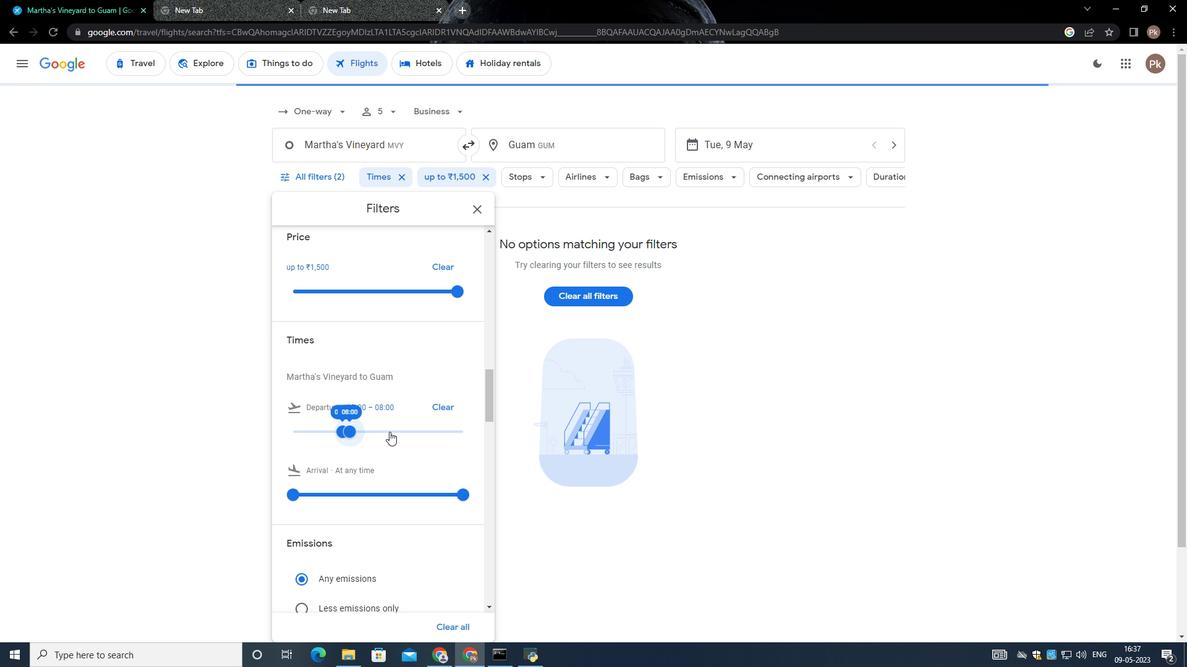 
Action: Mouse scrolled (411, 455) with delta (0, 0)
Screenshot: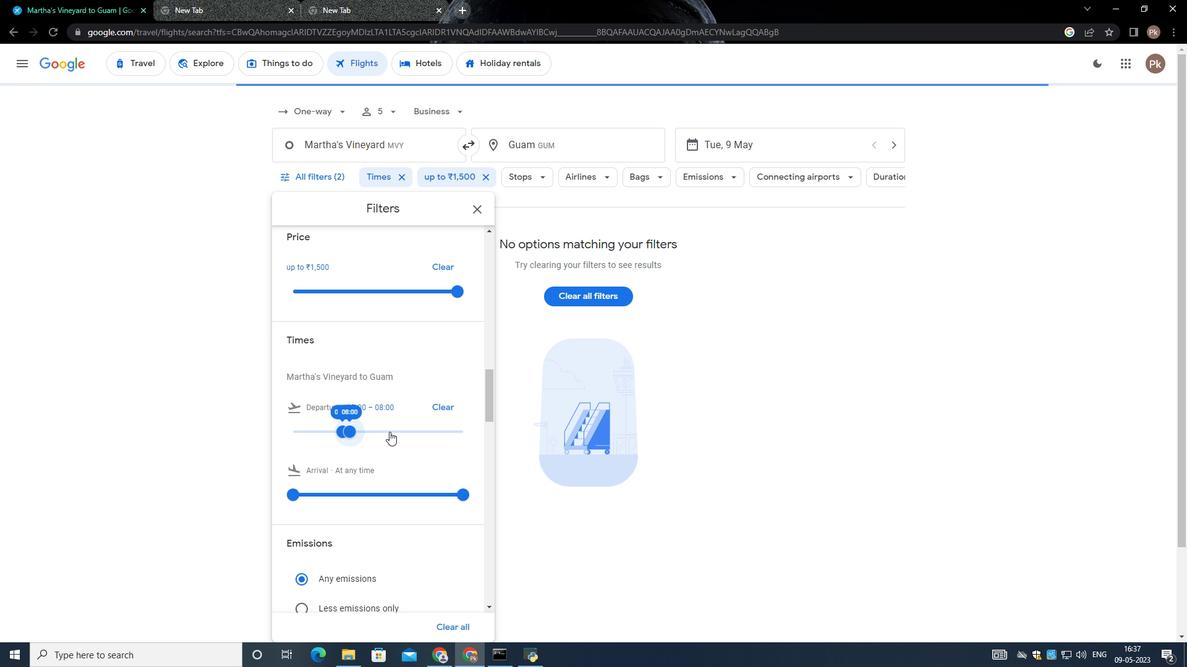 
Action: Mouse moved to (411, 458)
Screenshot: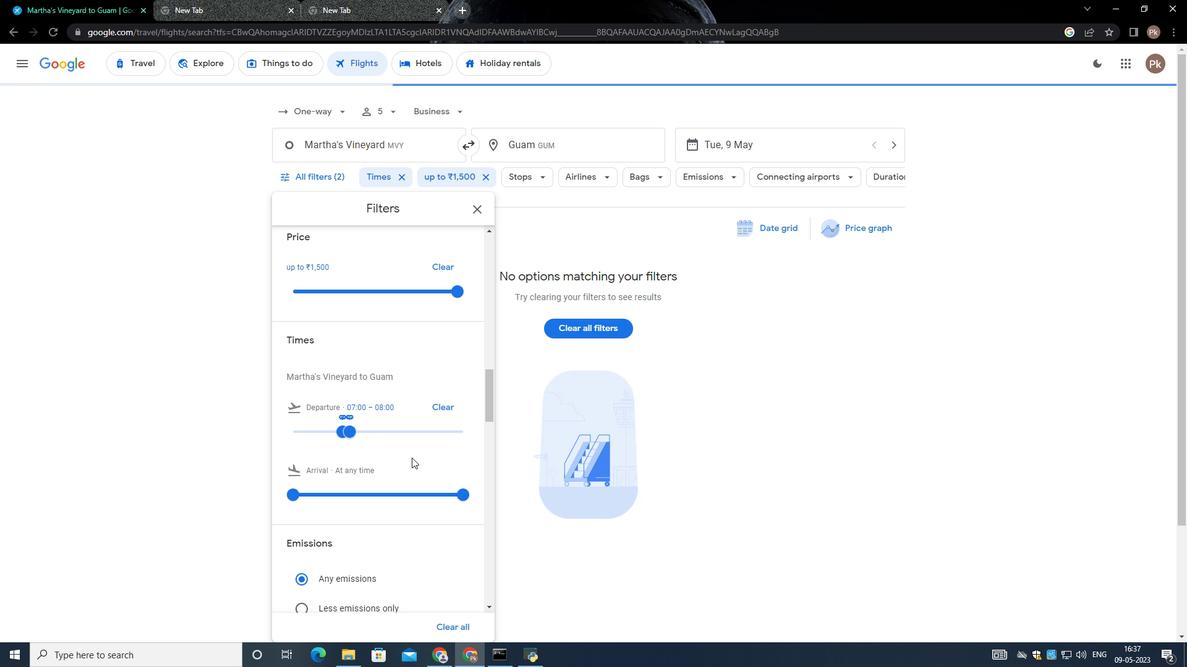 
Action: Mouse scrolled (411, 458) with delta (0, 0)
Screenshot: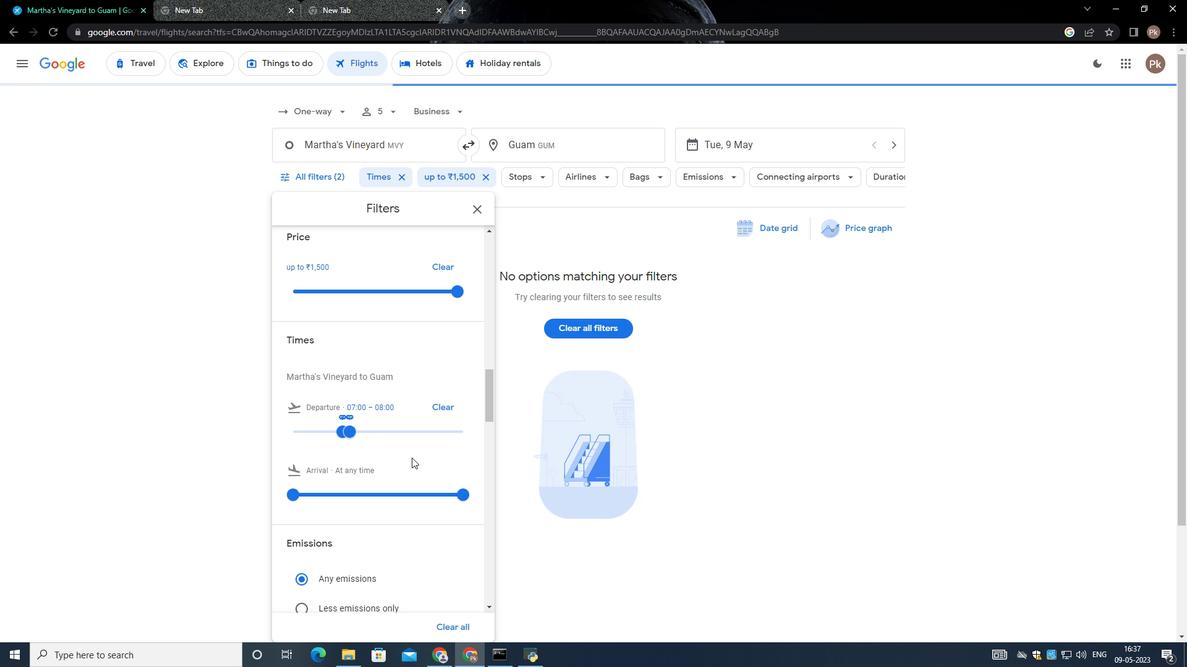 
Action: Mouse moved to (411, 460)
Screenshot: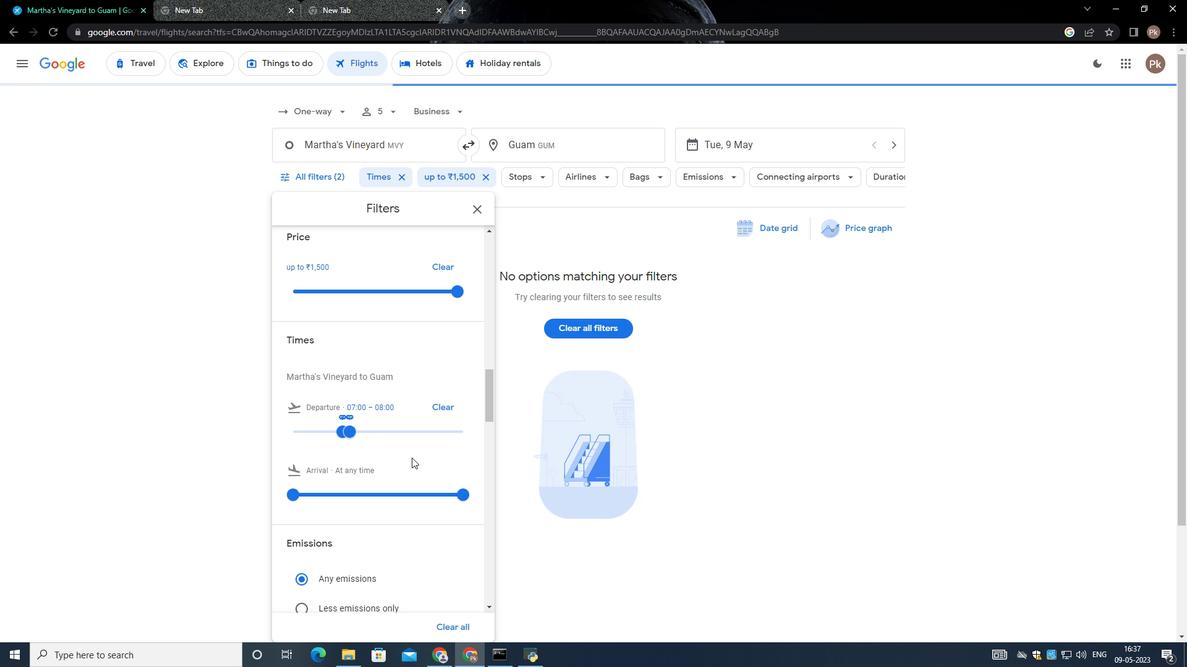 
Action: Mouse scrolled (411, 458) with delta (0, 0)
Screenshot: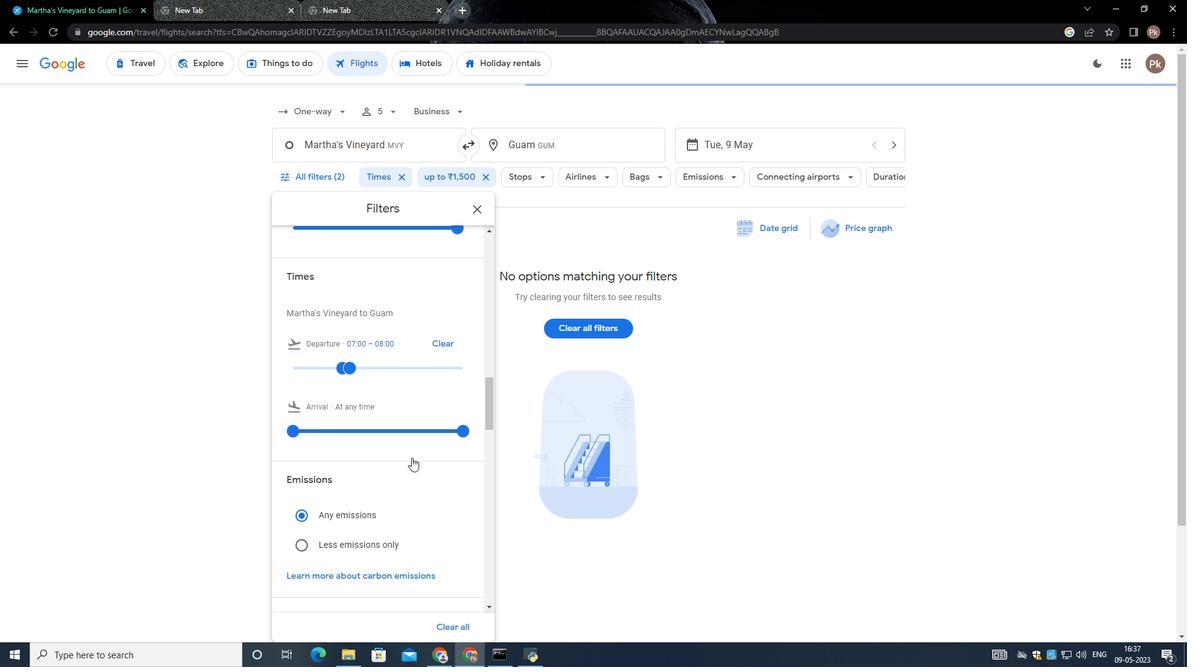 
Action: Mouse moved to (410, 460)
Screenshot: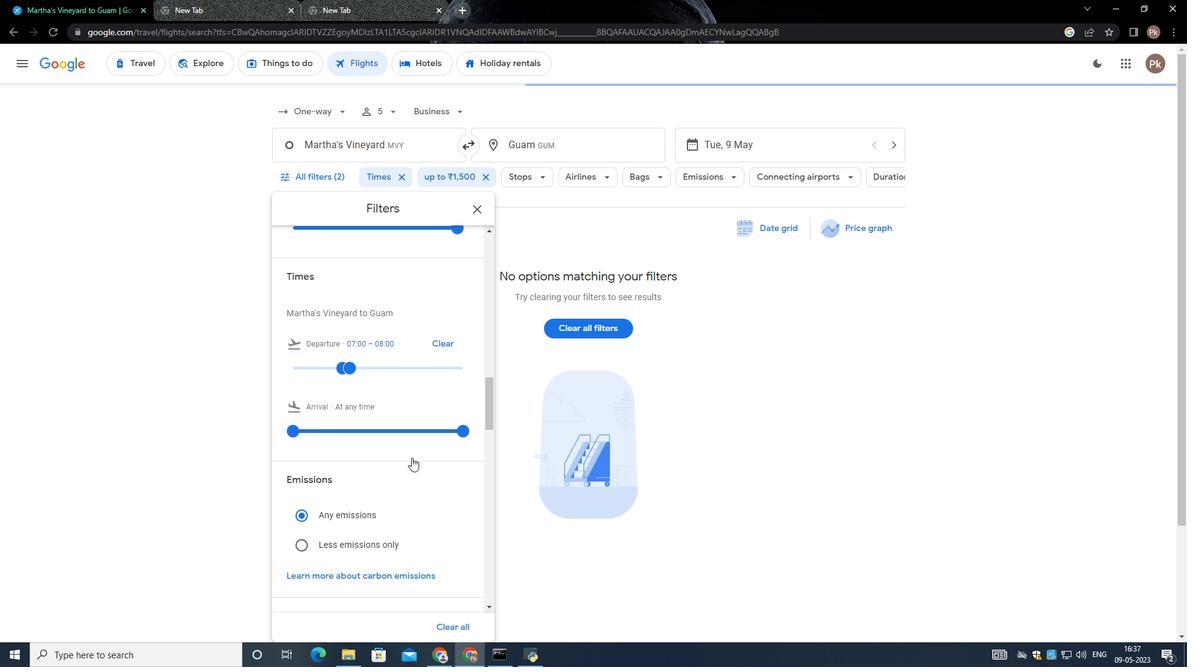 
Action: Mouse scrolled (411, 459) with delta (0, 0)
Screenshot: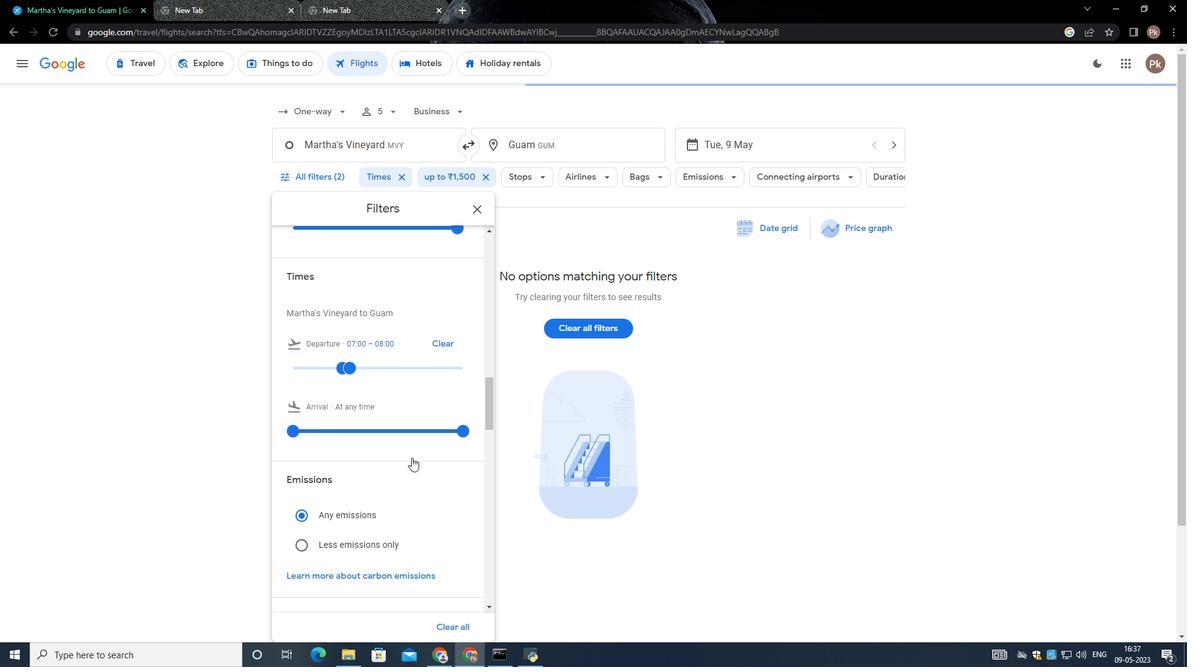 
Action: Mouse moved to (408, 464)
Screenshot: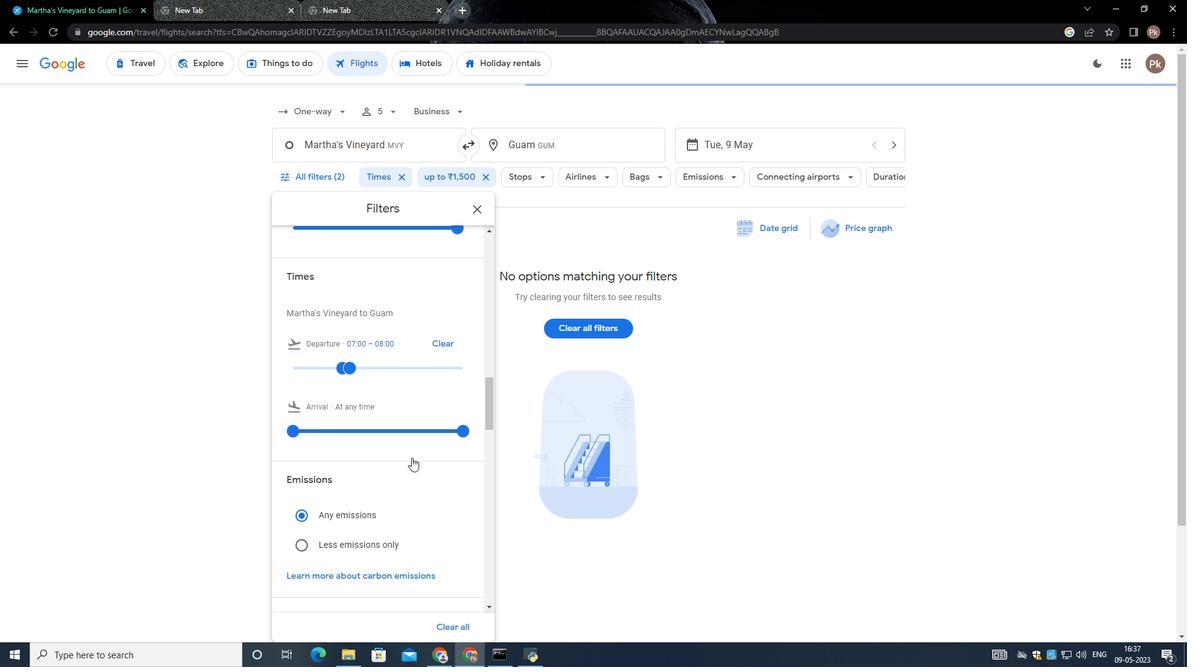 
Action: Mouse scrolled (410, 459) with delta (0, 0)
Screenshot: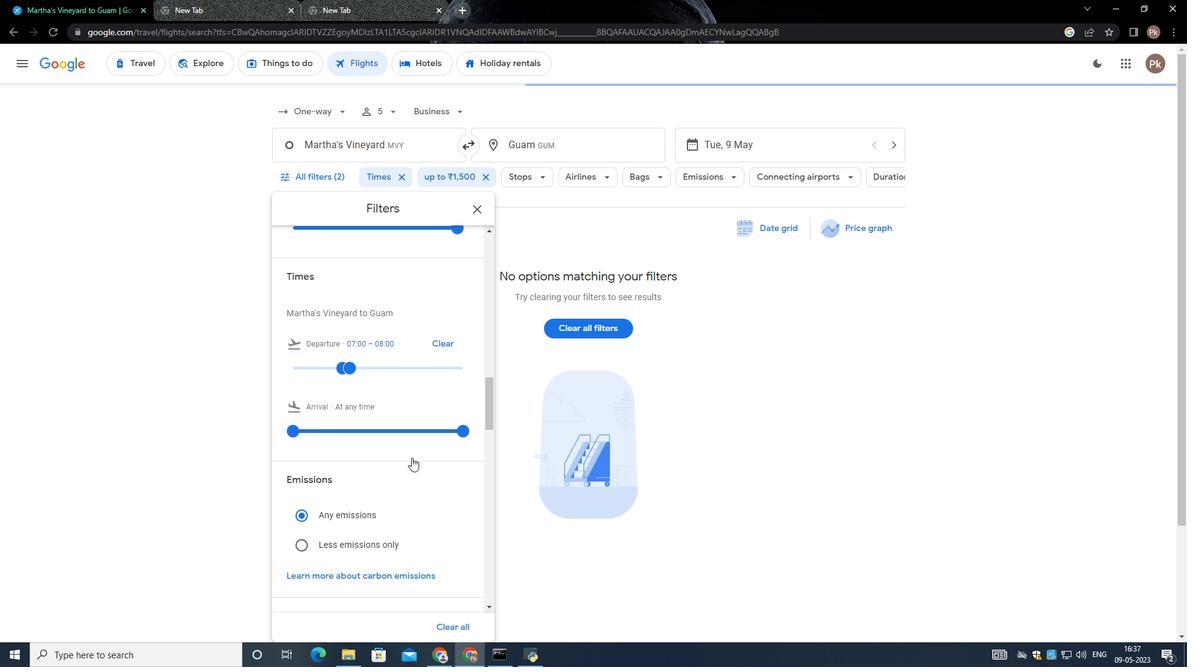 
Action: Mouse moved to (404, 471)
Screenshot: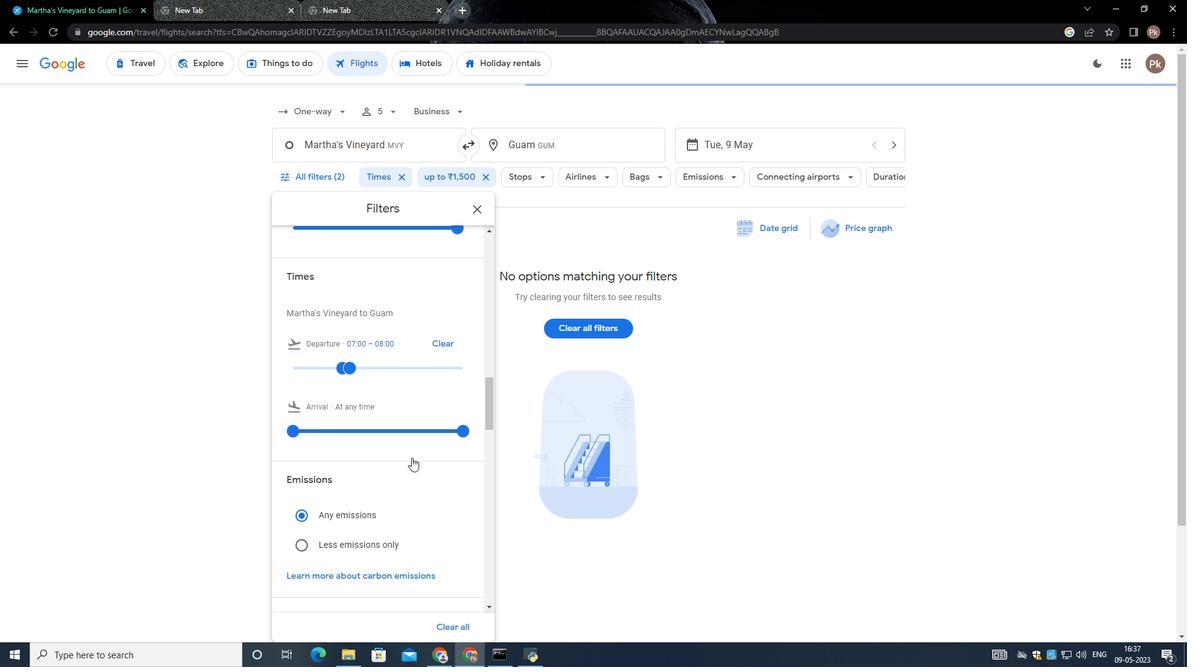 
Action: Mouse scrolled (408, 463) with delta (0, 0)
Screenshot: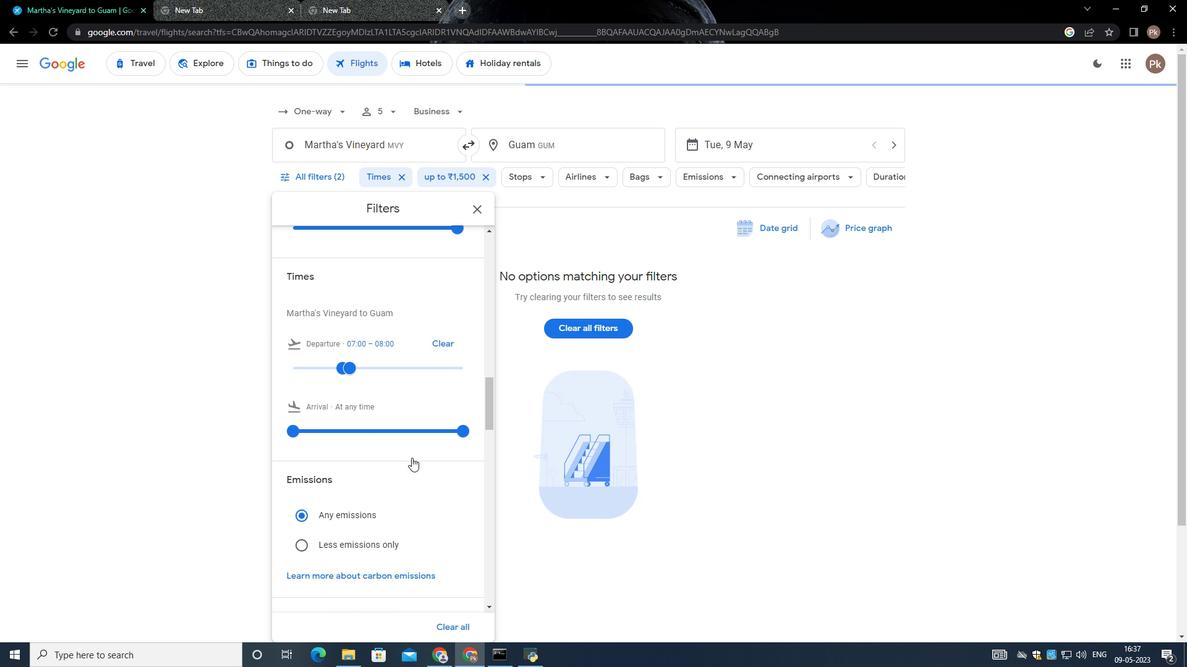
Action: Mouse moved to (396, 476)
Screenshot: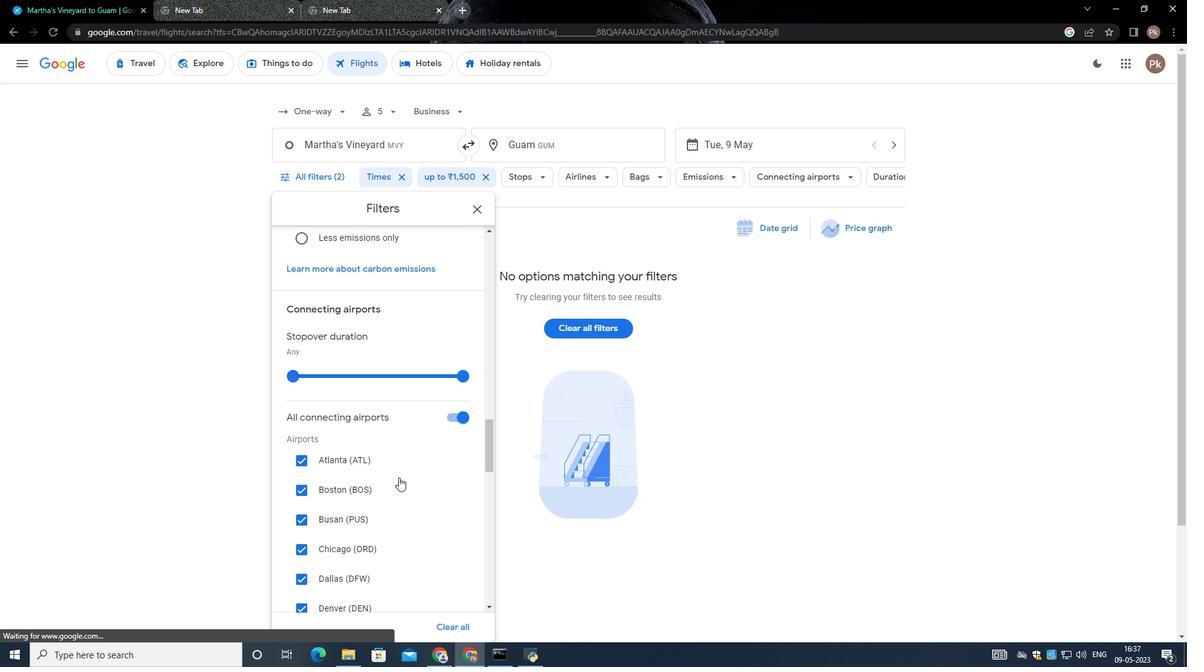 
Action: Mouse scrolled (396, 475) with delta (0, 0)
Screenshot: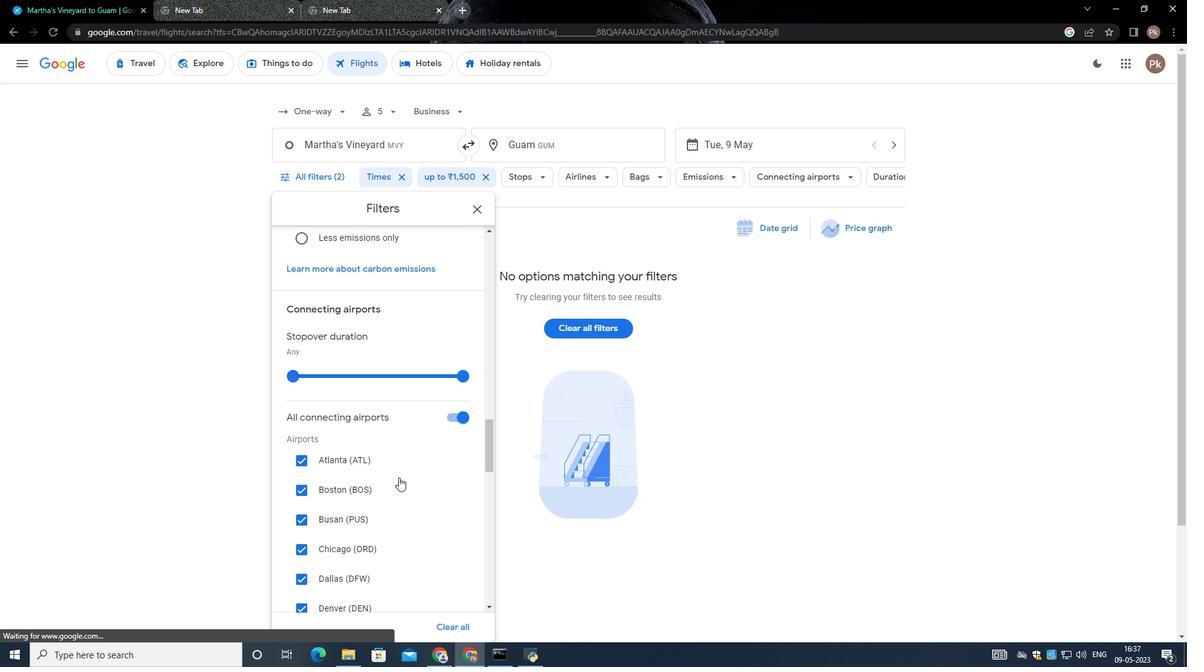 
Action: Mouse moved to (395, 476)
Screenshot: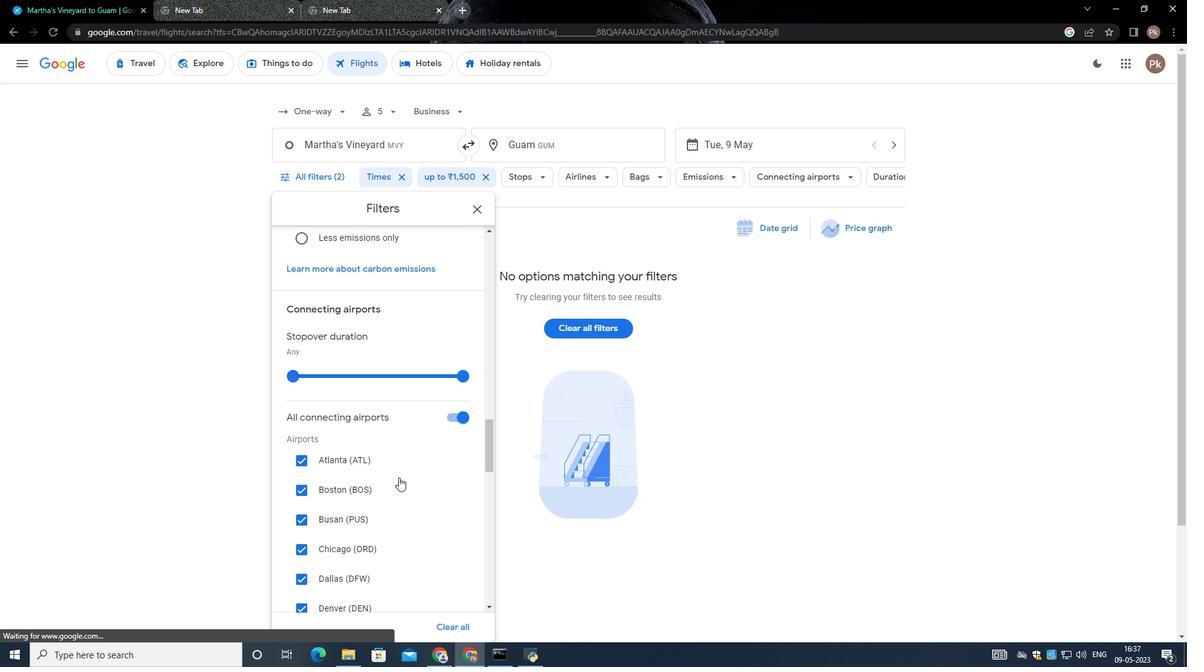 
Action: Mouse scrolled (395, 475) with delta (0, 0)
Screenshot: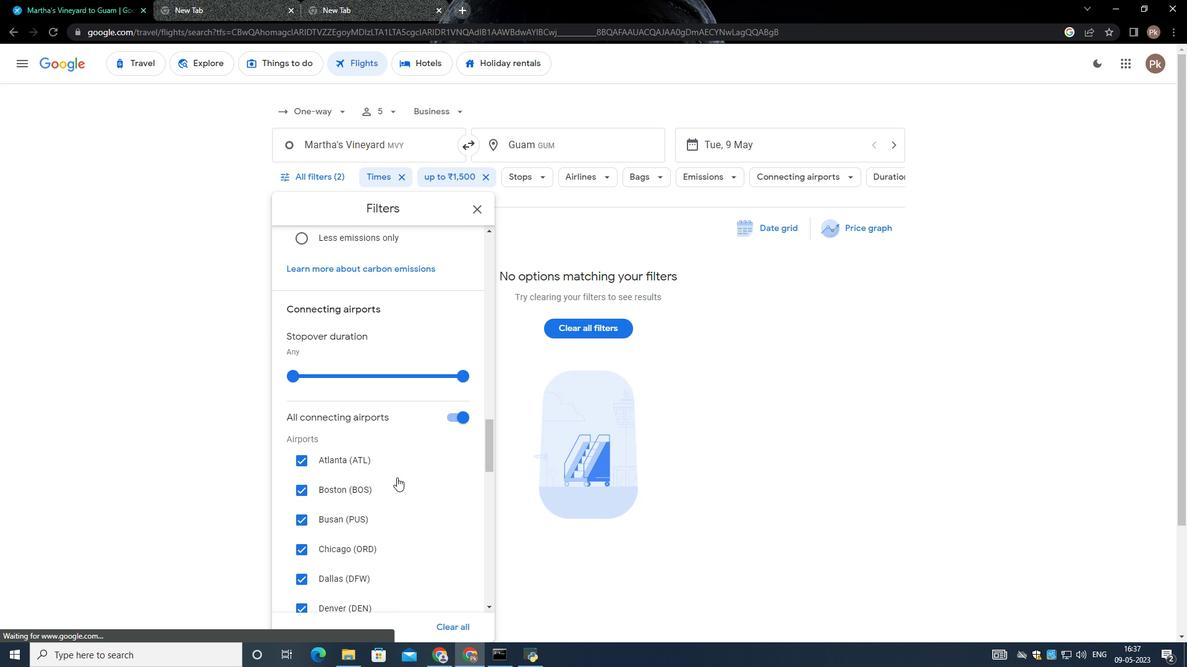 
Action: Mouse scrolled (395, 475) with delta (0, 0)
Screenshot: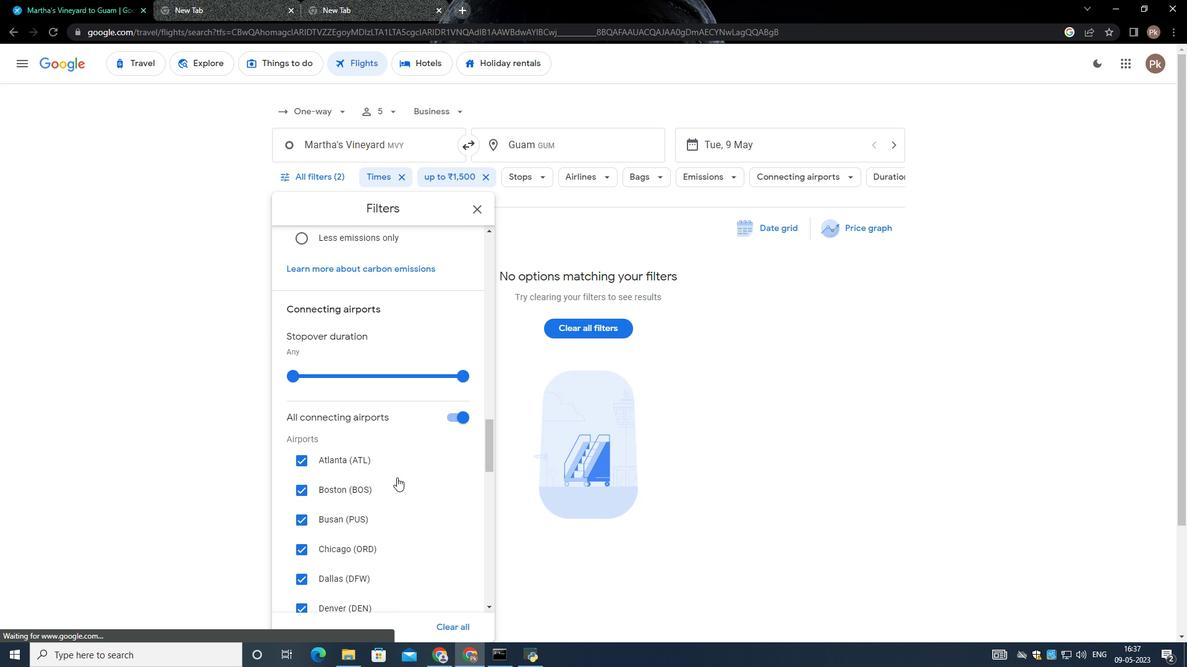 
Action: Mouse scrolled (395, 475) with delta (0, 0)
Screenshot: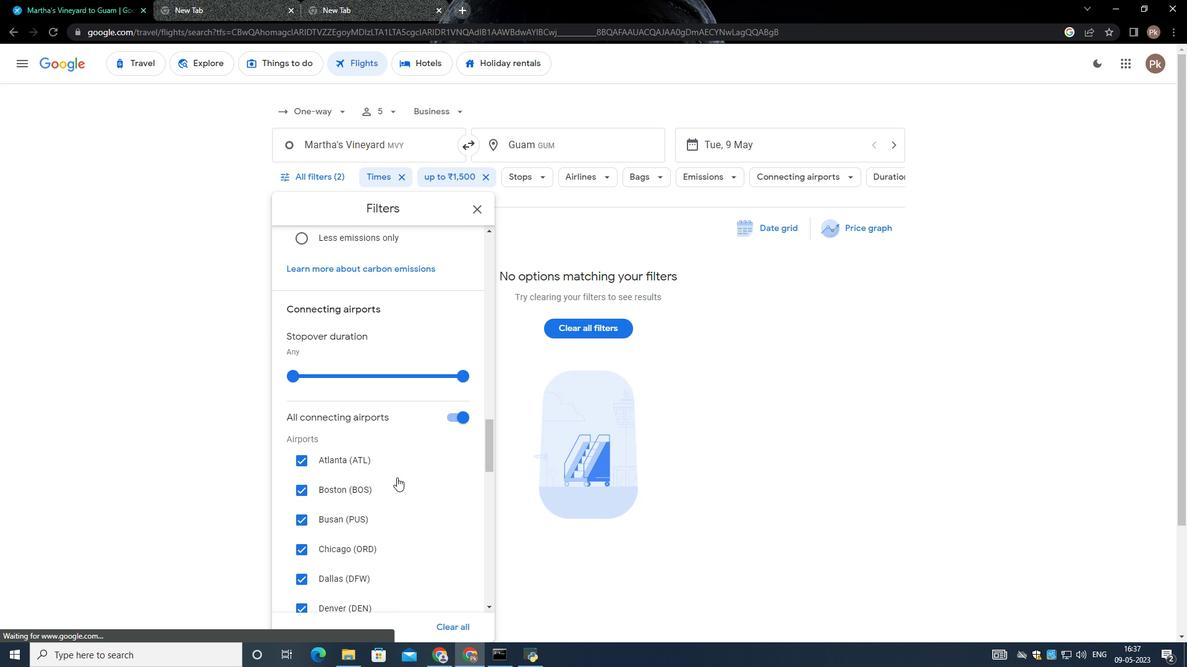 
Action: Mouse scrolled (395, 475) with delta (0, 0)
Screenshot: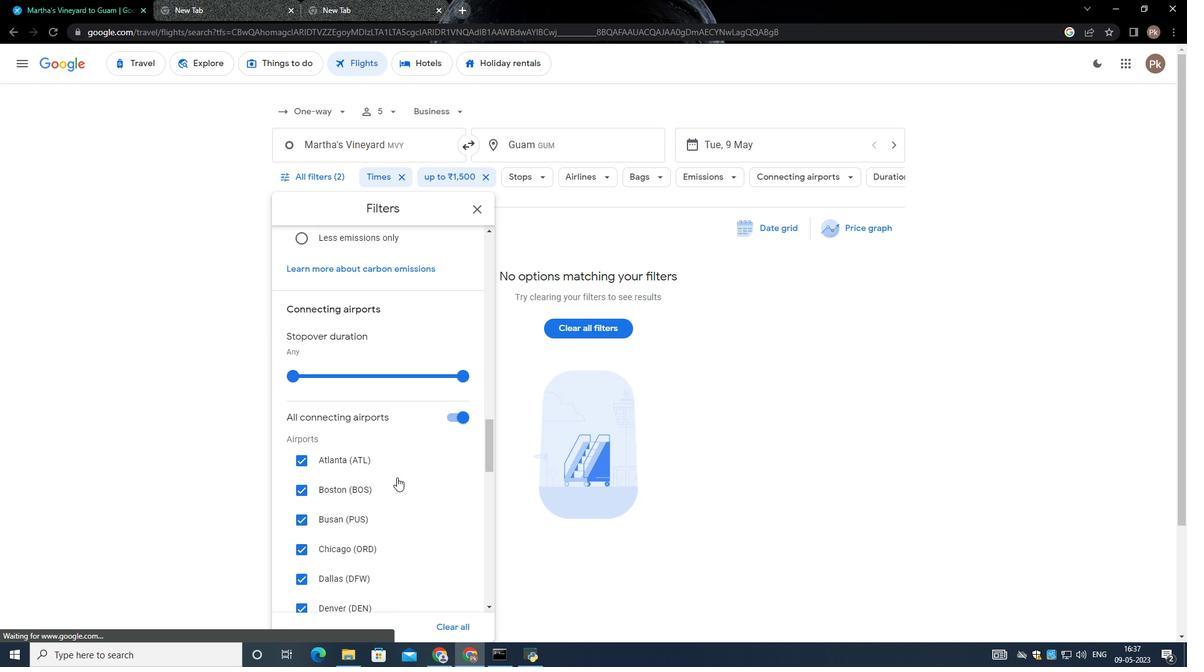 
Action: Mouse moved to (392, 471)
Screenshot: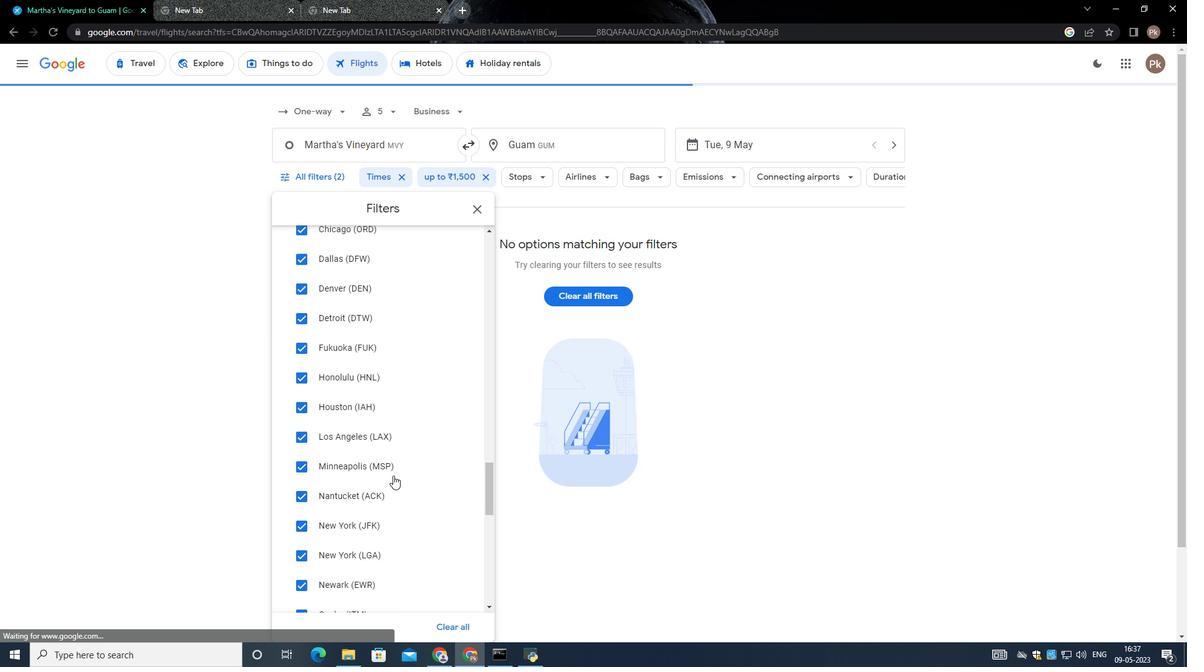
Action: Mouse scrolled (392, 471) with delta (0, 0)
Screenshot: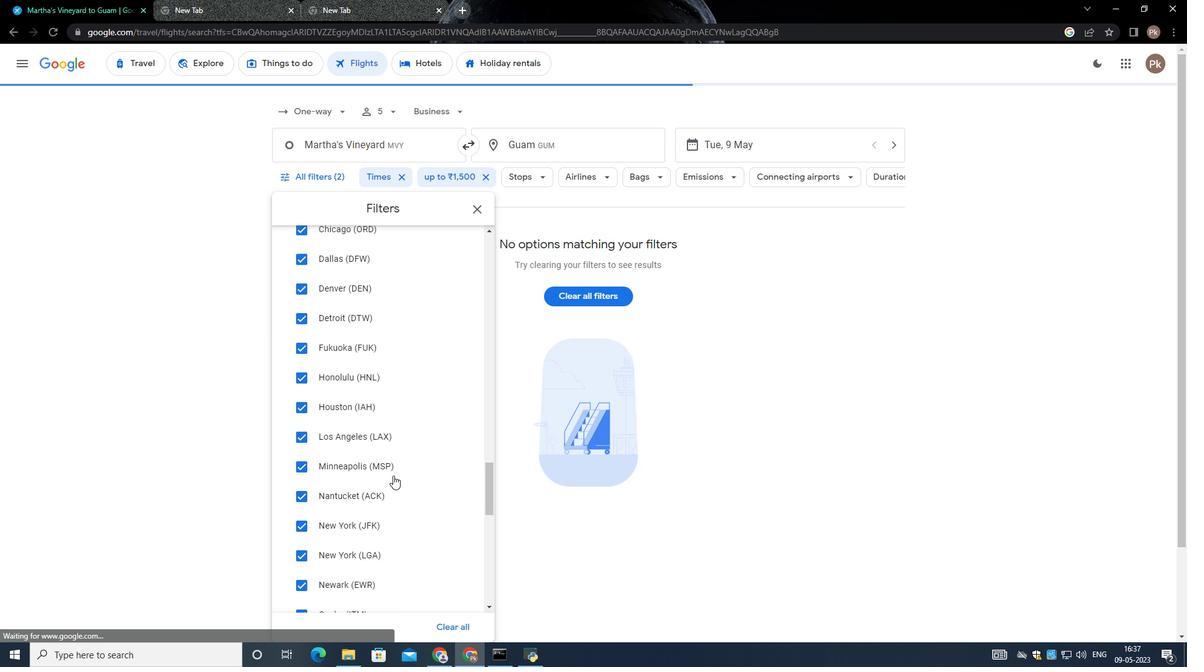 
Action: Mouse moved to (392, 471)
Screenshot: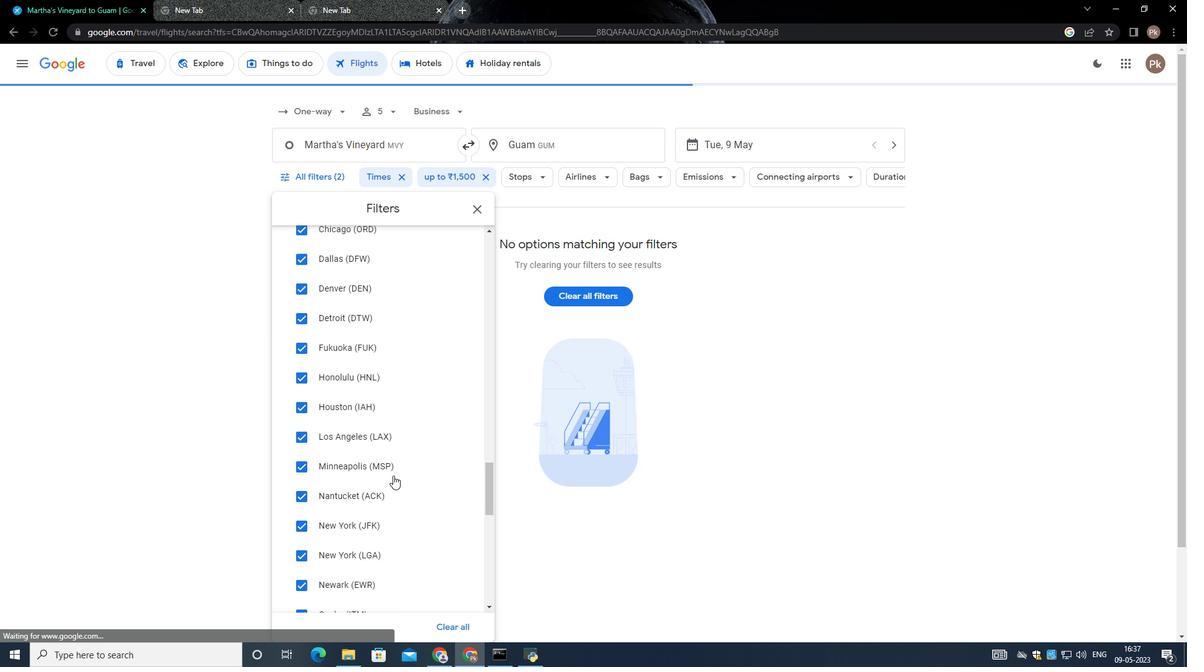 
Action: Mouse scrolled (392, 471) with delta (0, 0)
Screenshot: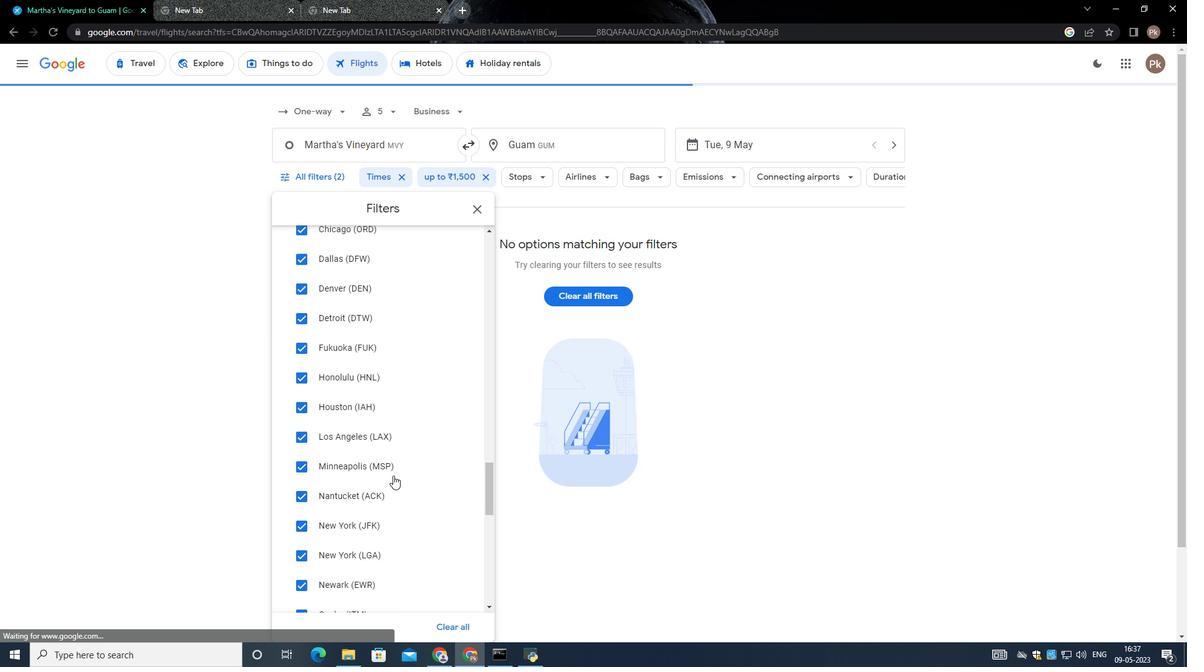 
Action: Mouse scrolled (392, 470) with delta (0, -1)
Screenshot: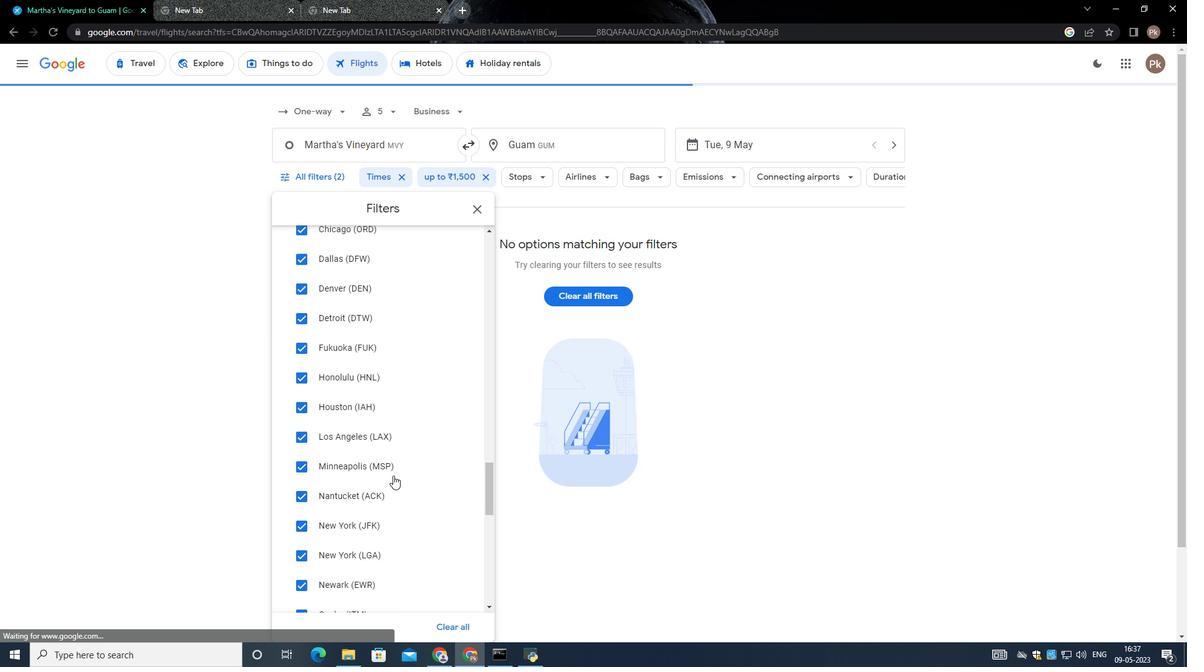 
Action: Mouse moved to (392, 471)
Screenshot: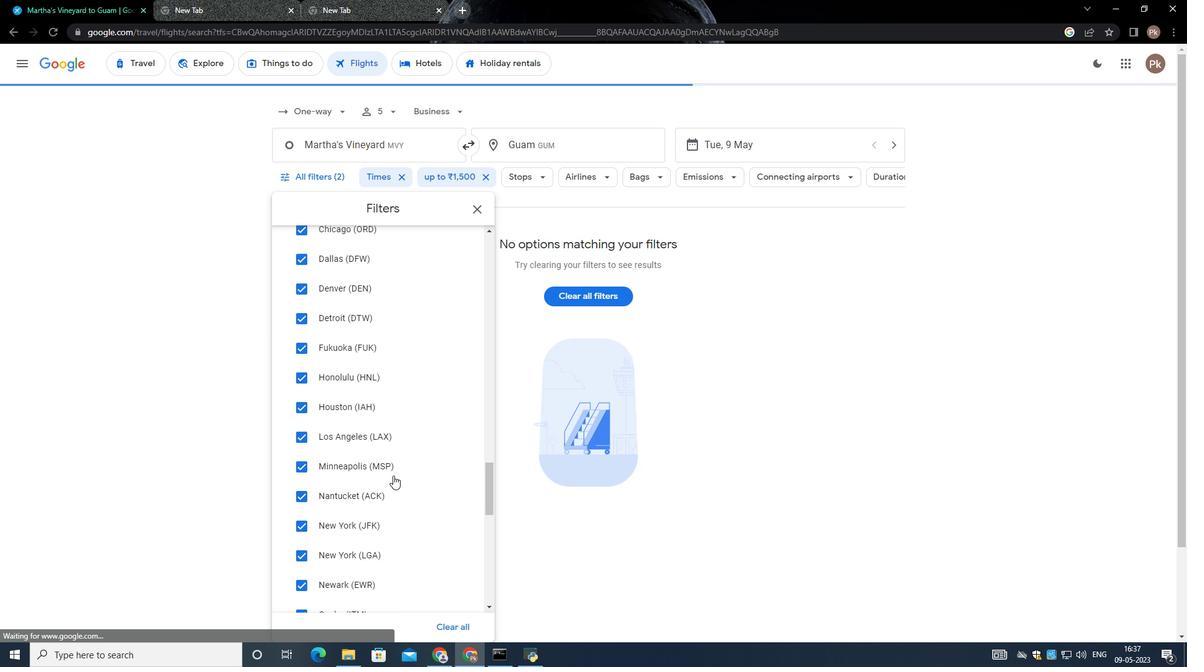 
Action: Mouse scrolled (392, 471) with delta (0, 0)
Screenshot: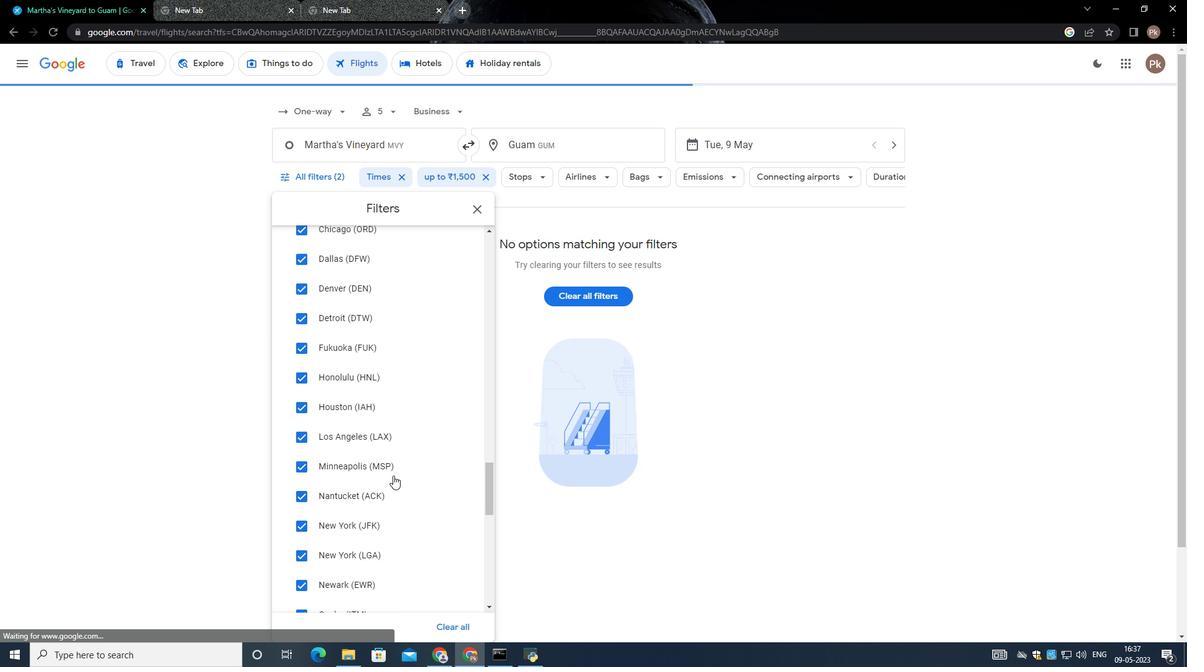 
Action: Mouse moved to (389, 468)
Screenshot: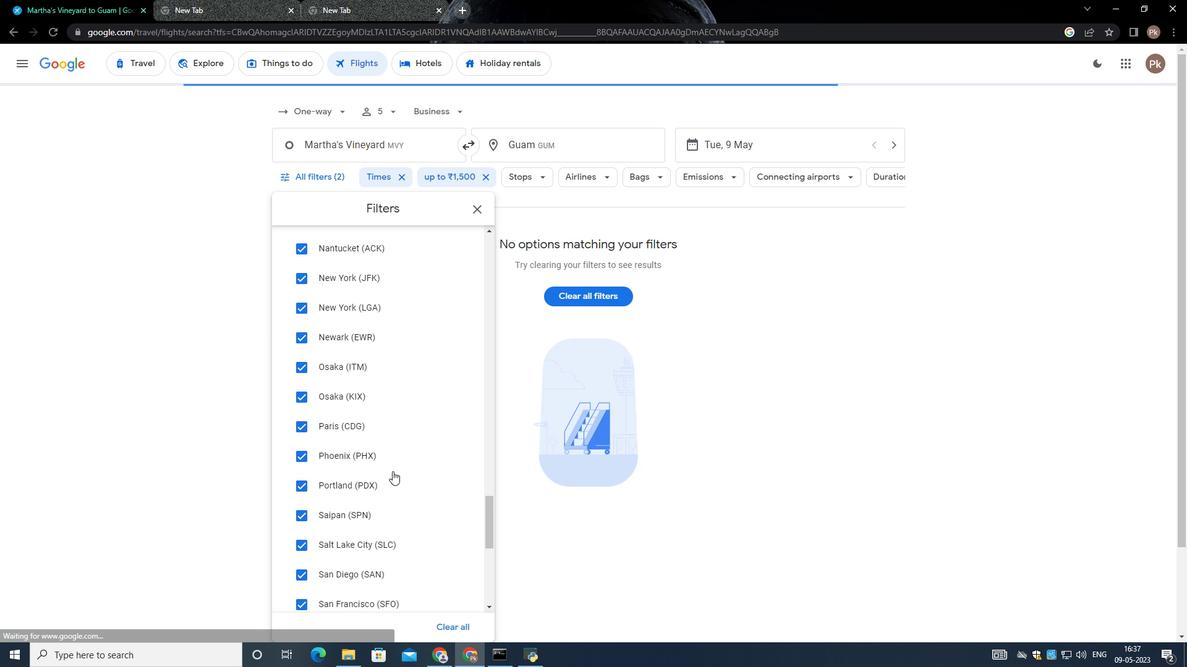 
Action: Mouse scrolled (389, 468) with delta (0, 0)
Screenshot: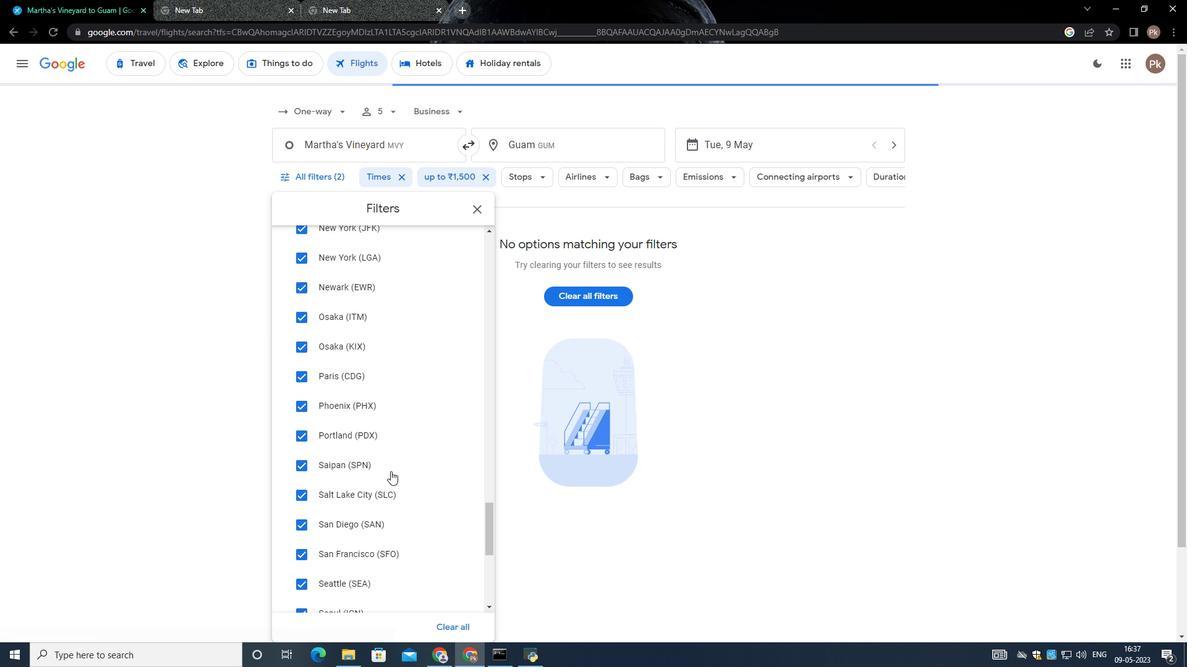 
Action: Mouse moved to (389, 468)
Screenshot: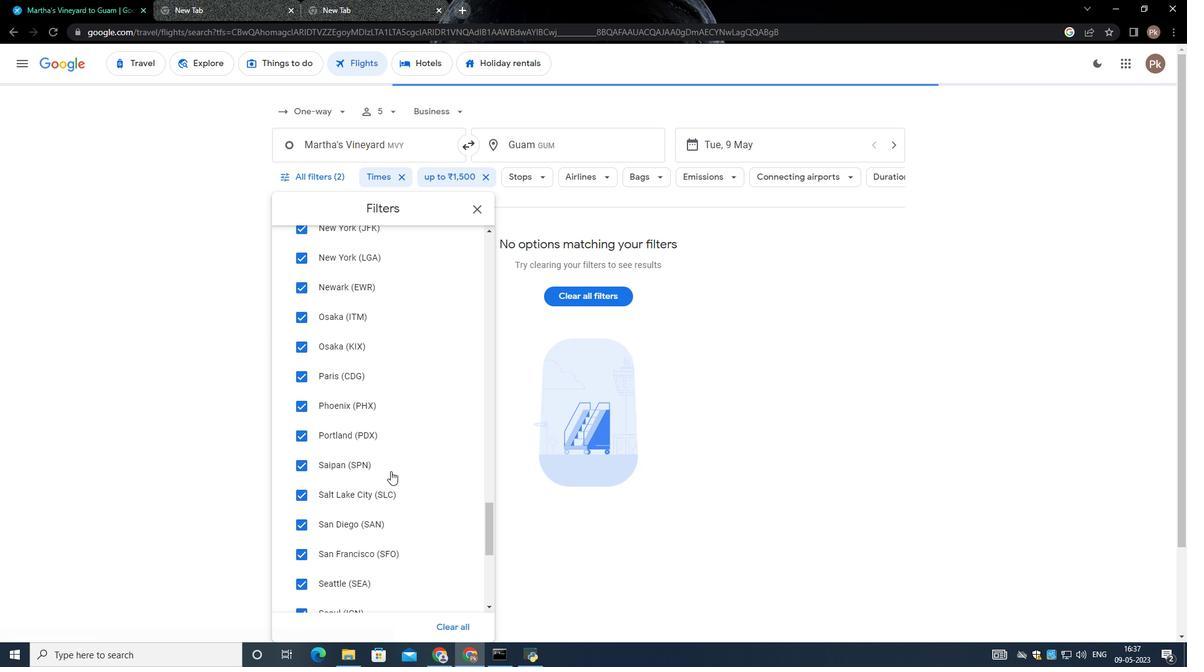 
Action: Mouse scrolled (389, 468) with delta (0, 0)
Screenshot: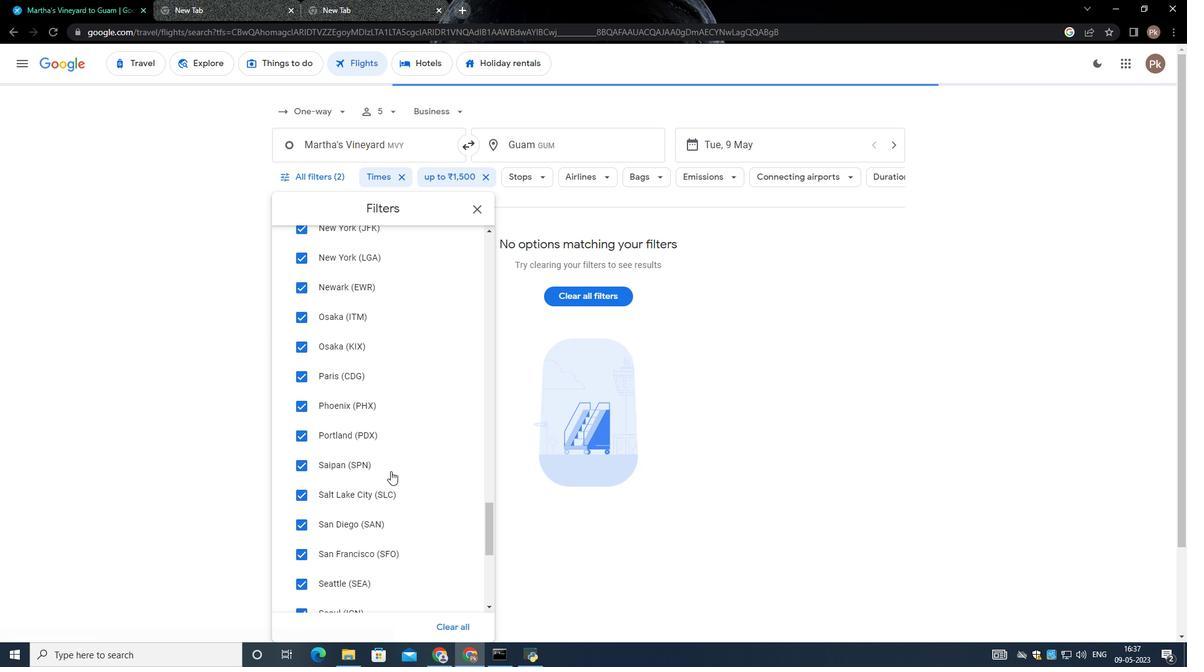 
Action: Mouse moved to (387, 468)
Screenshot: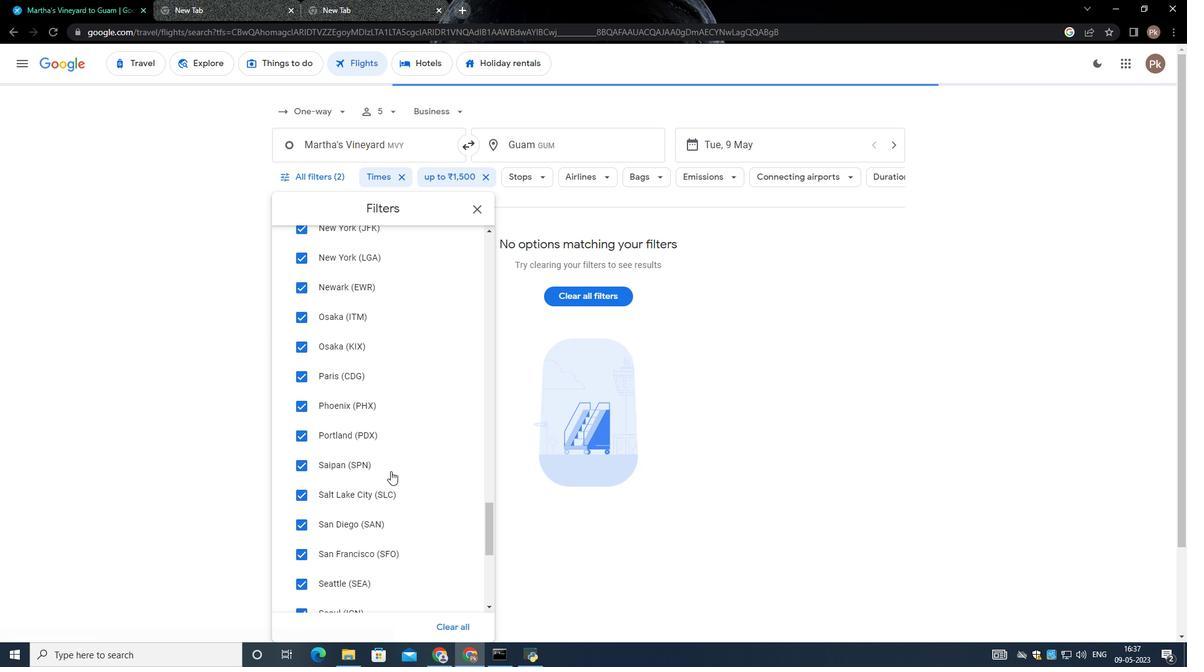 
Action: Mouse scrolled (388, 468) with delta (0, 0)
Screenshot: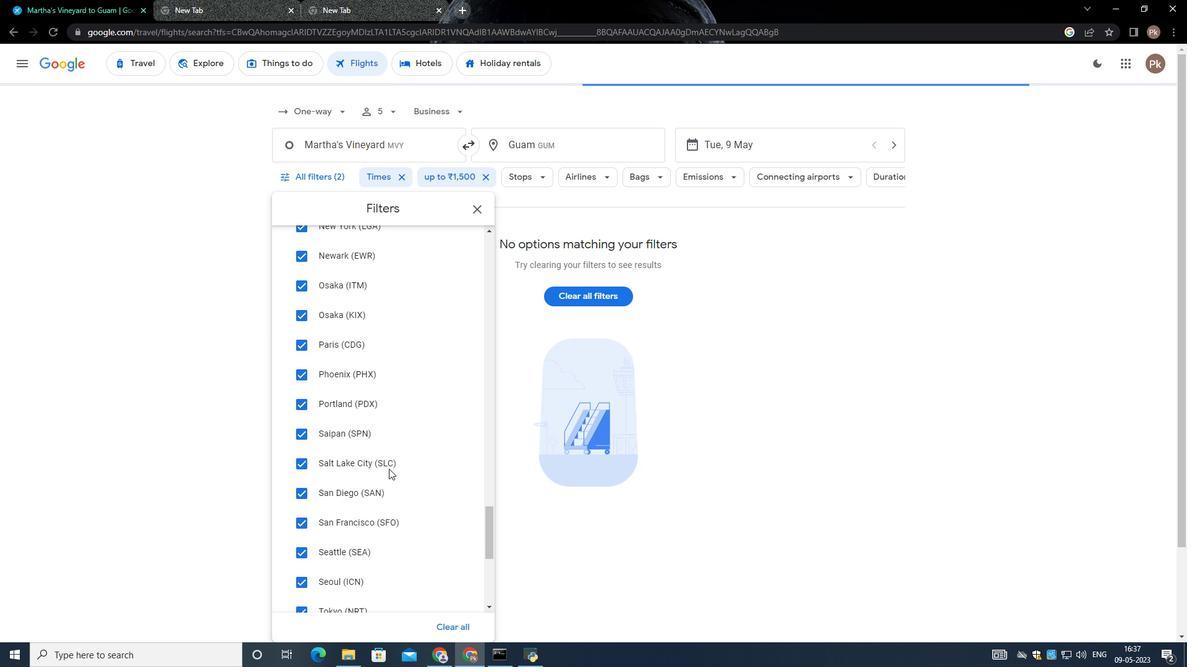 
Action: Mouse moved to (386, 468)
Screenshot: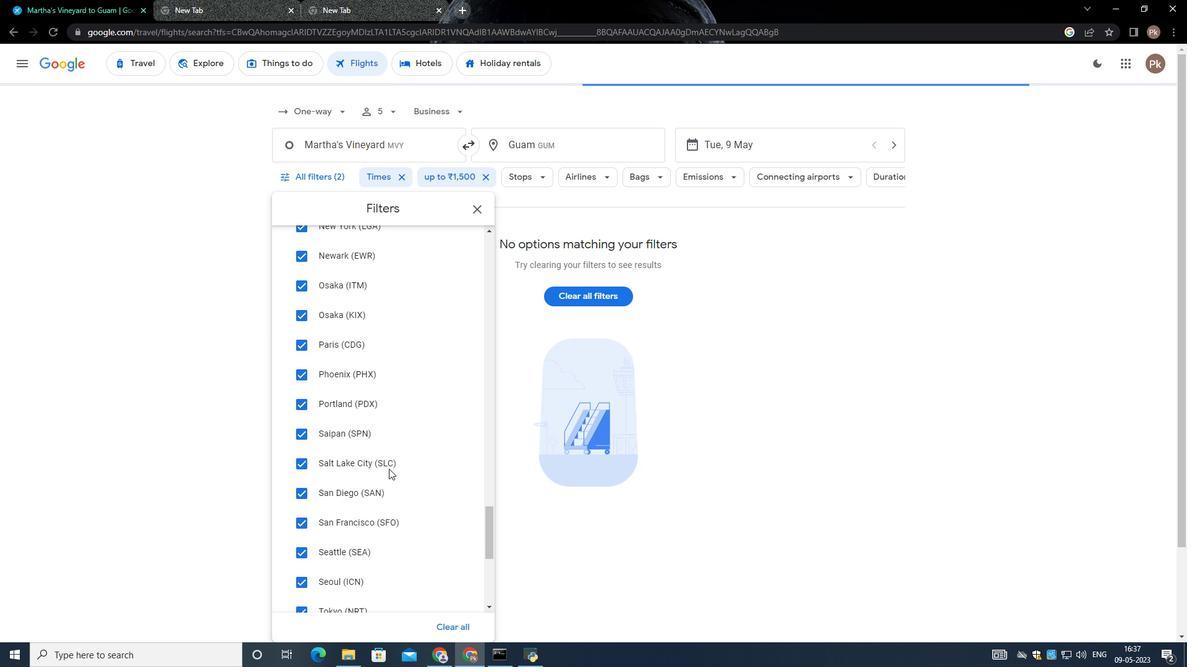 
Action: Mouse scrolled (387, 467) with delta (0, -1)
Screenshot: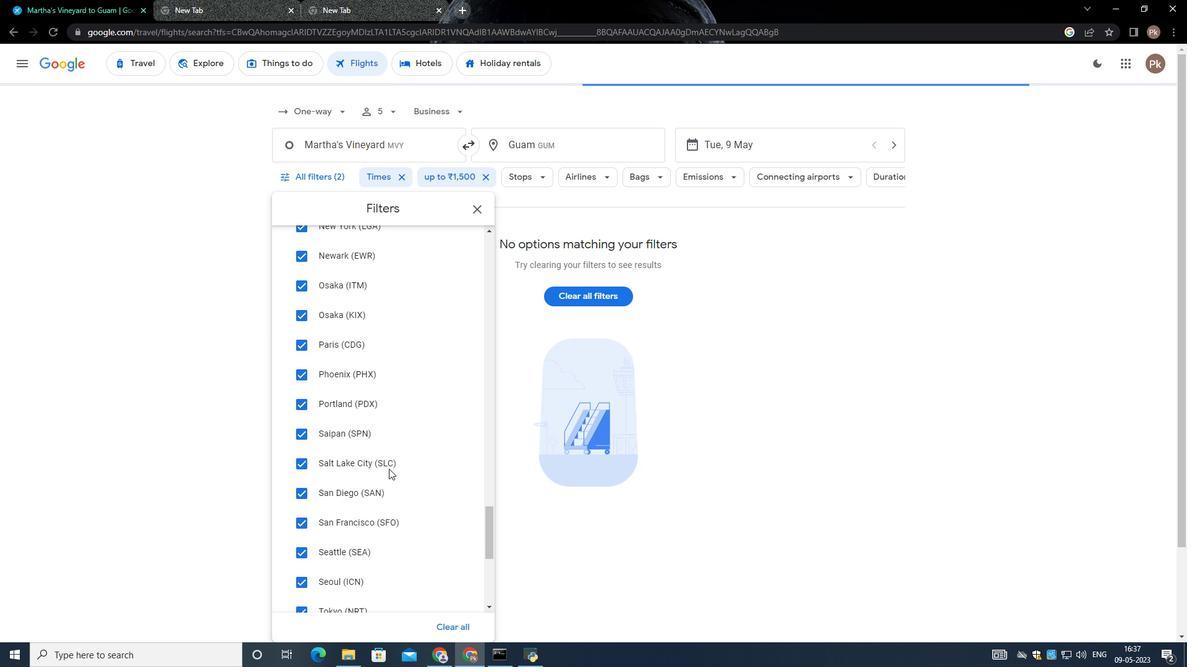 
Action: Mouse moved to (373, 442)
Screenshot: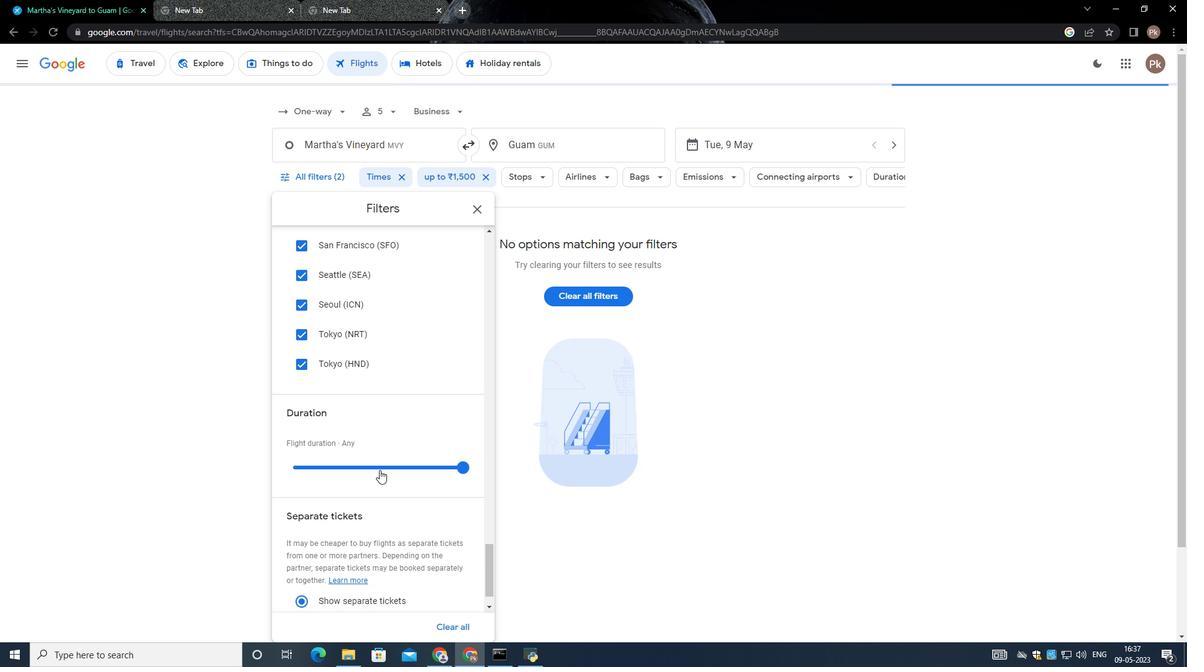 
Action: Mouse scrolled (373, 442) with delta (0, 0)
Screenshot: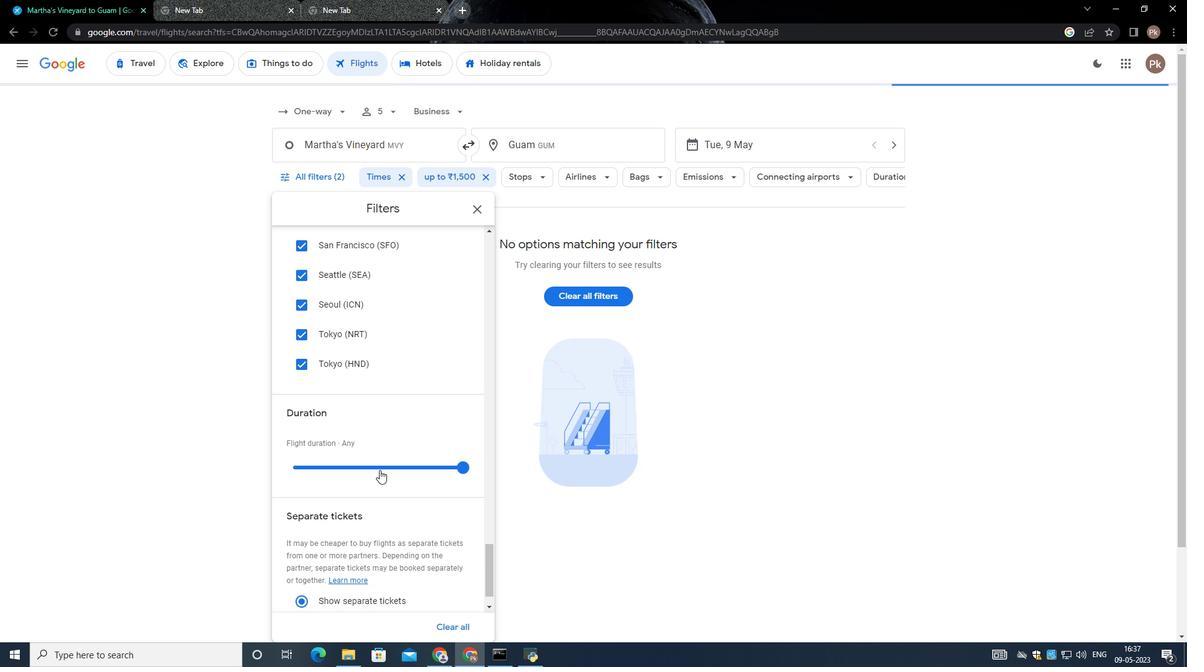 
Action: Mouse scrolled (373, 441) with delta (0, 0)
Screenshot: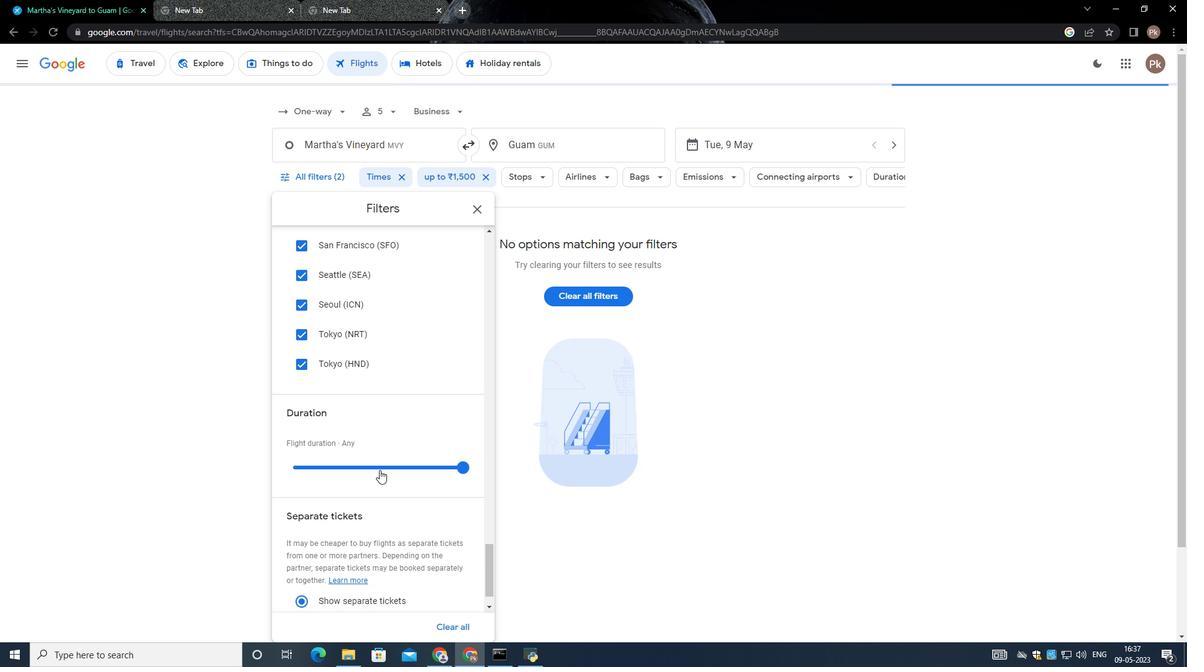 
Action: Mouse scrolled (373, 440) with delta (0, -1)
Screenshot: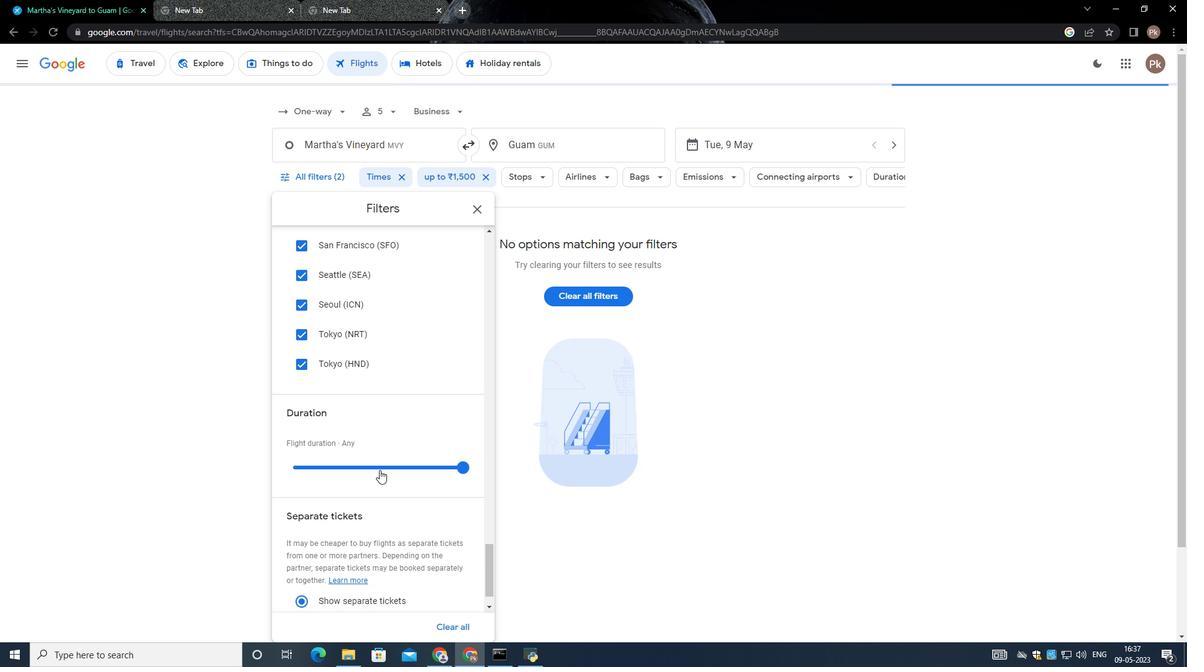 
Action: Mouse scrolled (373, 441) with delta (0, 0)
Screenshot: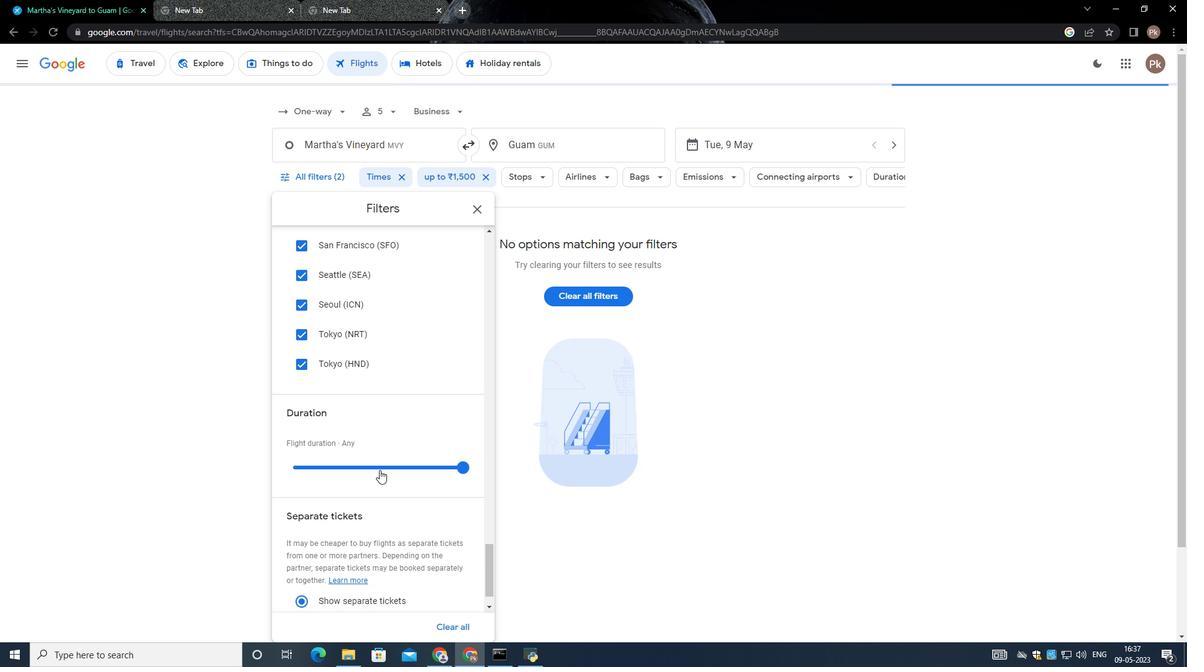 
Action: Mouse moved to (373, 431)
Screenshot: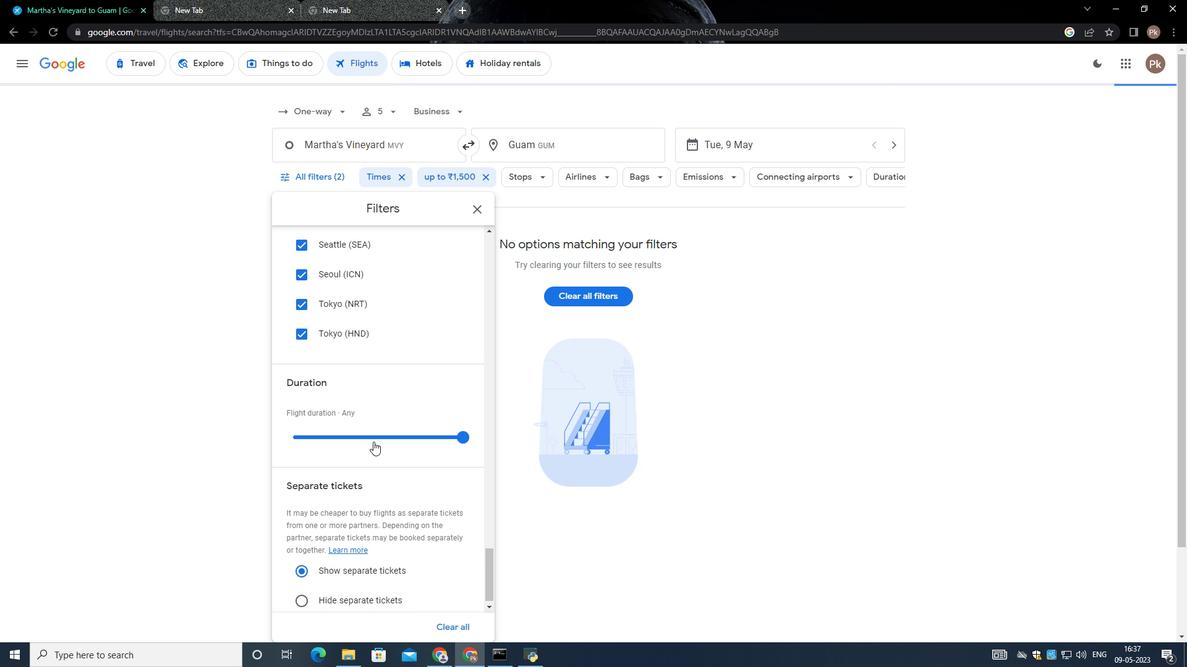 
Action: Mouse scrolled (373, 431) with delta (0, 0)
Screenshot: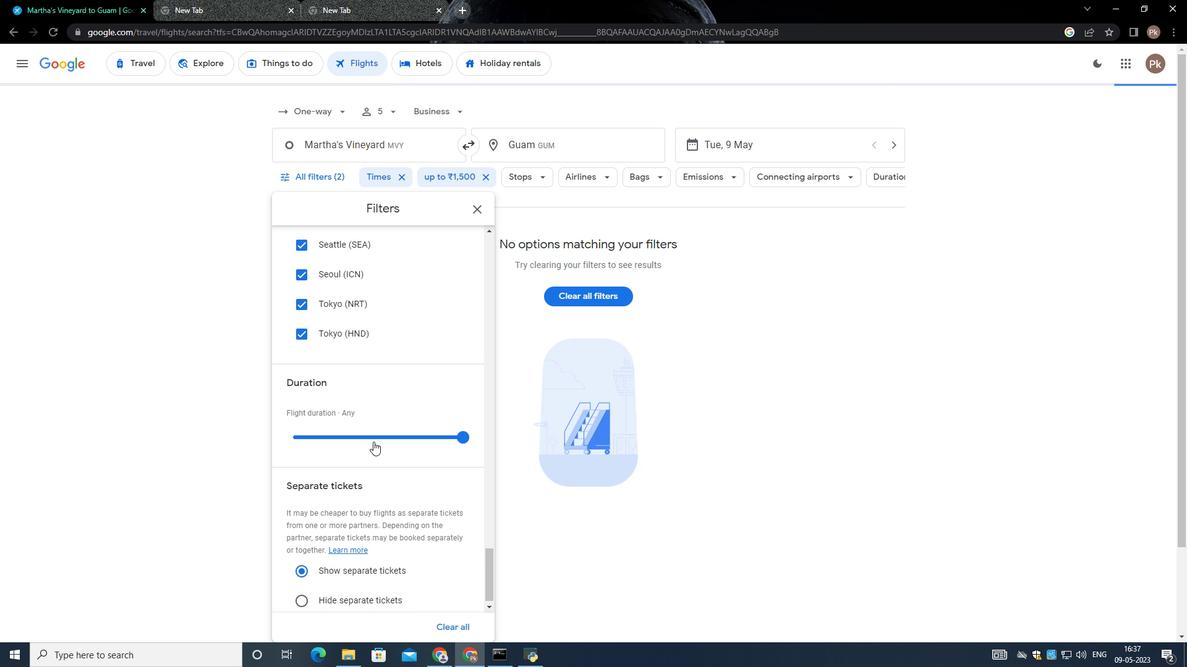 
Action: Mouse moved to (373, 432)
Screenshot: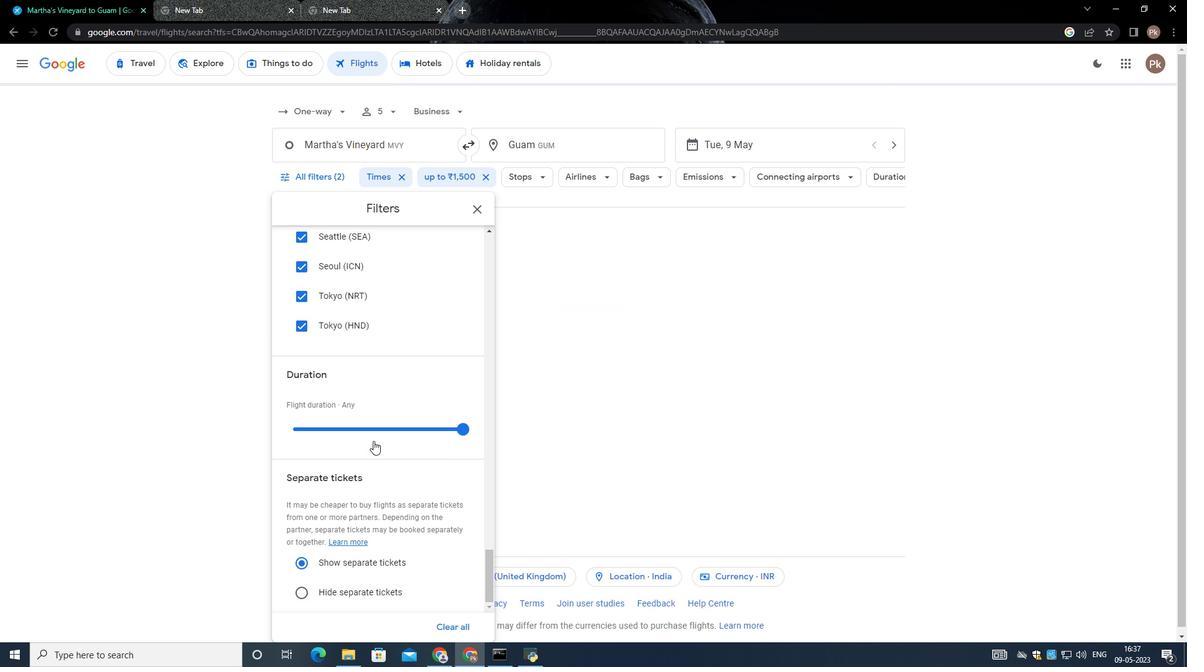 
Action: Mouse scrolled (373, 431) with delta (0, 0)
Screenshot: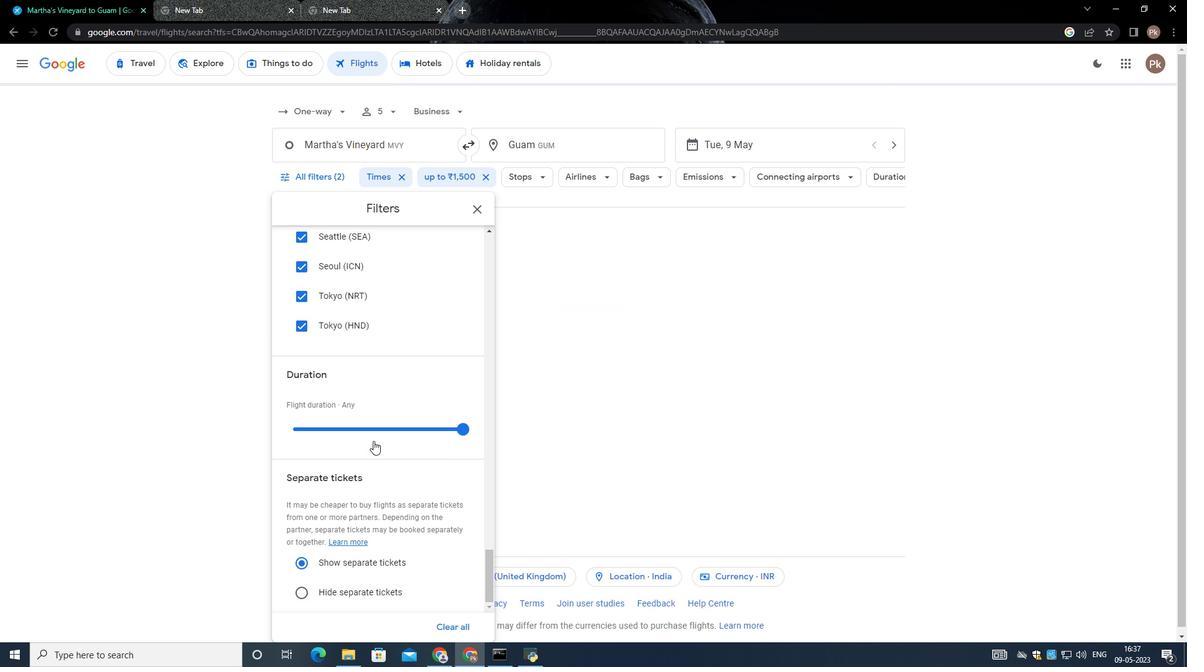 
Action: Mouse scrolled (373, 431) with delta (0, -1)
Screenshot: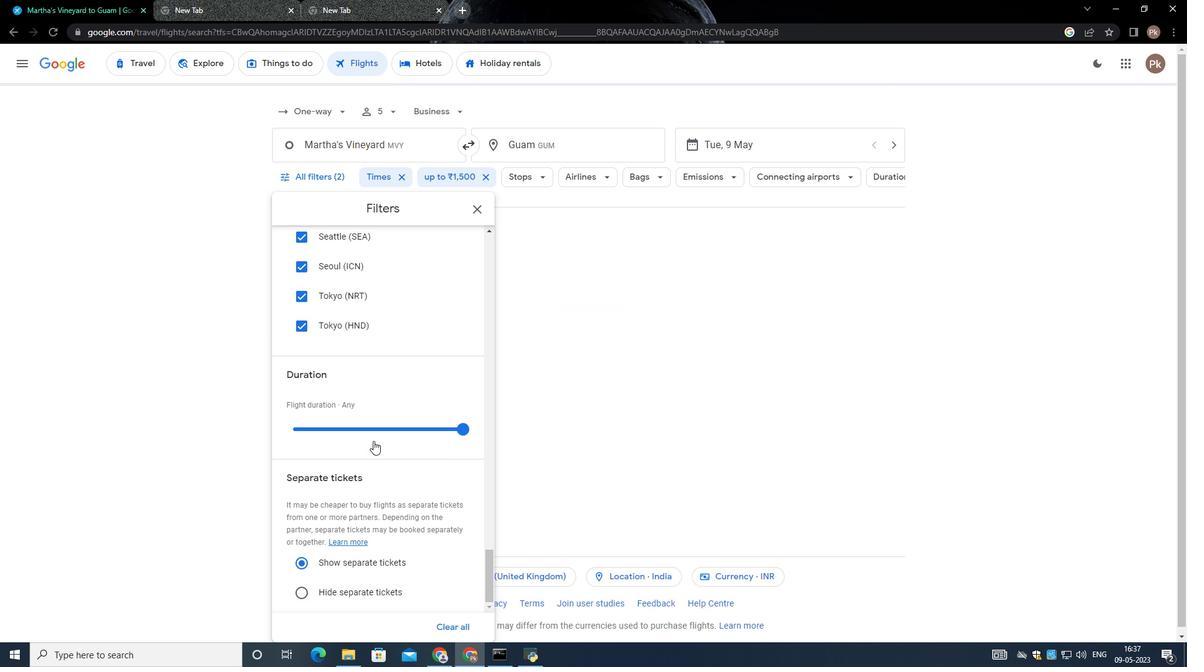 
Action: Mouse scrolled (373, 431) with delta (0, 0)
Screenshot: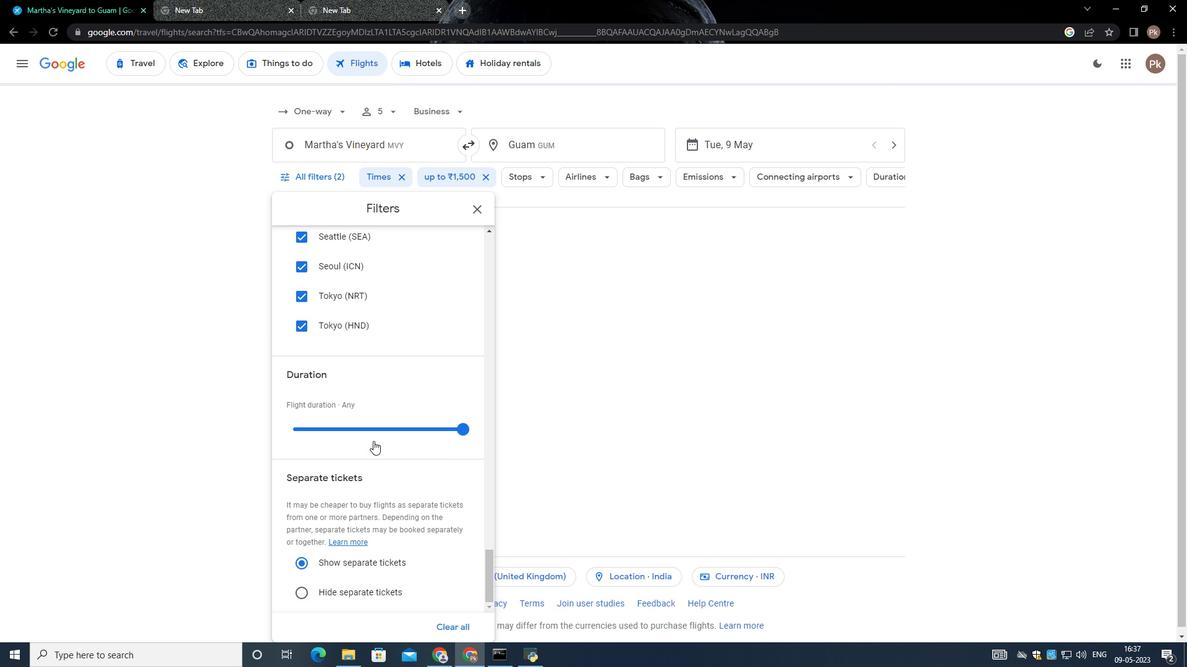 
Action: Mouse moved to (353, 438)
Screenshot: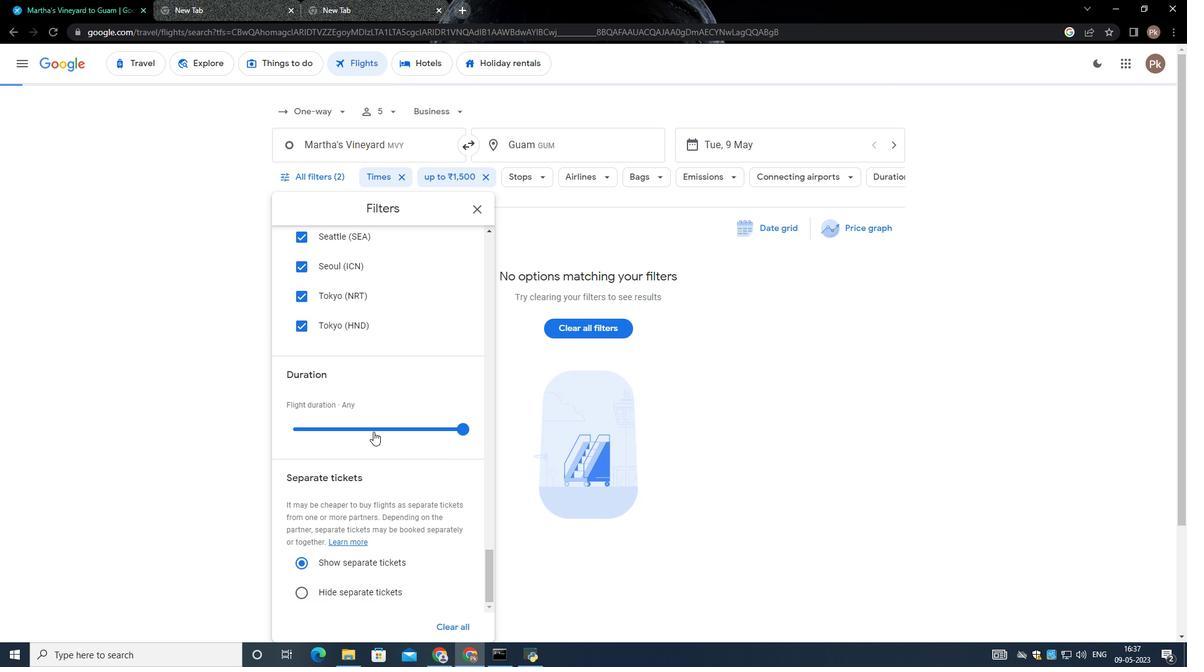 
